Task: Find connections with filter location Novelda with filter topic #Interviewingwith filter profile language German with filter current company Ugam with filter school IMS ENGINEERING COLLEGE, GHAZIABAD with filter industry Wholesale Alcoholic Beverages with filter service category CateringChange with filter keywords title Managing Member
Action: Mouse moved to (590, 70)
Screenshot: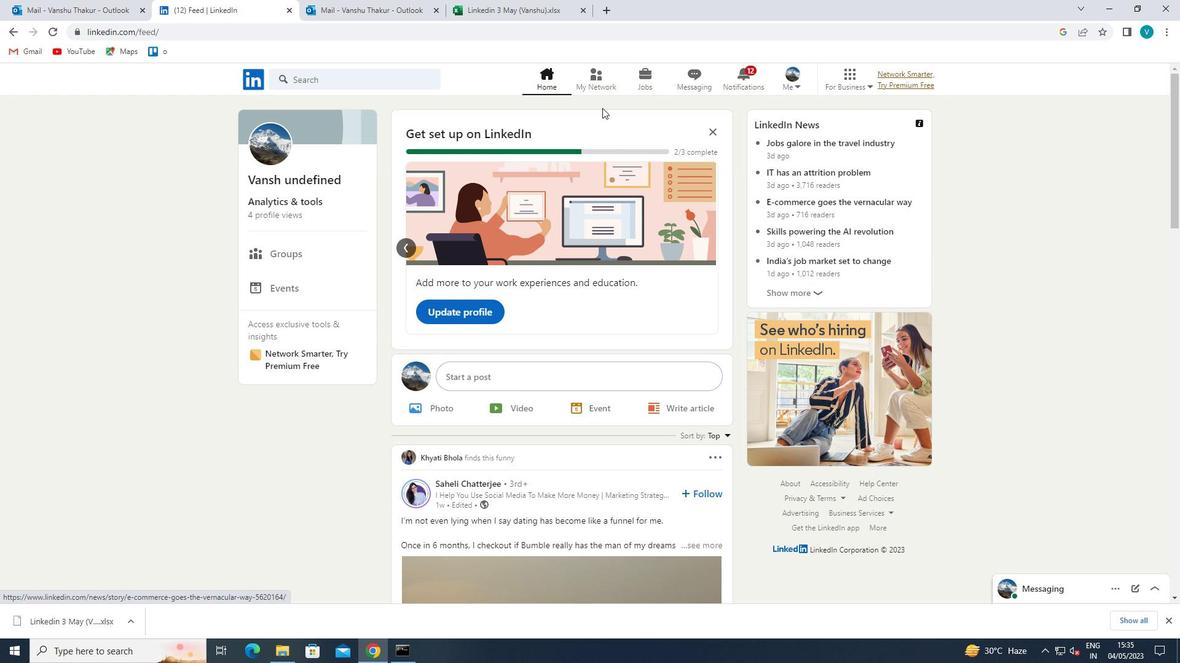 
Action: Mouse pressed left at (590, 70)
Screenshot: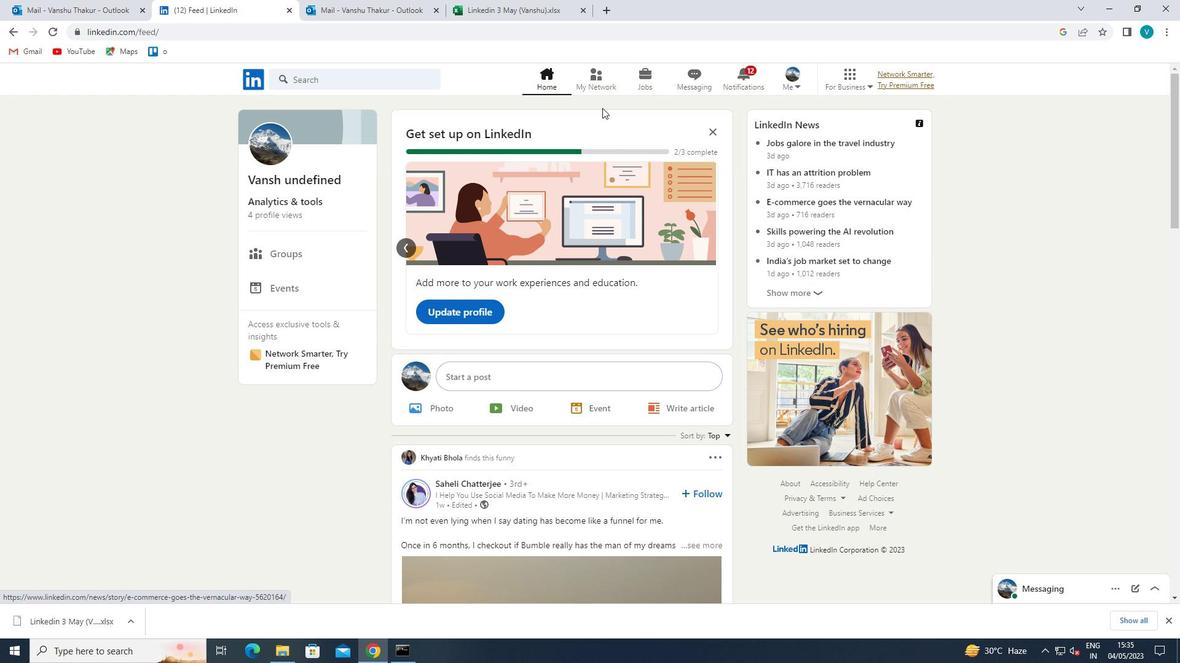 
Action: Mouse moved to (331, 145)
Screenshot: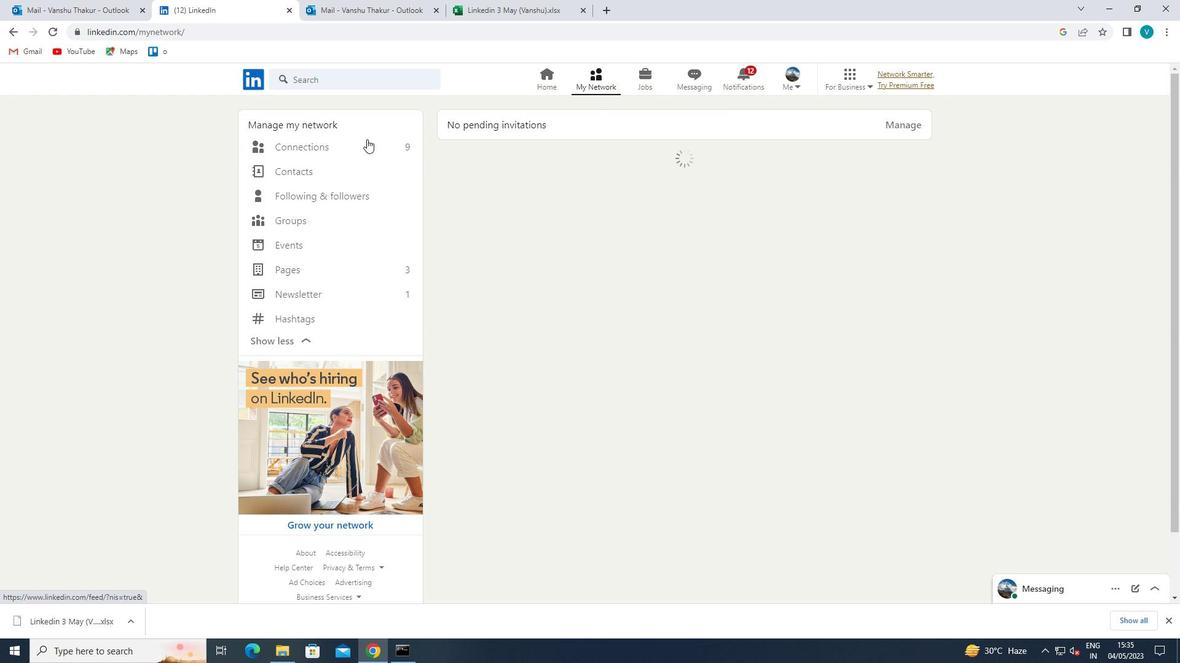 
Action: Mouse pressed left at (331, 145)
Screenshot: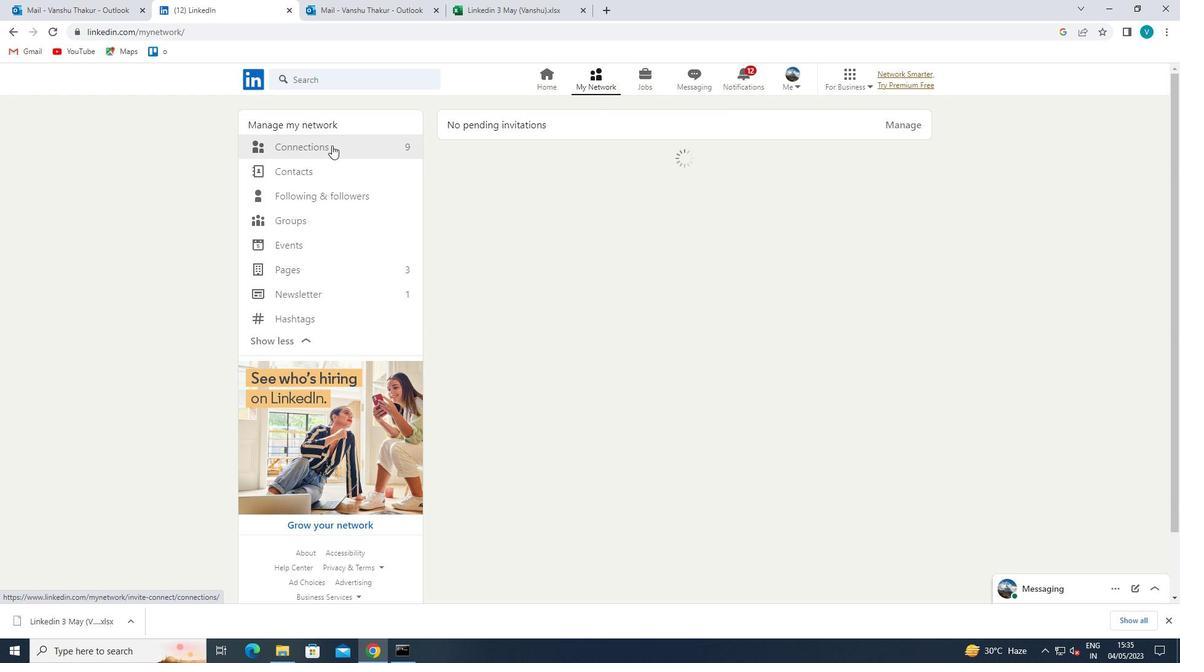 
Action: Mouse moved to (700, 149)
Screenshot: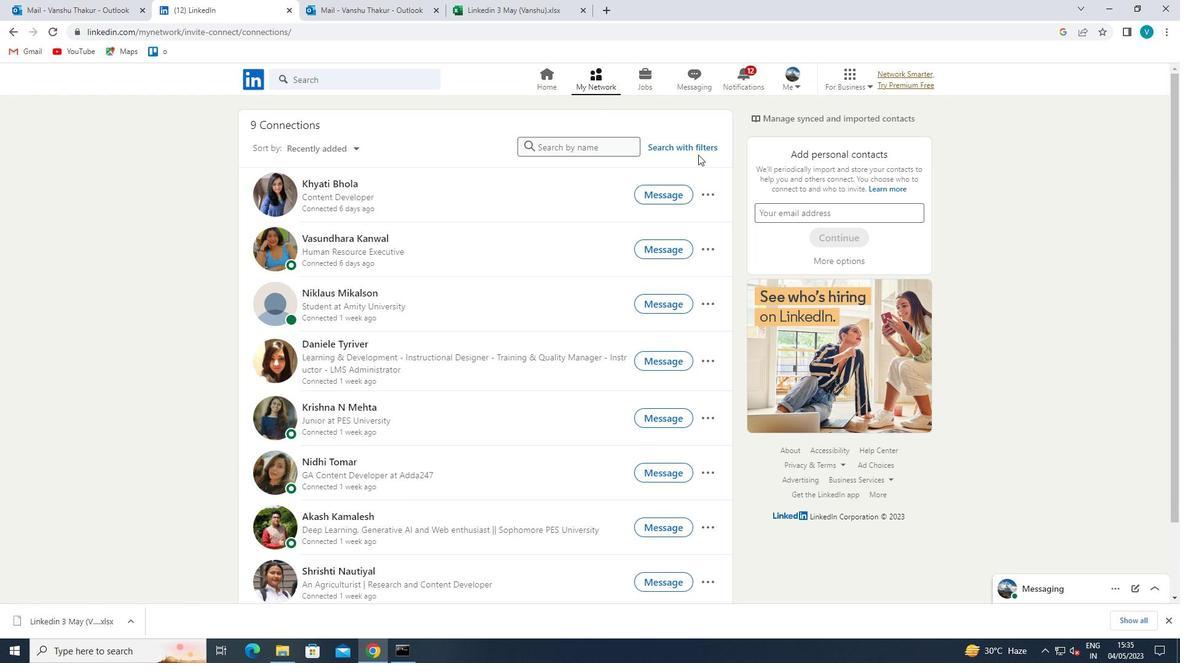 
Action: Mouse pressed left at (700, 149)
Screenshot: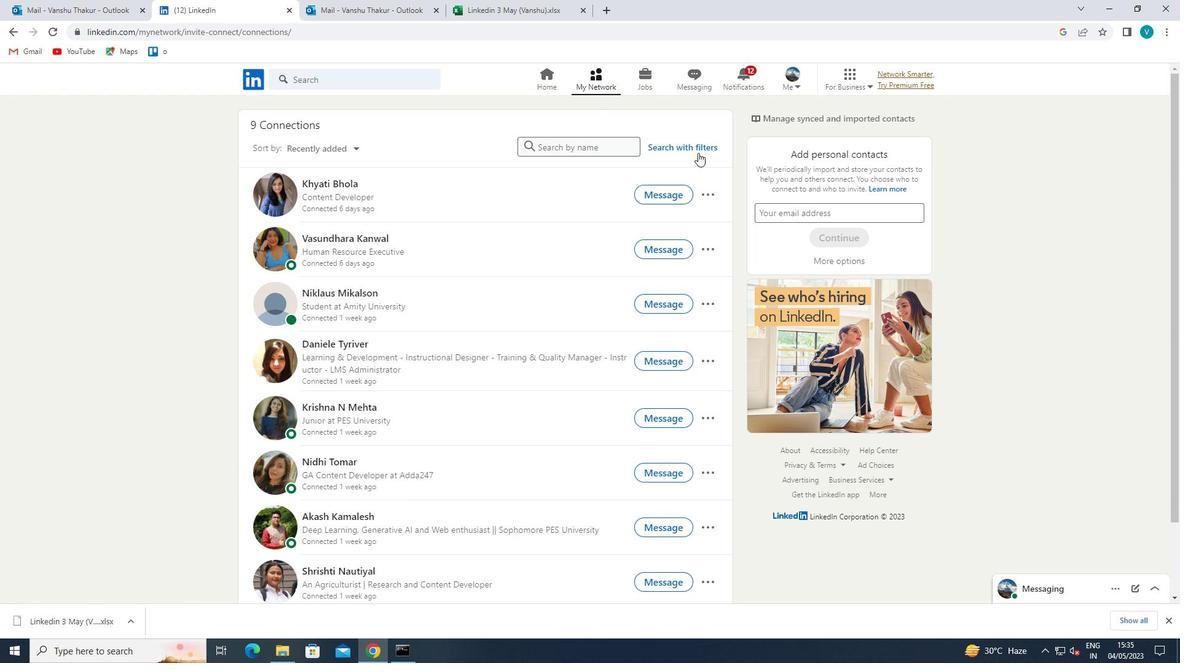 
Action: Mouse moved to (598, 116)
Screenshot: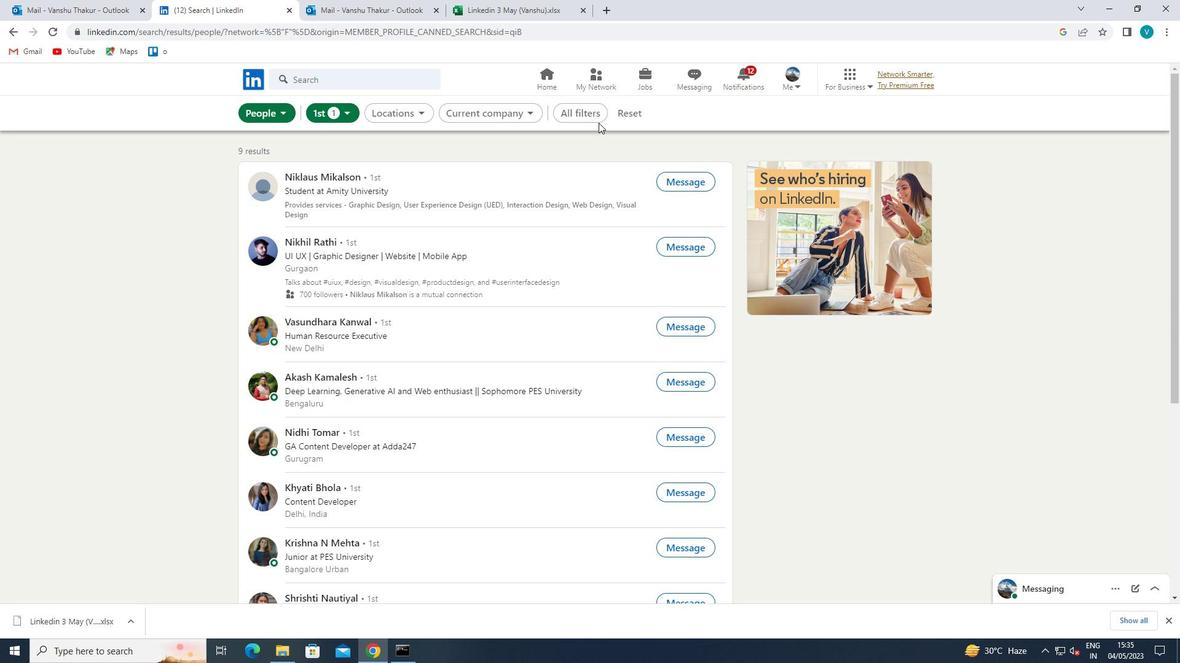 
Action: Mouse pressed left at (598, 116)
Screenshot: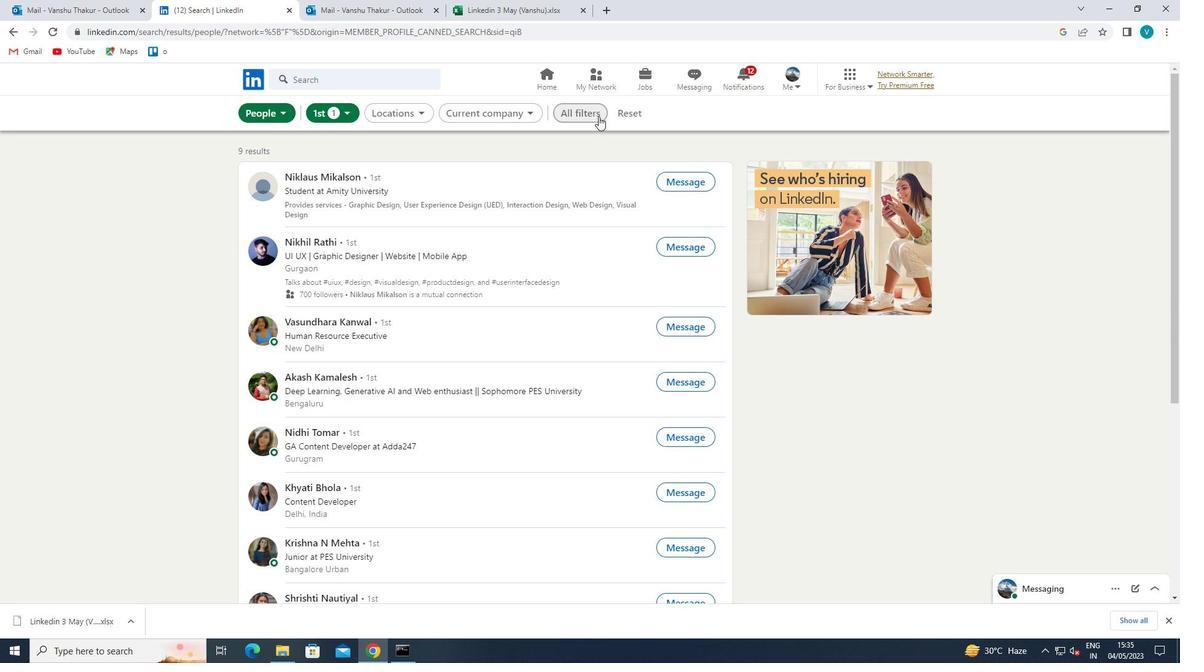 
Action: Mouse moved to (1006, 256)
Screenshot: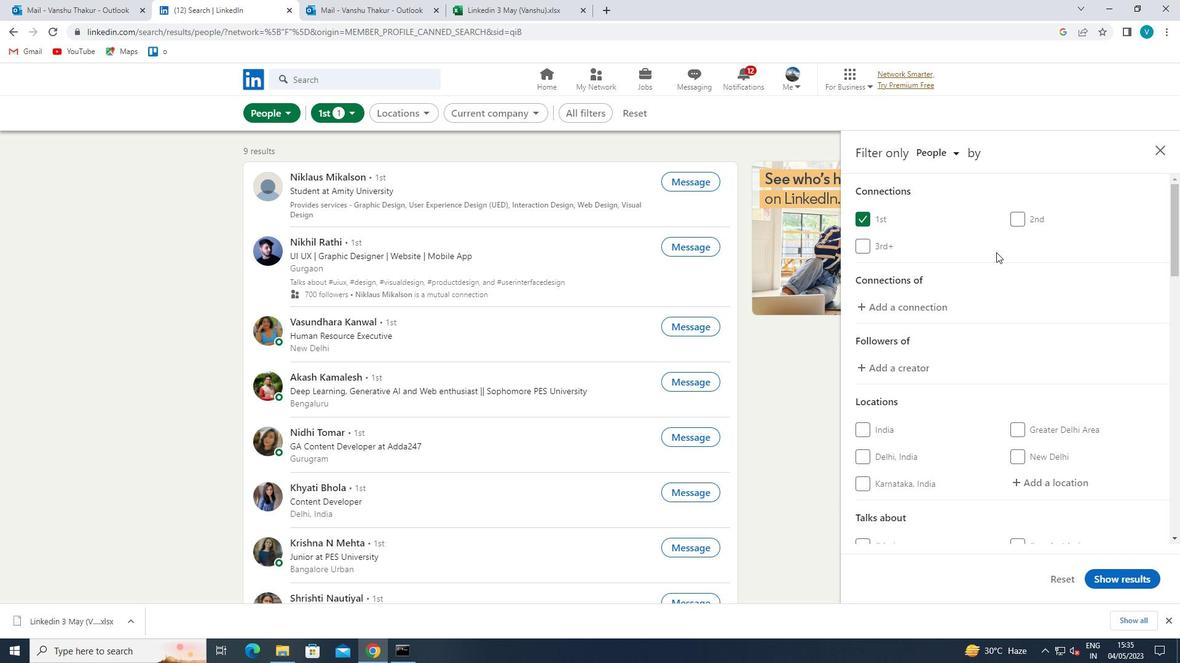 
Action: Mouse scrolled (1006, 255) with delta (0, 0)
Screenshot: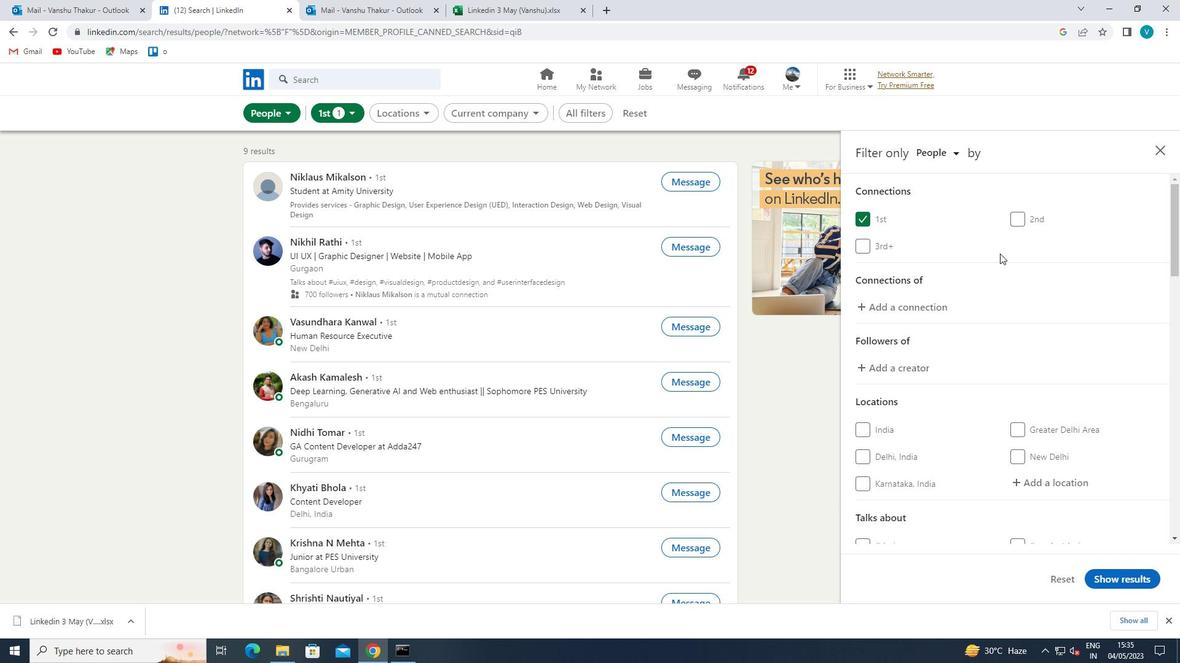 
Action: Mouse moved to (1012, 260)
Screenshot: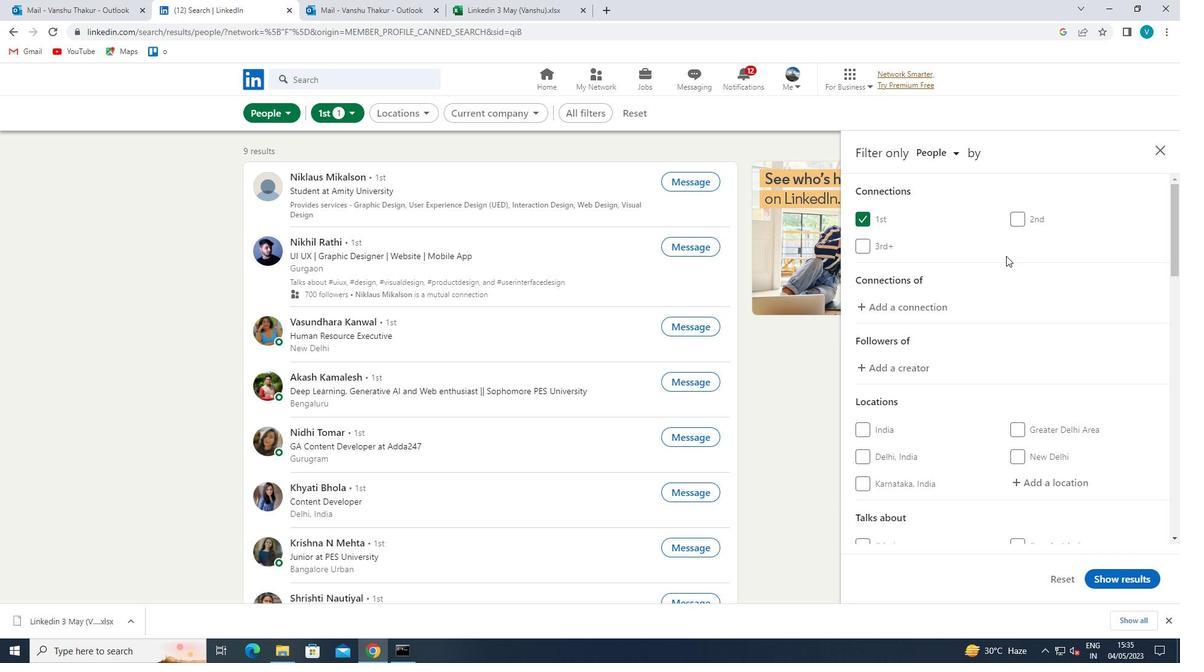 
Action: Mouse scrolled (1012, 259) with delta (0, 0)
Screenshot: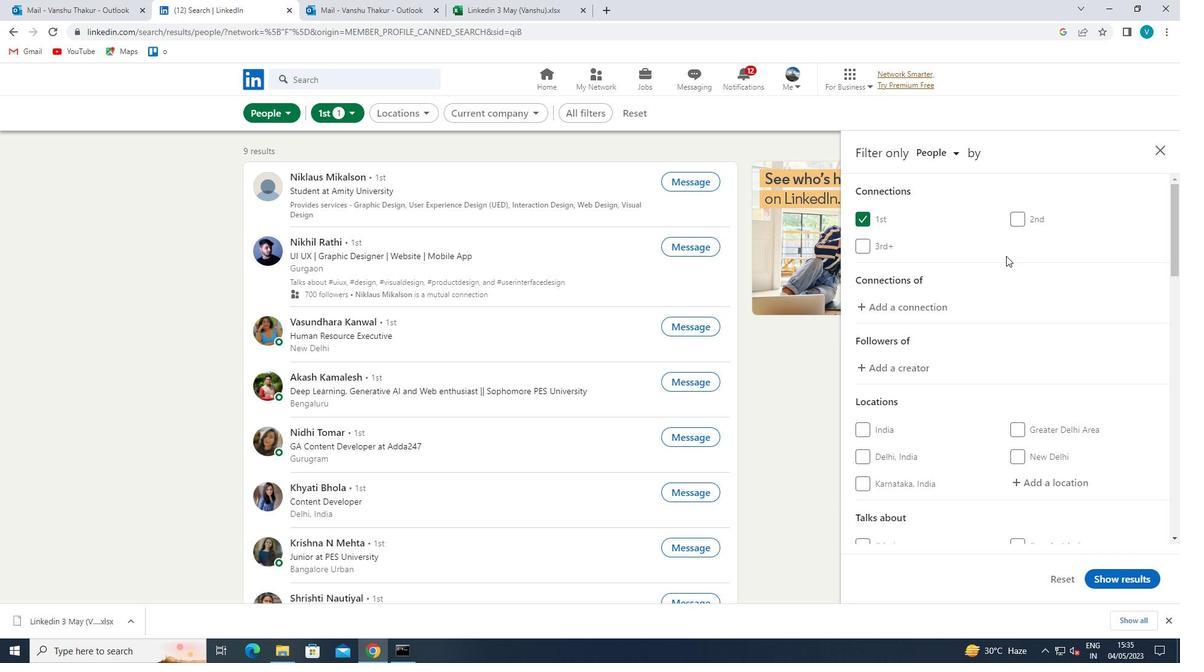 
Action: Mouse moved to (1014, 263)
Screenshot: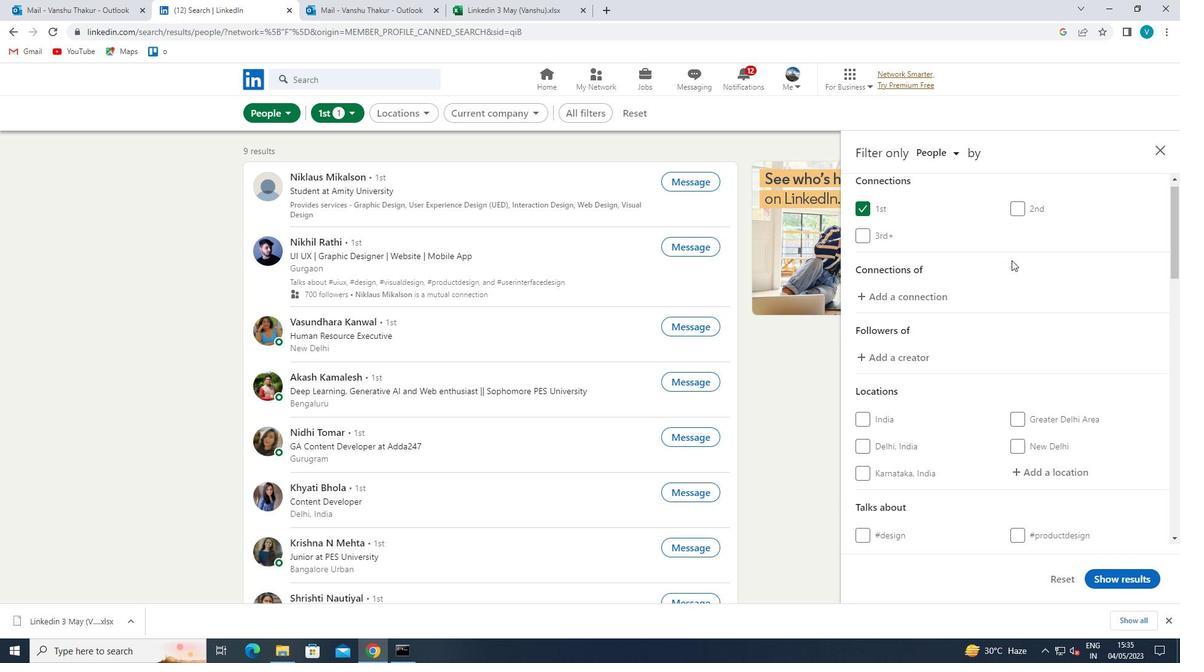 
Action: Mouse scrolled (1014, 263) with delta (0, 0)
Screenshot: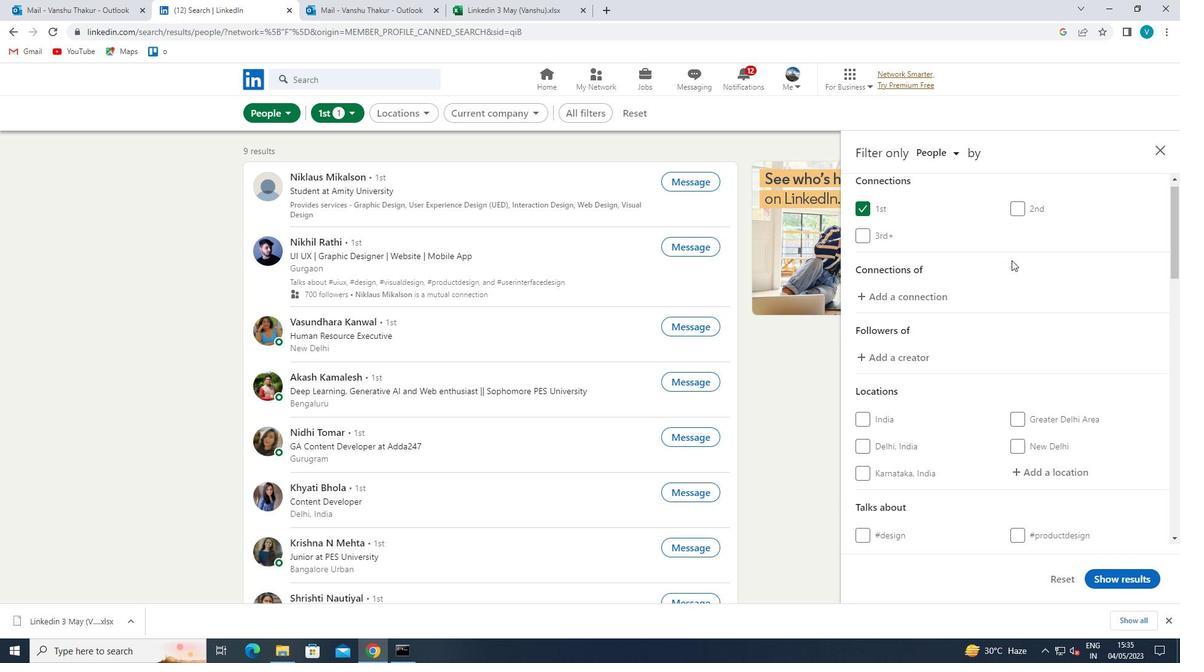 
Action: Mouse moved to (1060, 292)
Screenshot: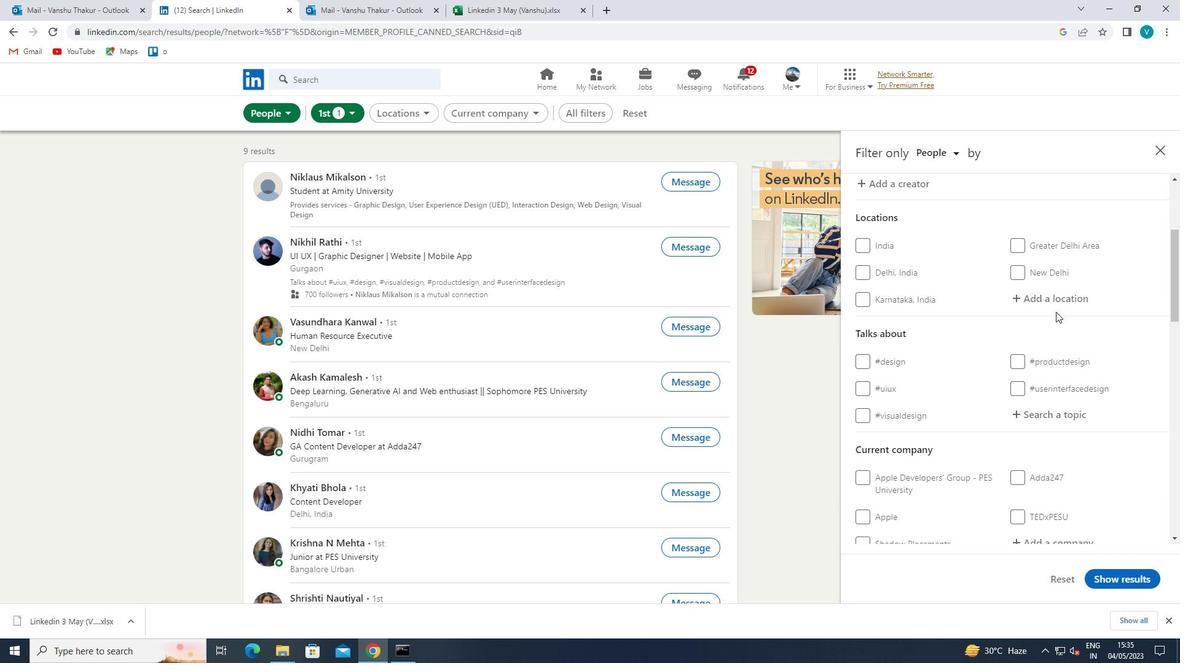 
Action: Mouse pressed left at (1060, 292)
Screenshot: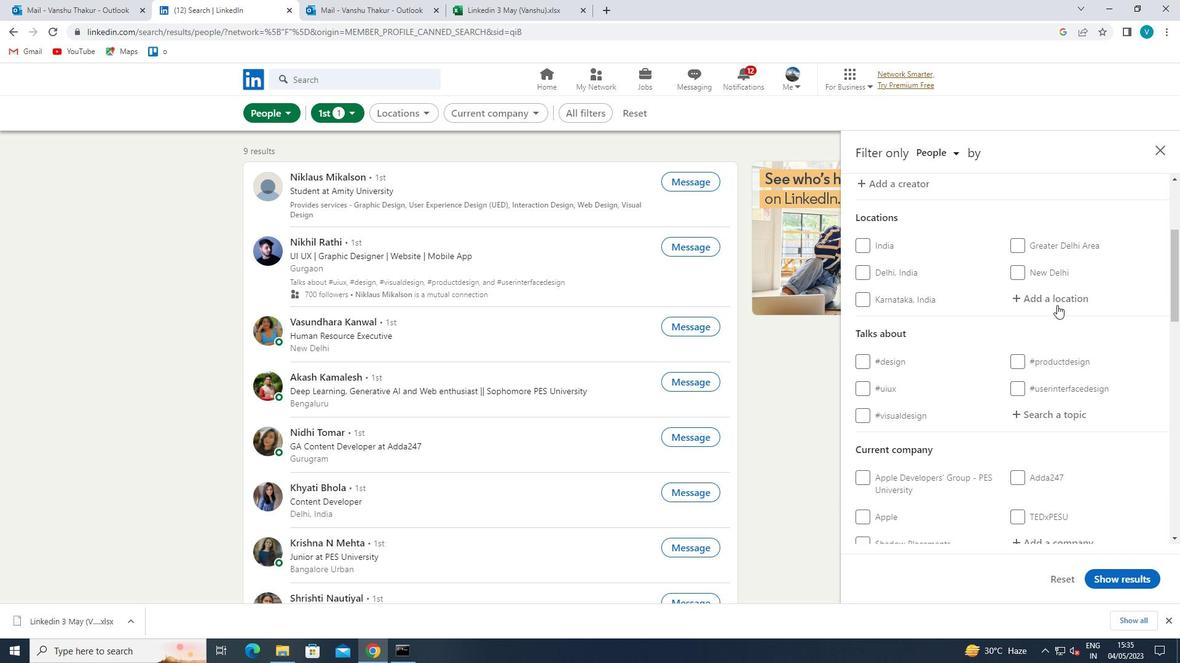 
Action: Mouse moved to (704, 216)
Screenshot: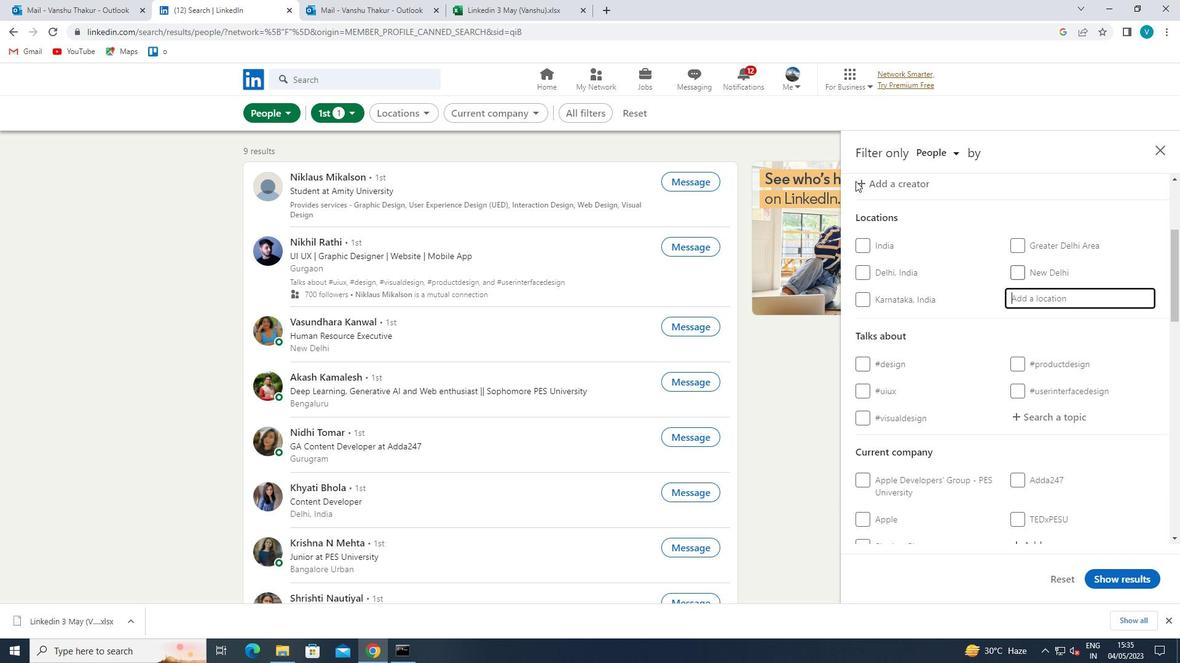 
Action: Key pressed <Key.shift>NOVR<Key.backspace>ELDA
Screenshot: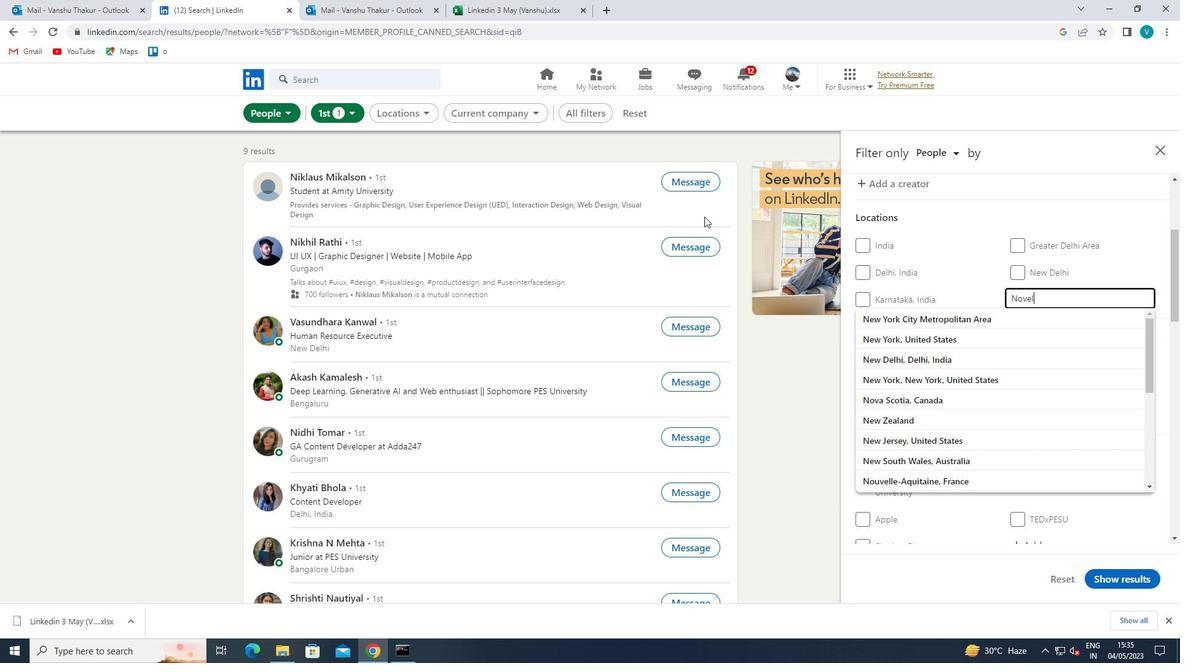 
Action: Mouse moved to (934, 320)
Screenshot: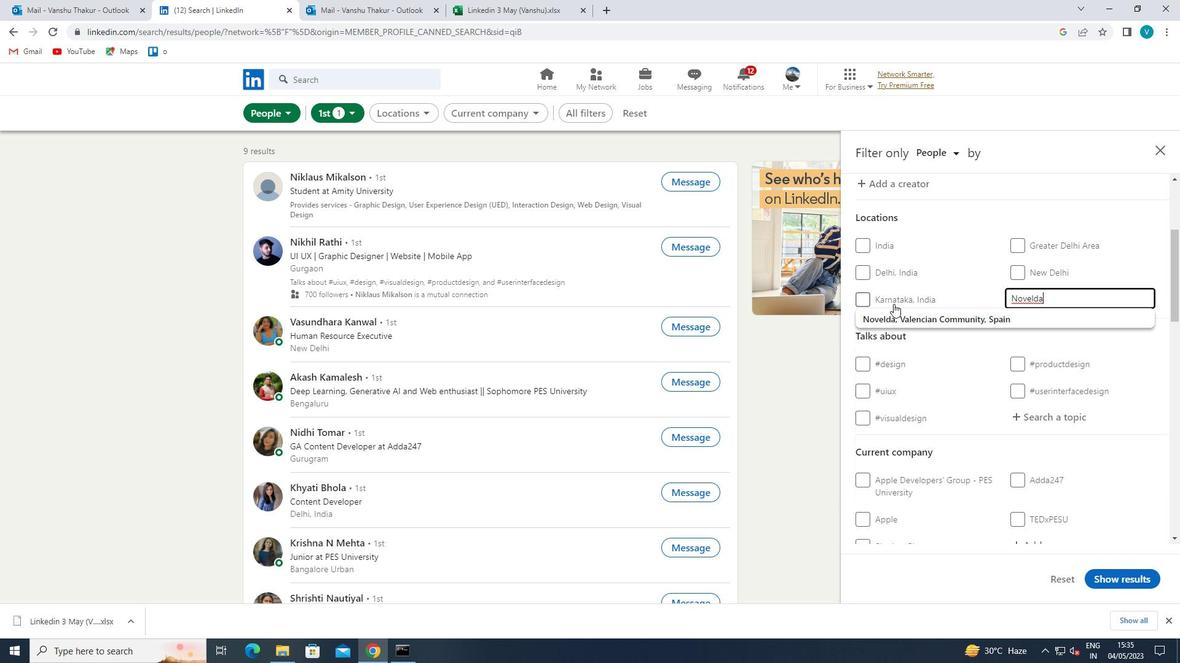 
Action: Mouse pressed left at (934, 320)
Screenshot: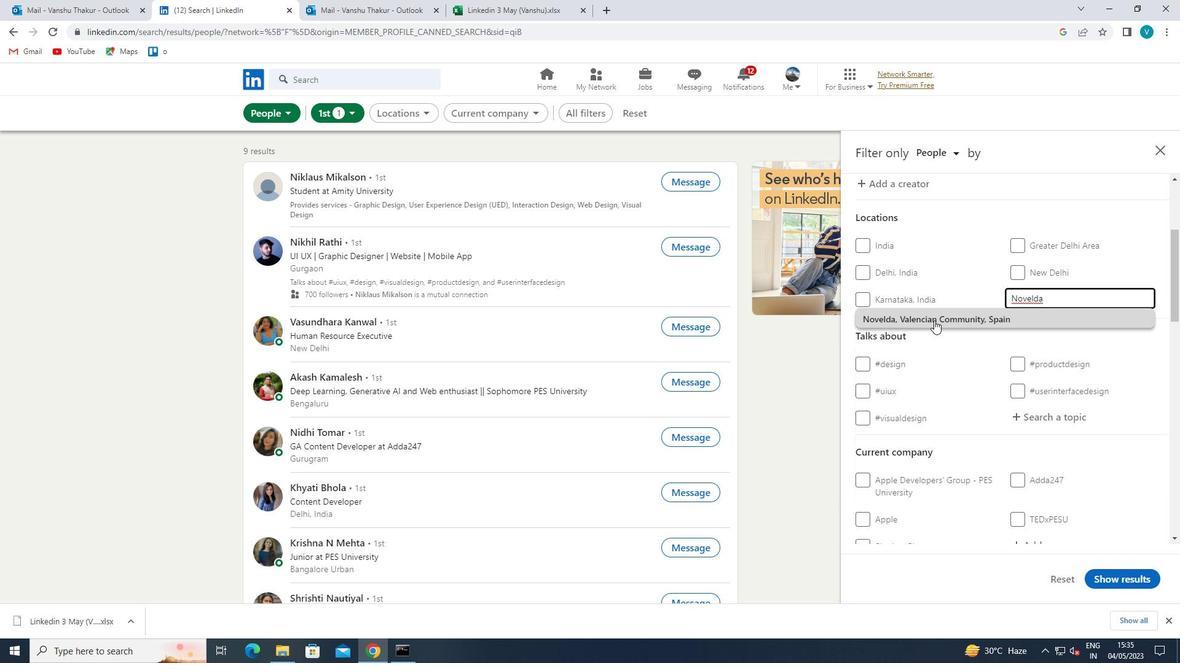 
Action: Mouse moved to (942, 323)
Screenshot: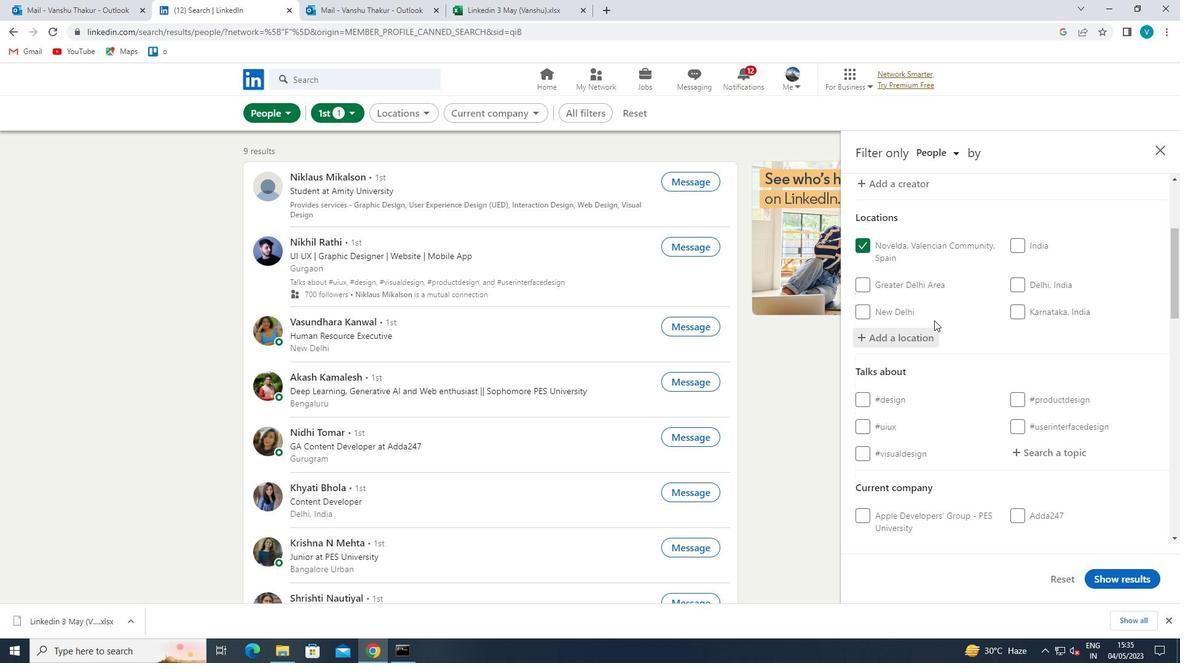 
Action: Mouse scrolled (942, 323) with delta (0, 0)
Screenshot: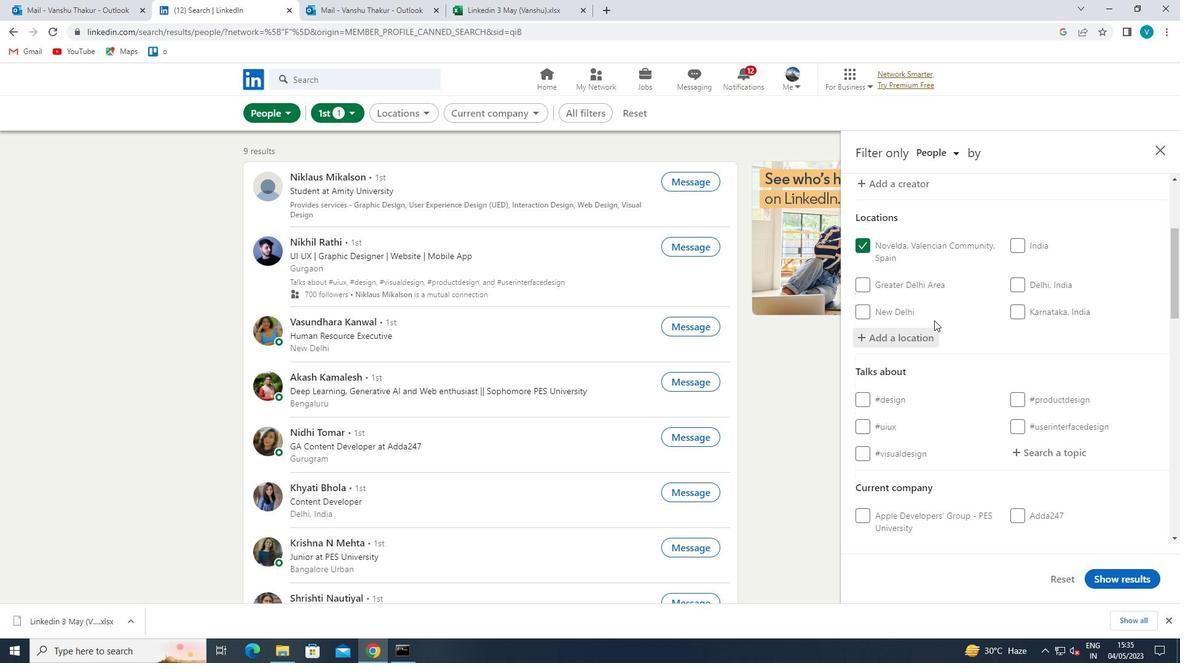 
Action: Mouse moved to (945, 325)
Screenshot: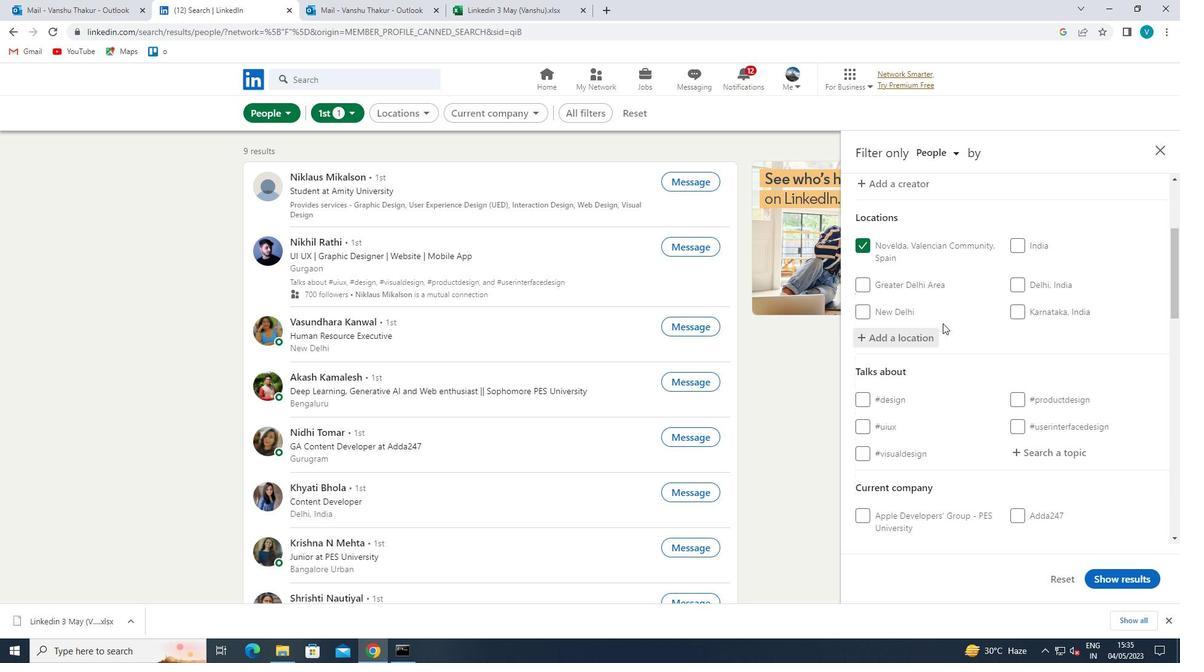 
Action: Mouse scrolled (945, 324) with delta (0, 0)
Screenshot: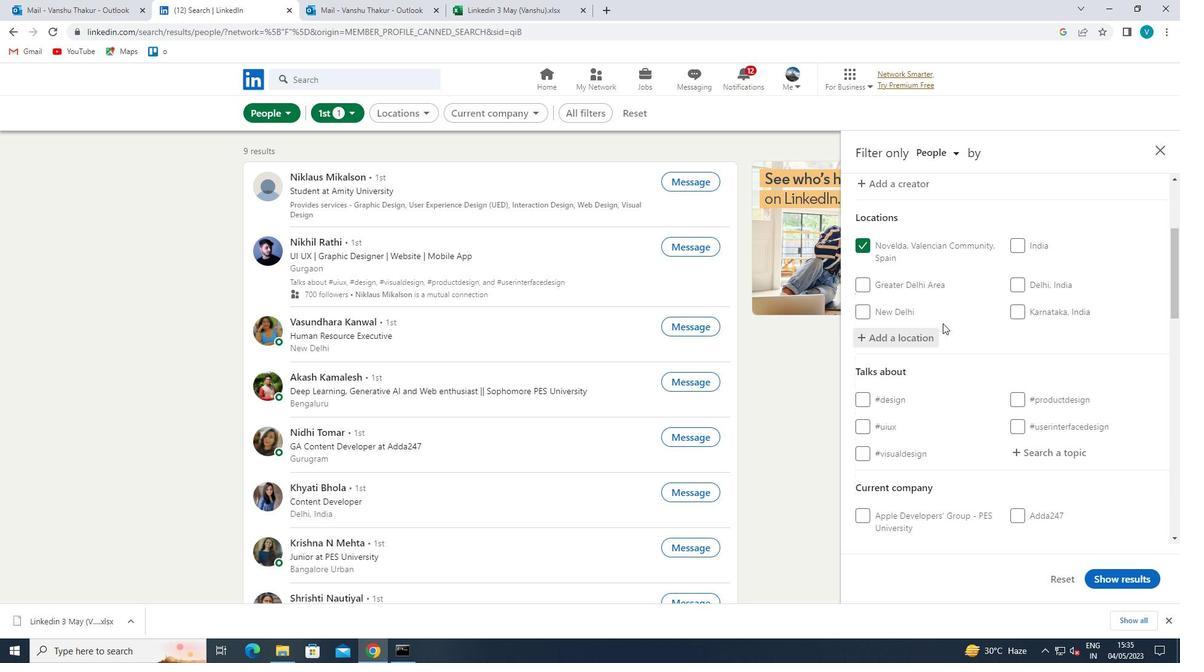 
Action: Mouse moved to (1031, 328)
Screenshot: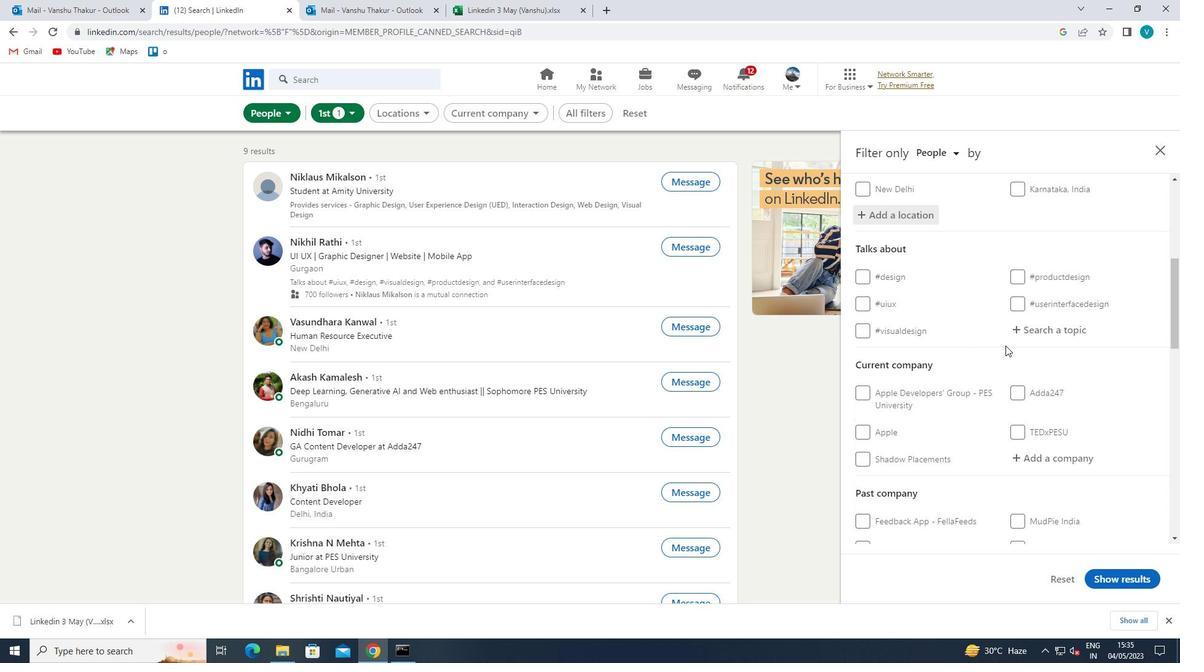 
Action: Mouse pressed left at (1031, 328)
Screenshot: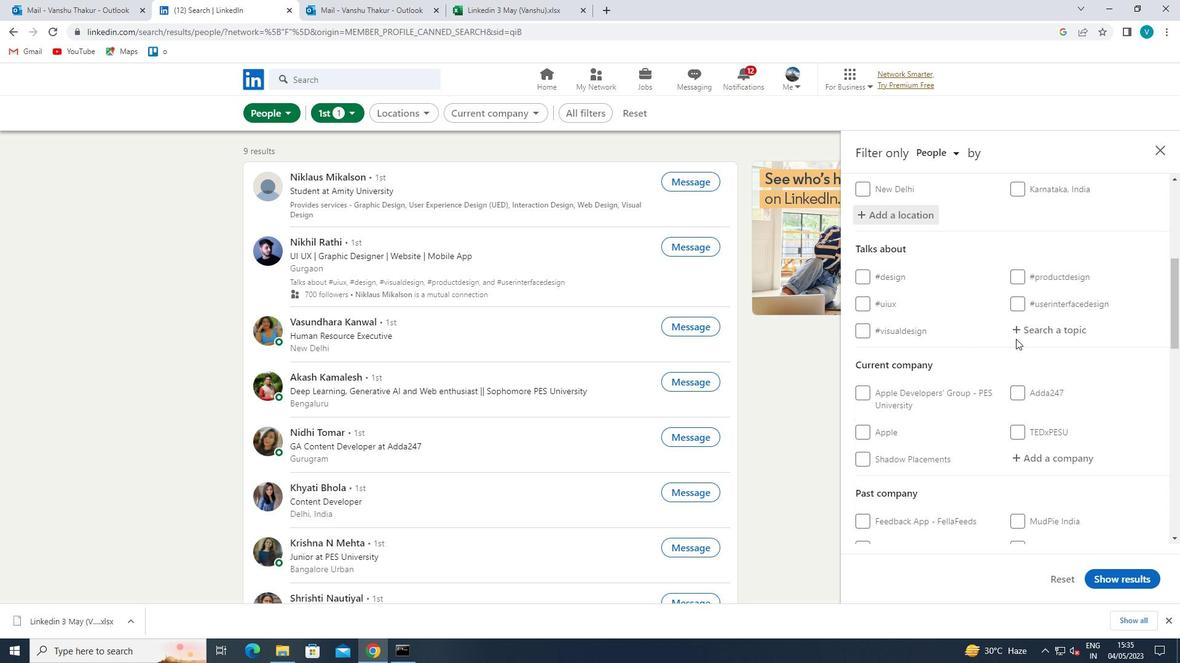 
Action: Mouse moved to (775, 177)
Screenshot: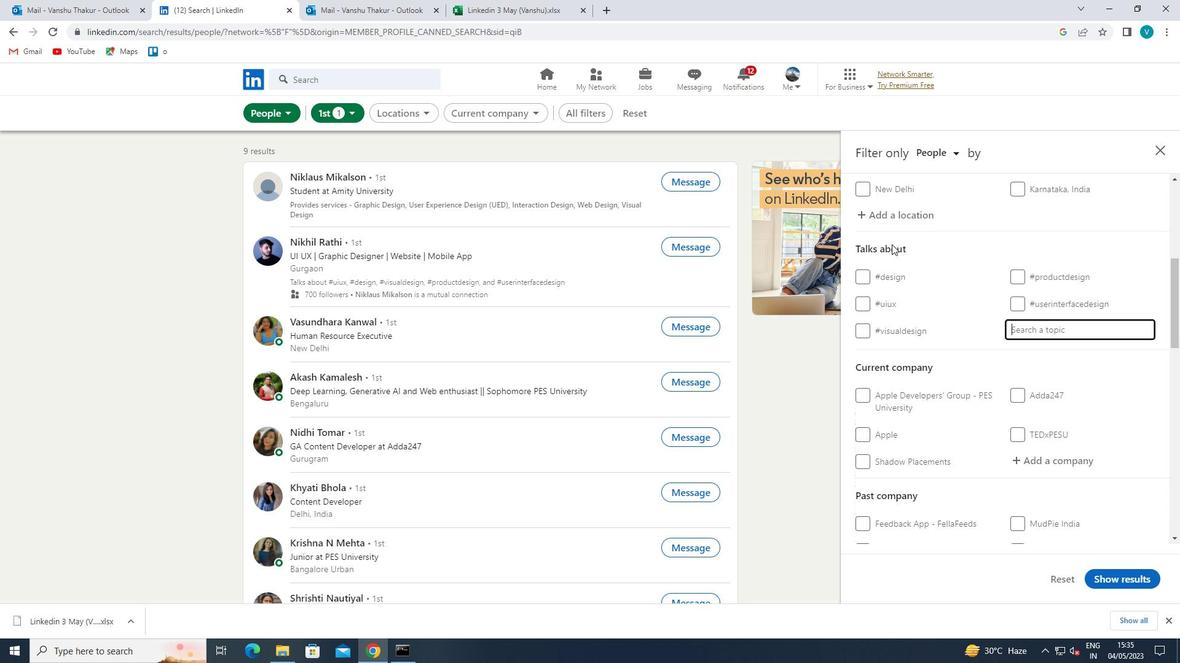 
Action: Key pressed INTERVIEWING
Screenshot: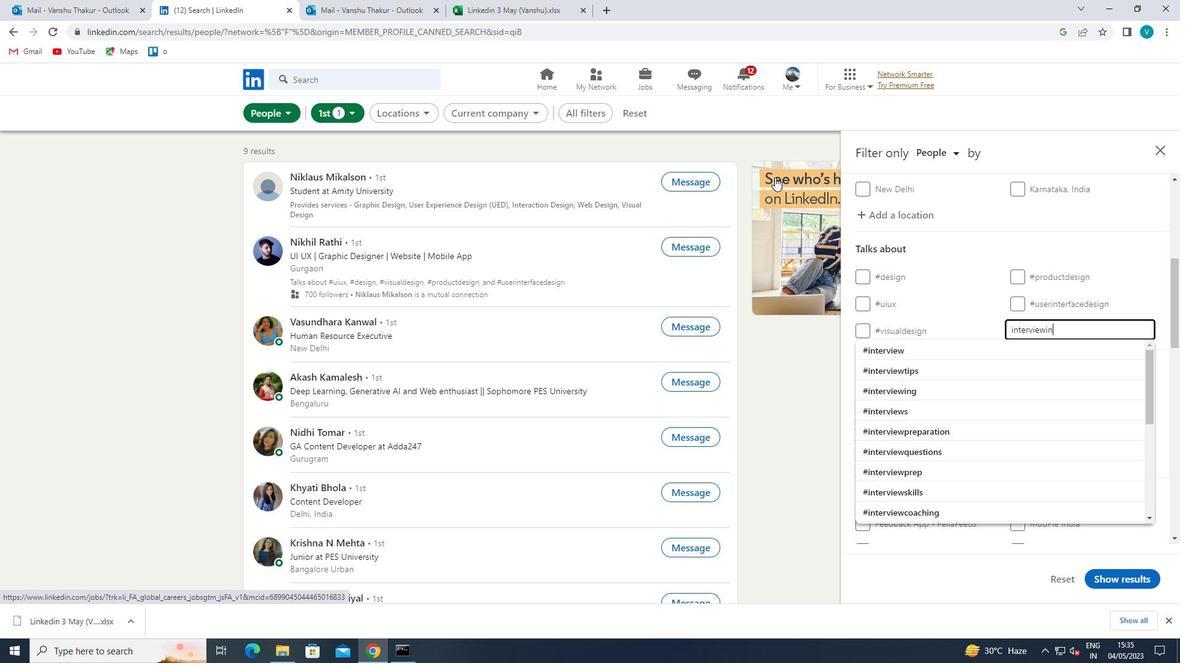 
Action: Mouse moved to (921, 347)
Screenshot: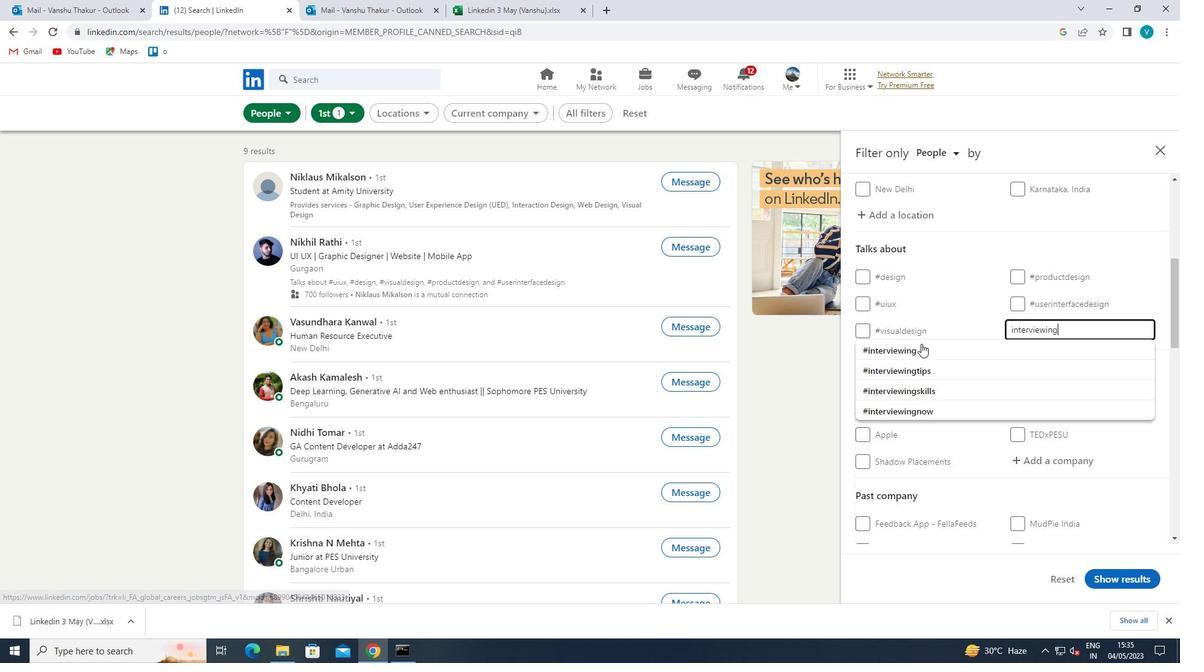 
Action: Mouse pressed left at (921, 347)
Screenshot: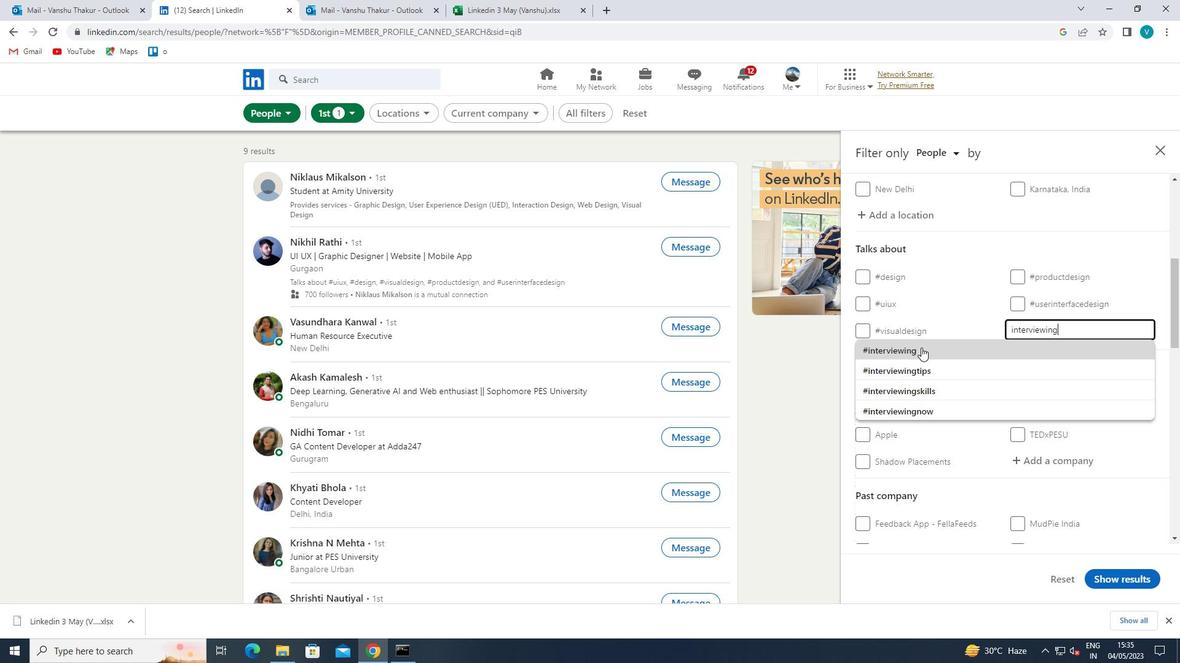
Action: Mouse moved to (1056, 437)
Screenshot: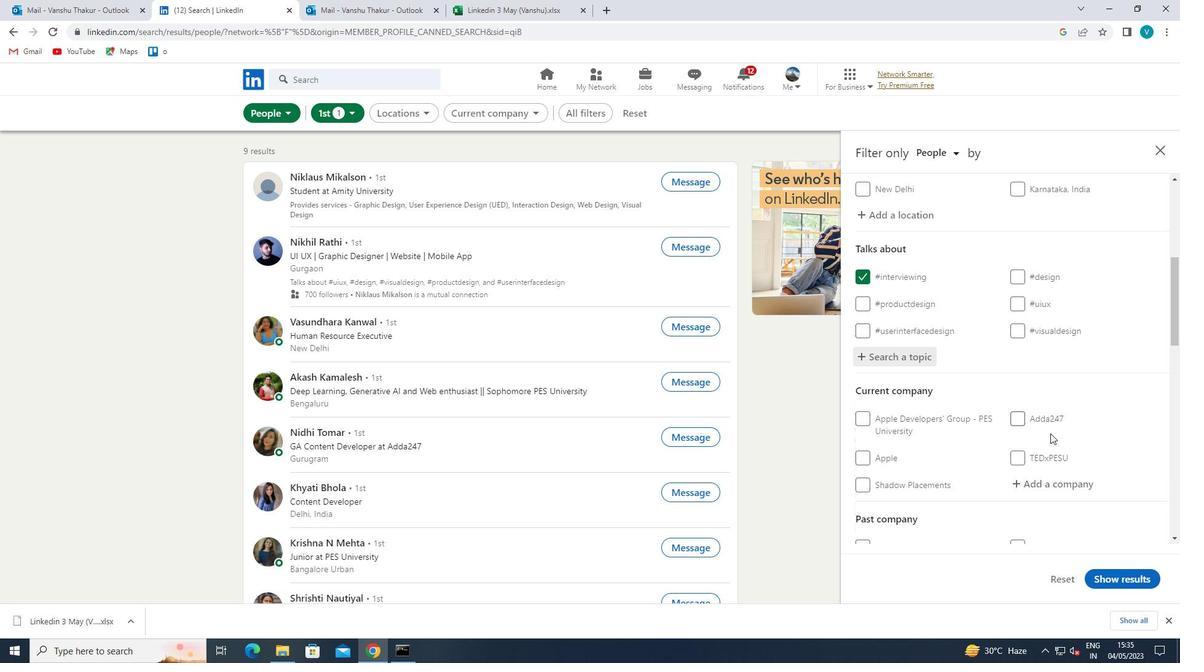 
Action: Mouse scrolled (1056, 436) with delta (0, 0)
Screenshot: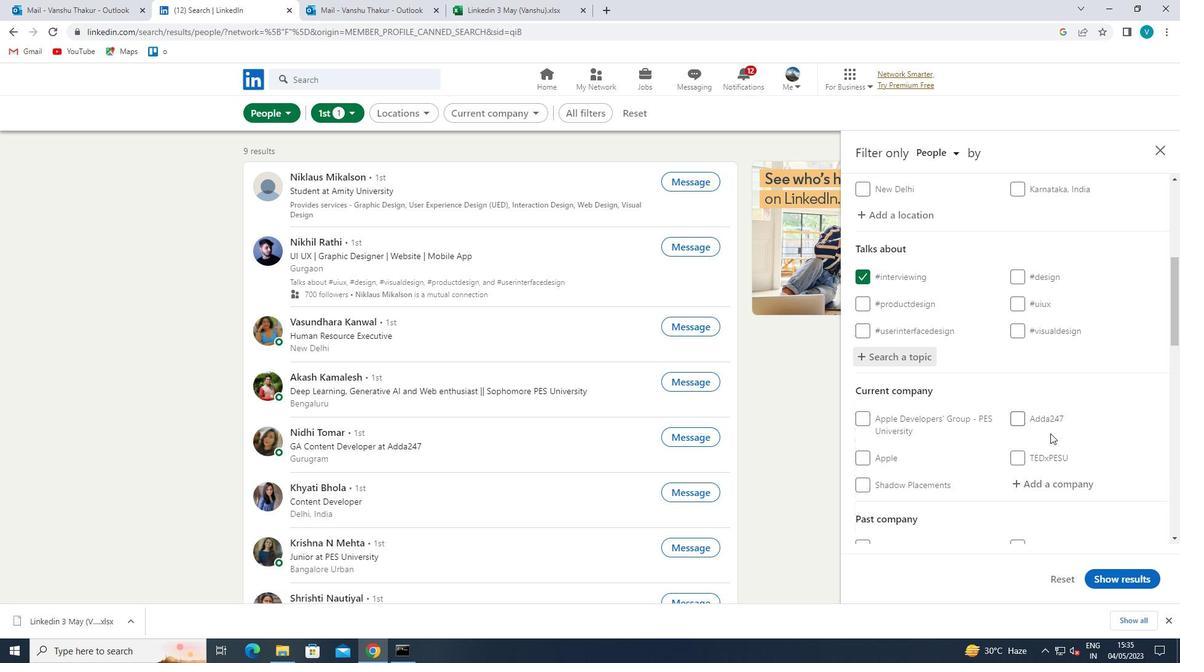 
Action: Mouse scrolled (1056, 436) with delta (0, 0)
Screenshot: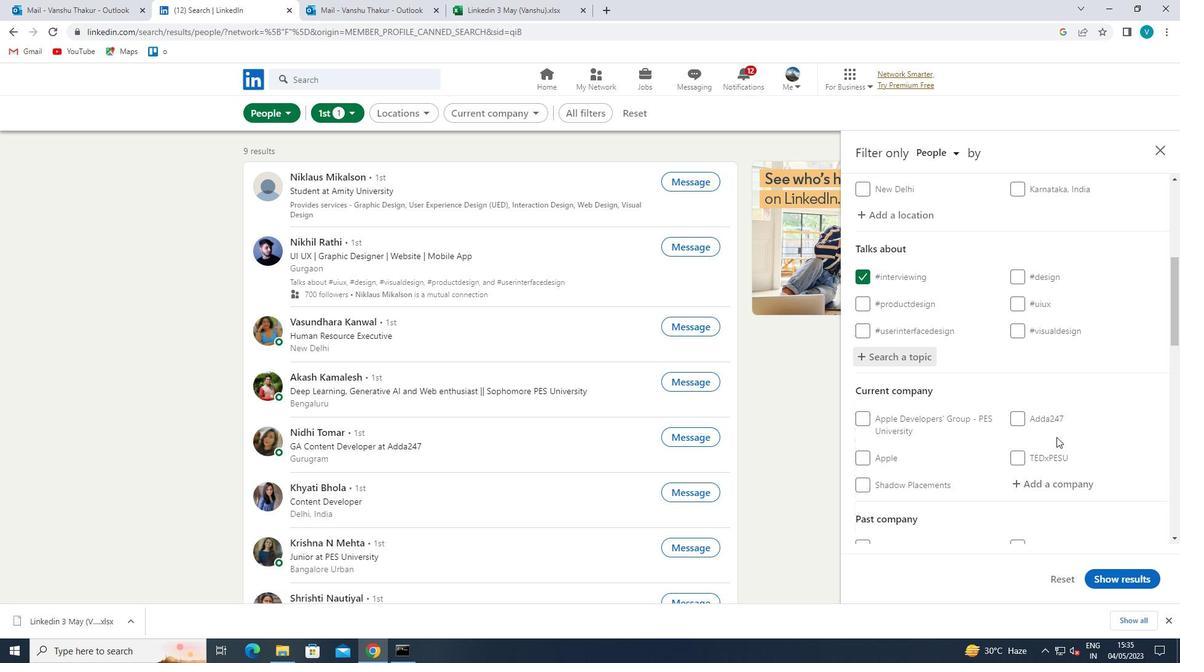
Action: Mouse moved to (1057, 437)
Screenshot: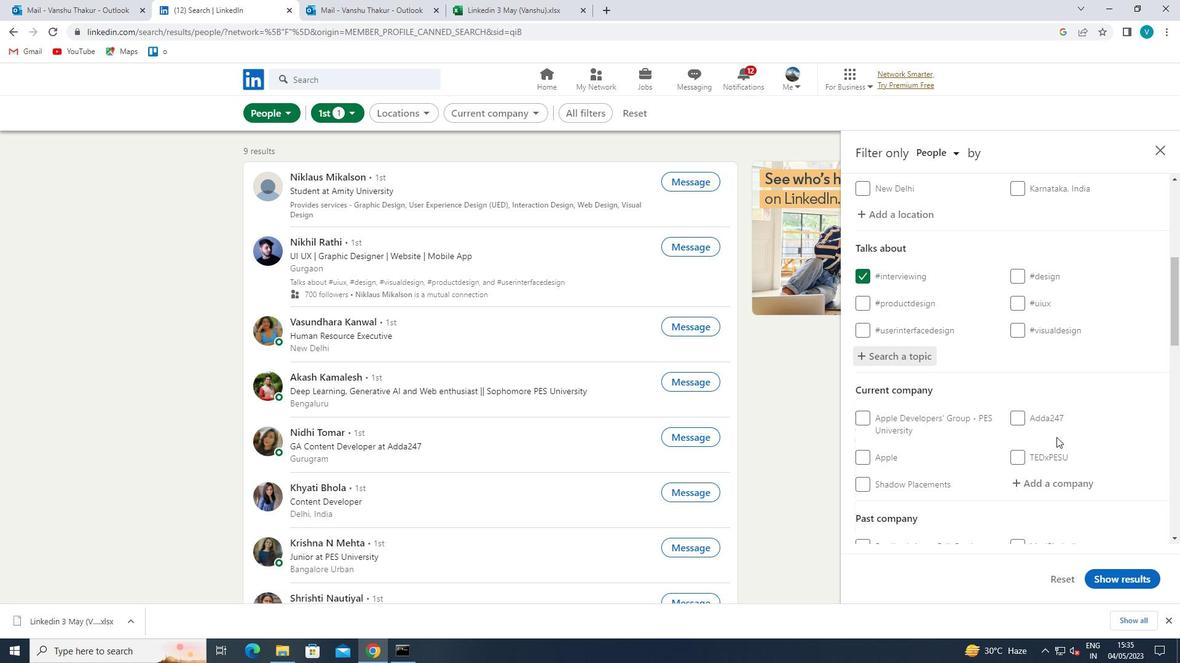 
Action: Mouse scrolled (1057, 436) with delta (0, 0)
Screenshot: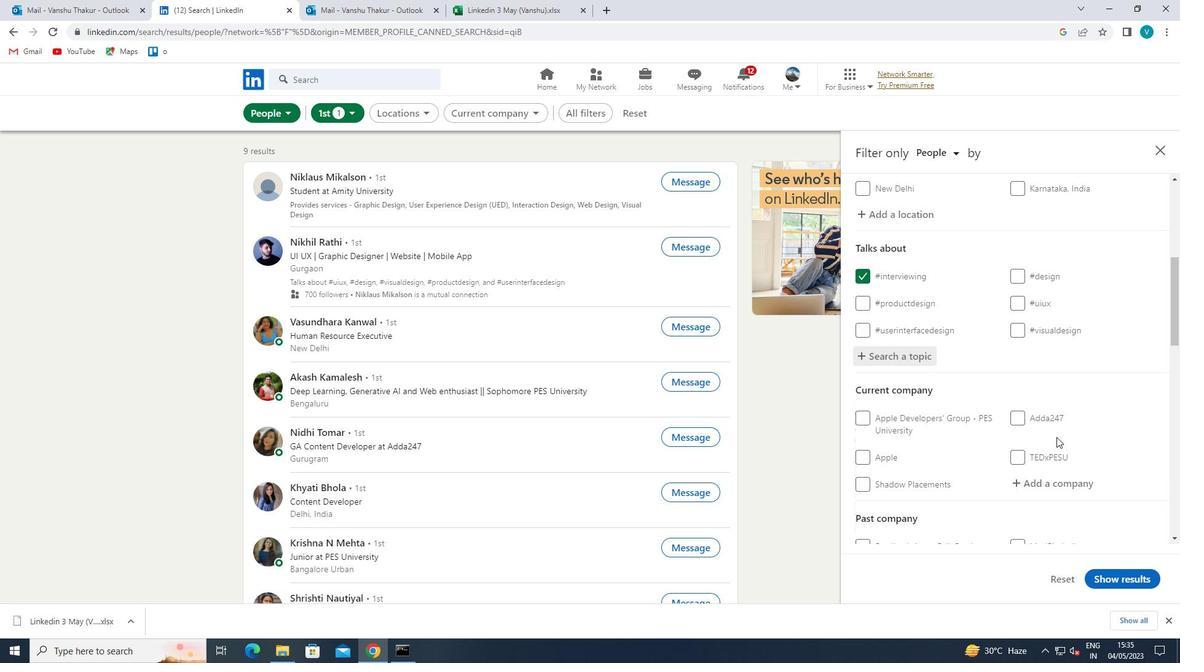 
Action: Mouse moved to (1047, 395)
Screenshot: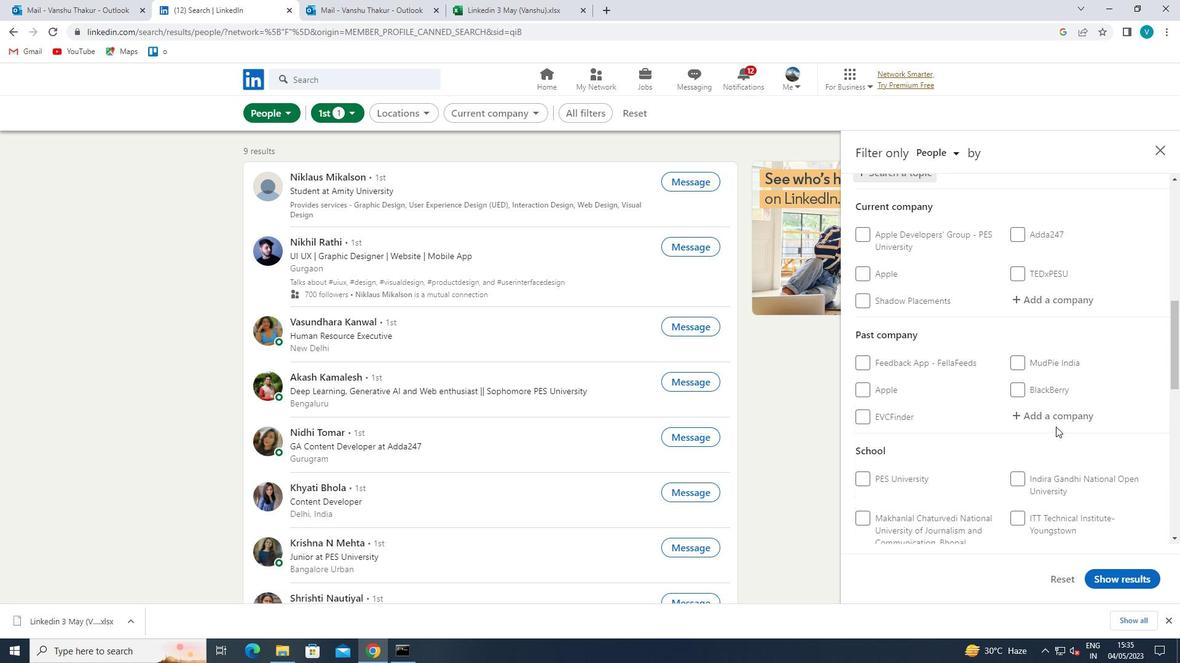 
Action: Mouse scrolled (1047, 396) with delta (0, 0)
Screenshot: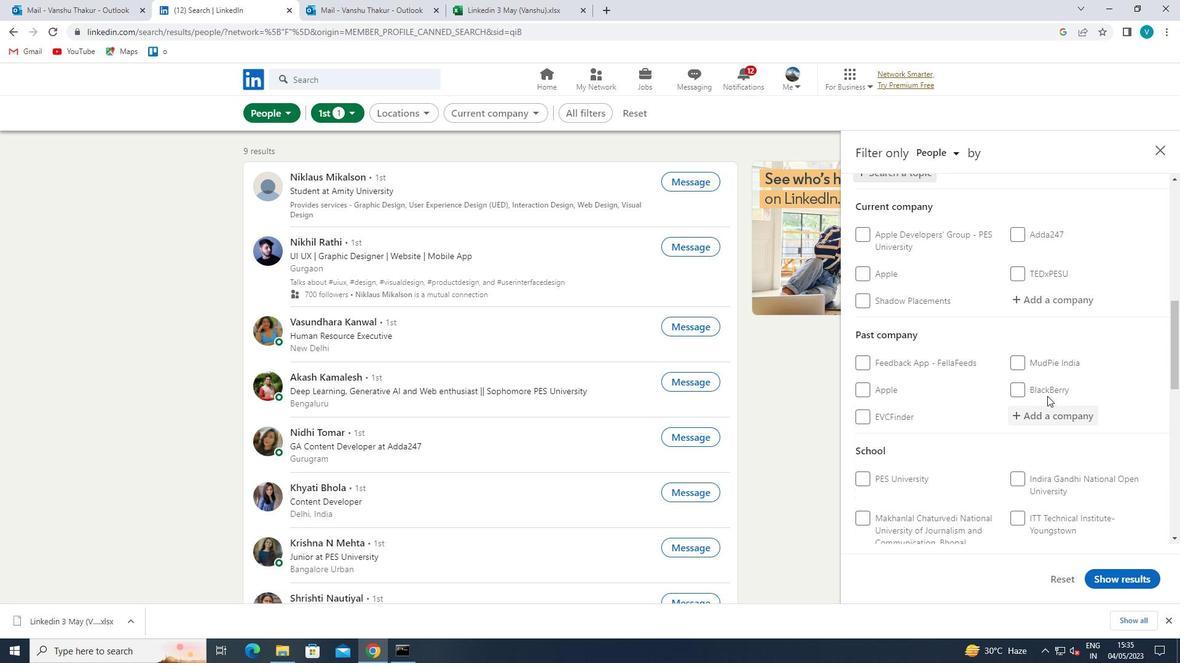 
Action: Mouse moved to (1050, 356)
Screenshot: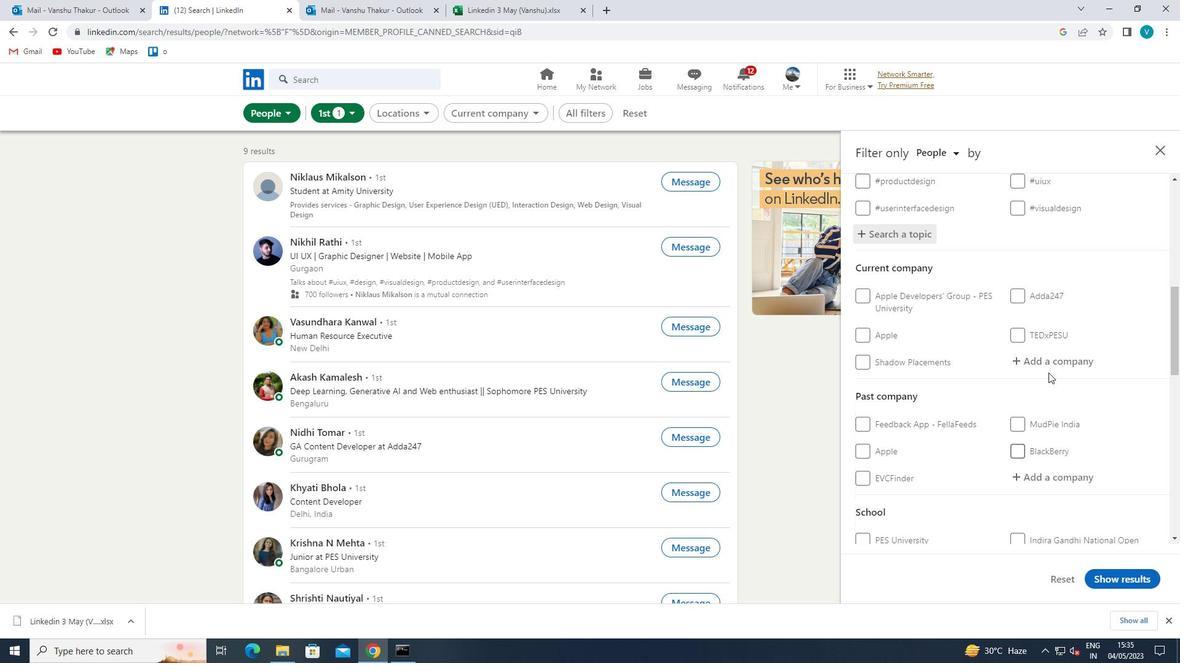 
Action: Mouse pressed left at (1050, 356)
Screenshot: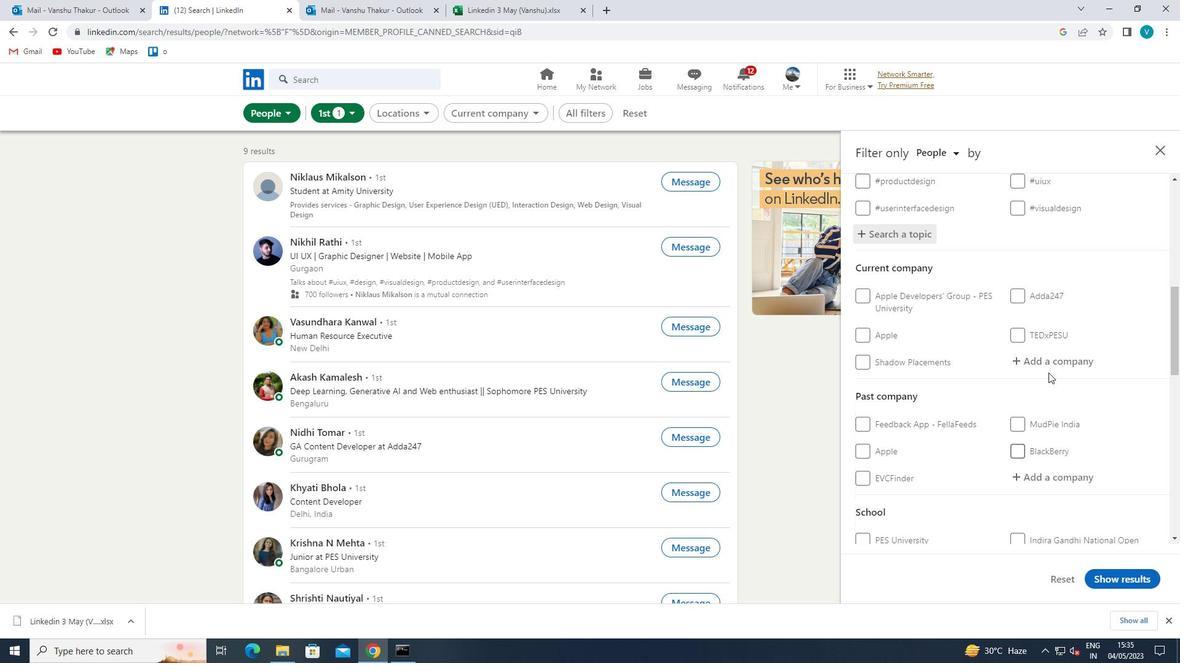 
Action: Mouse moved to (920, 276)
Screenshot: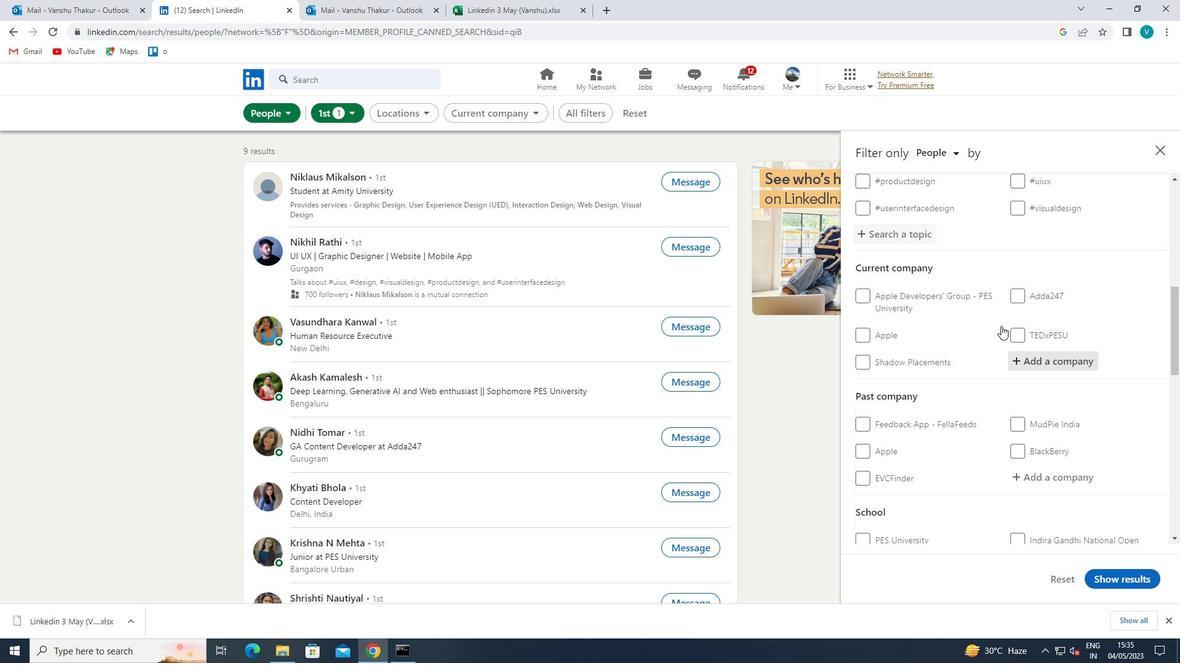 
Action: Key pressed <Key.shift>UGAM
Screenshot: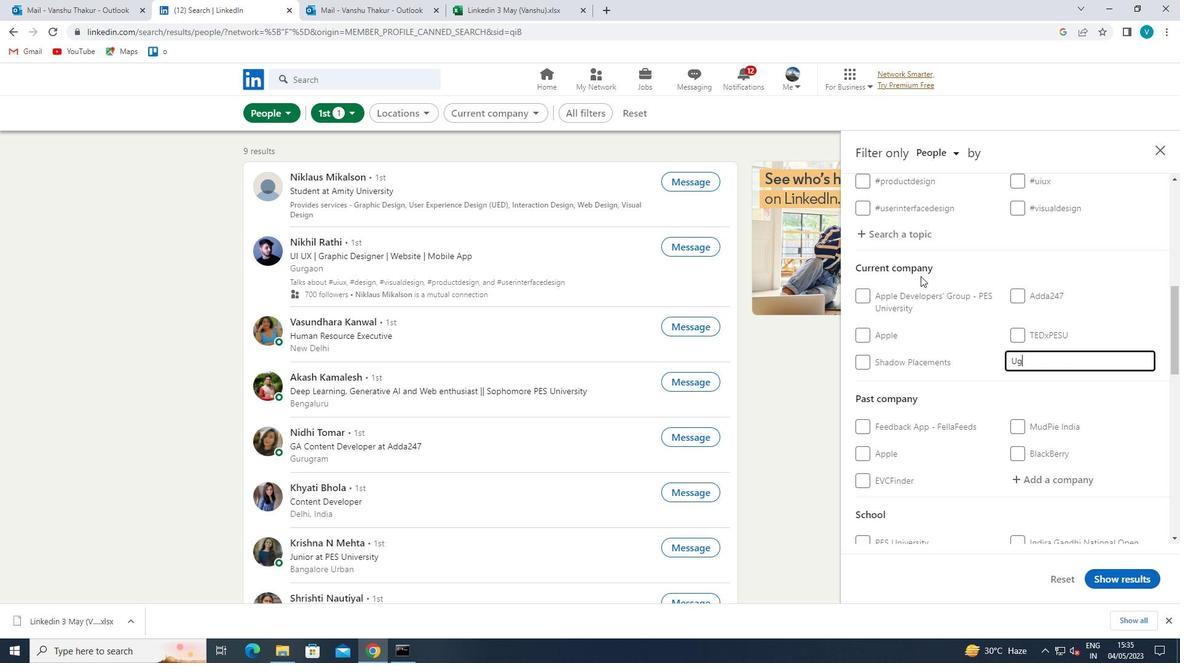 
Action: Mouse moved to (939, 390)
Screenshot: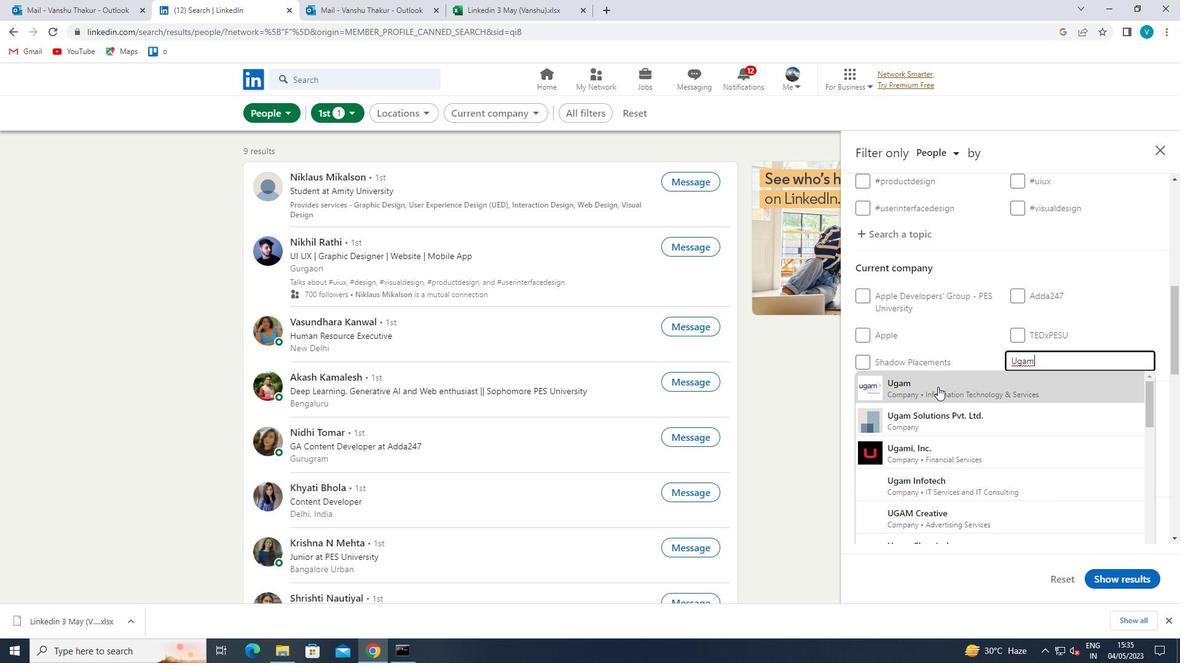 
Action: Mouse pressed left at (939, 390)
Screenshot: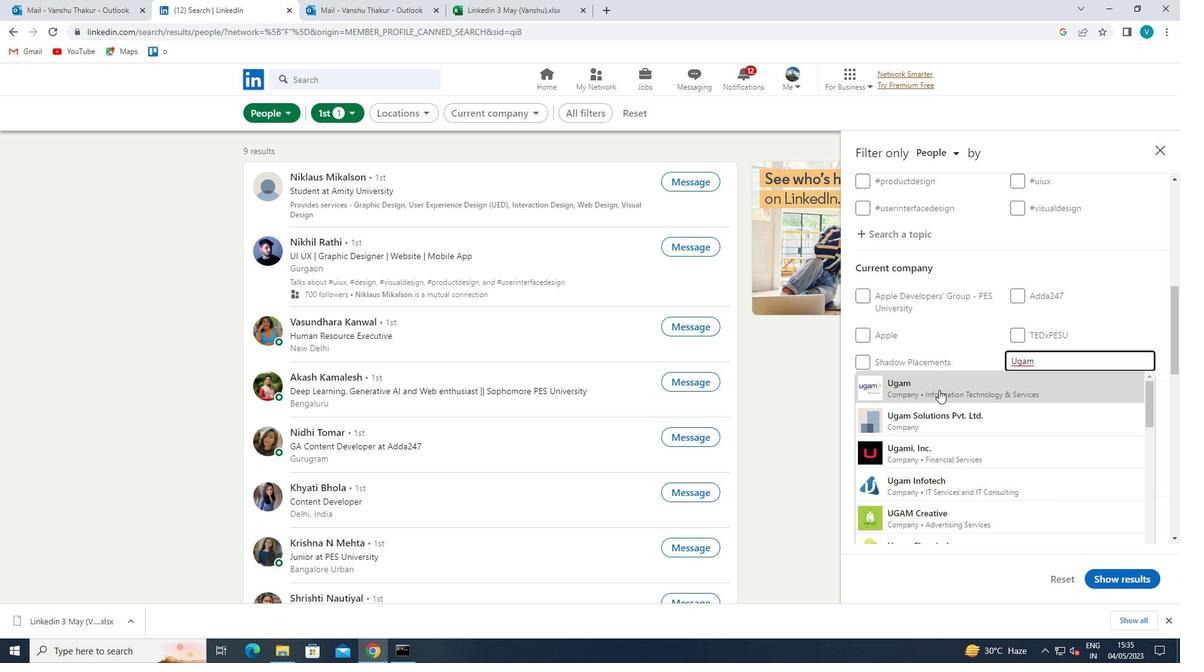 
Action: Mouse moved to (984, 386)
Screenshot: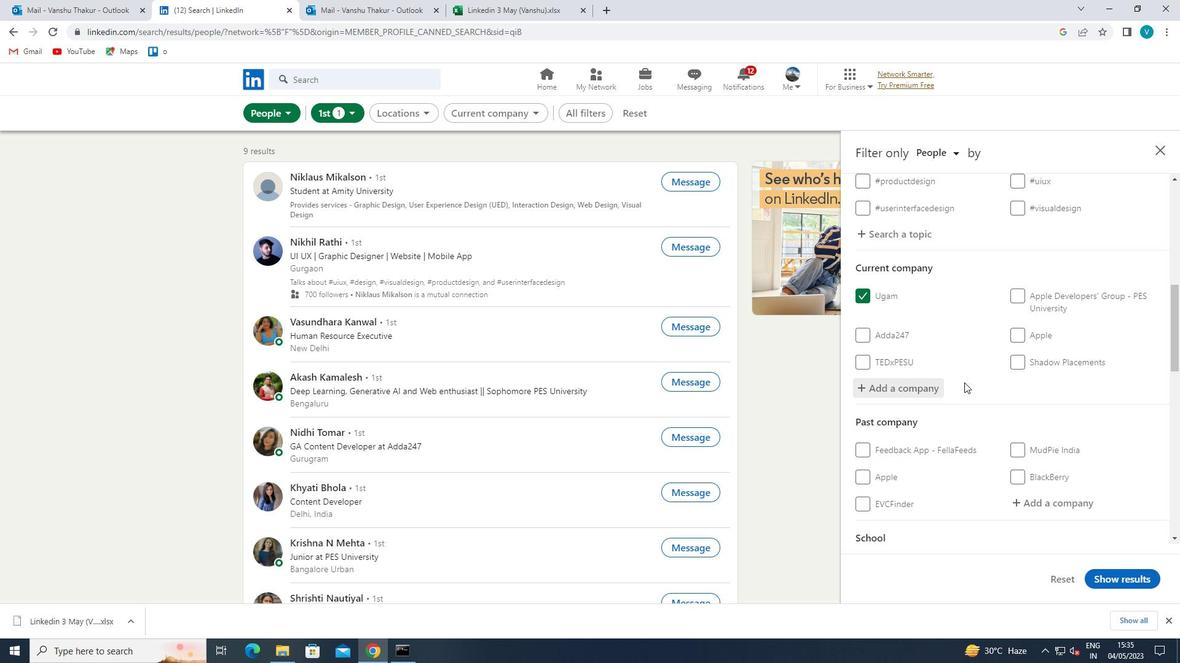 
Action: Mouse scrolled (984, 385) with delta (0, 0)
Screenshot: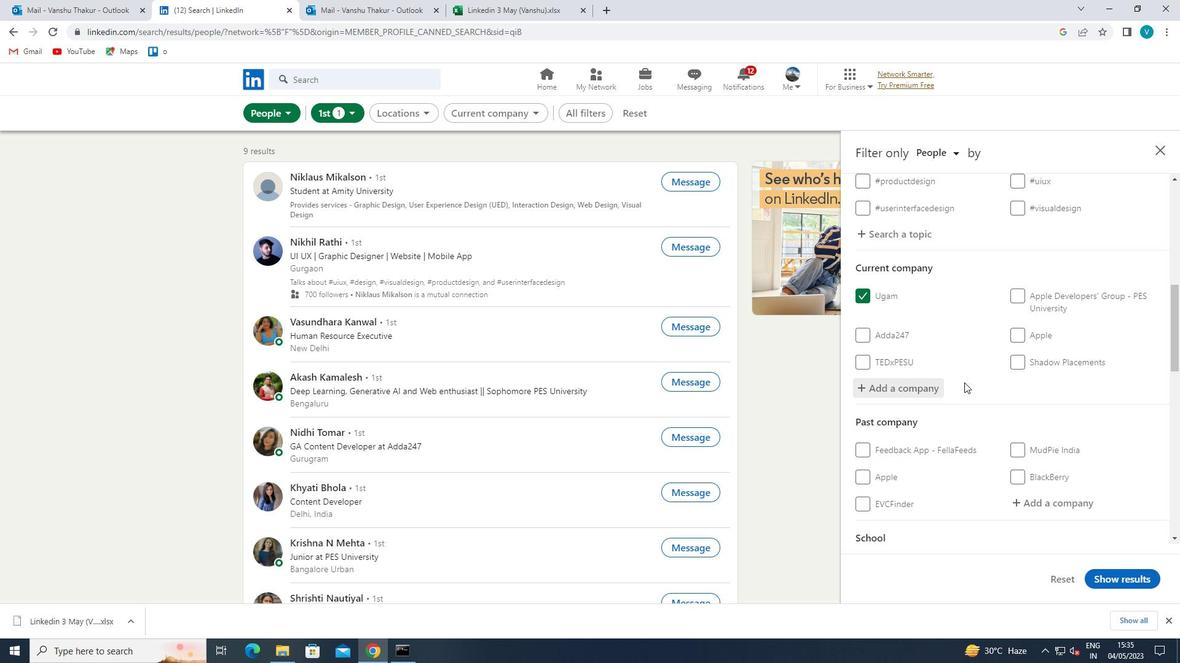 
Action: Mouse moved to (994, 382)
Screenshot: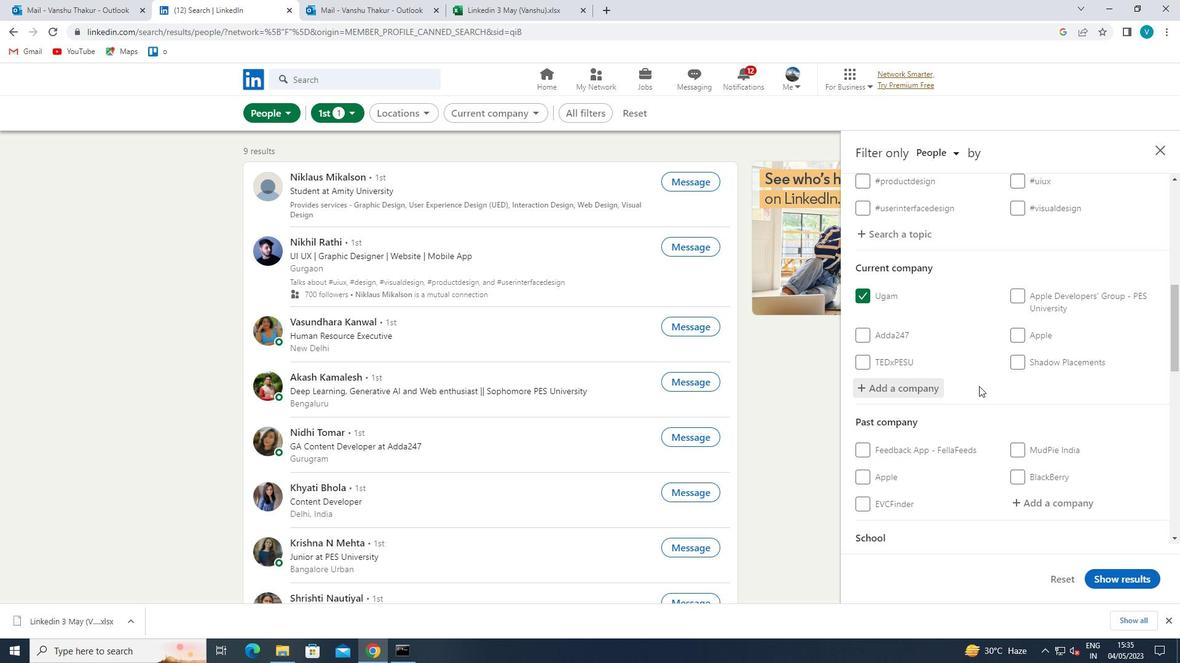 
Action: Mouse scrolled (994, 381) with delta (0, 0)
Screenshot: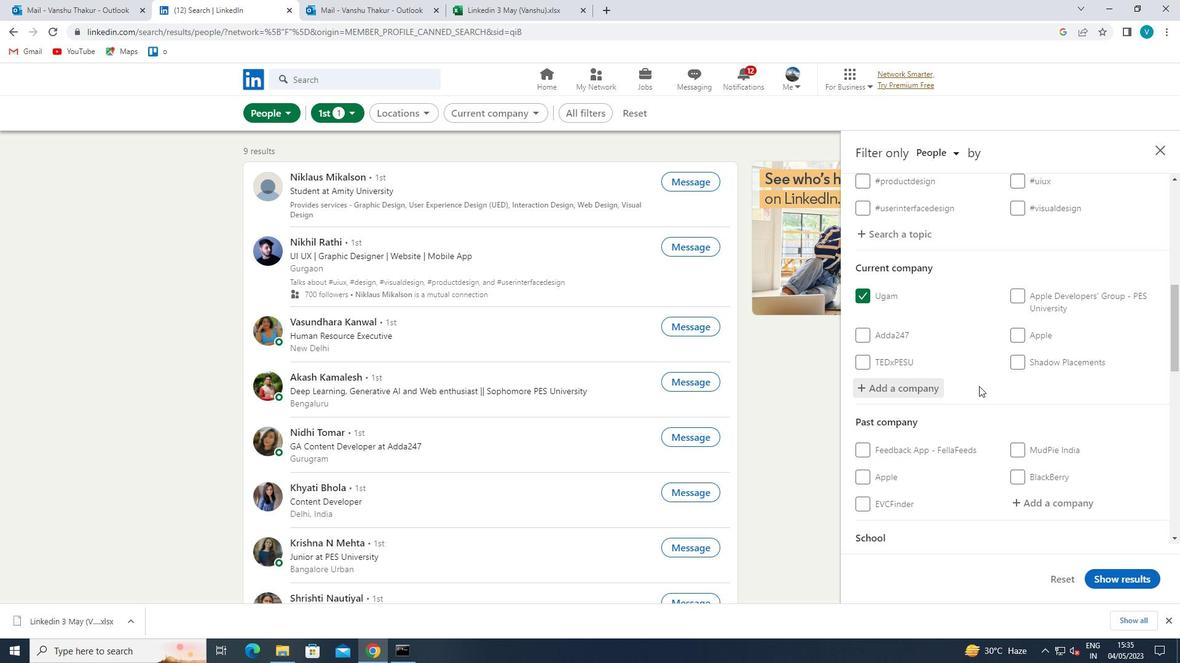 
Action: Mouse moved to (1003, 378)
Screenshot: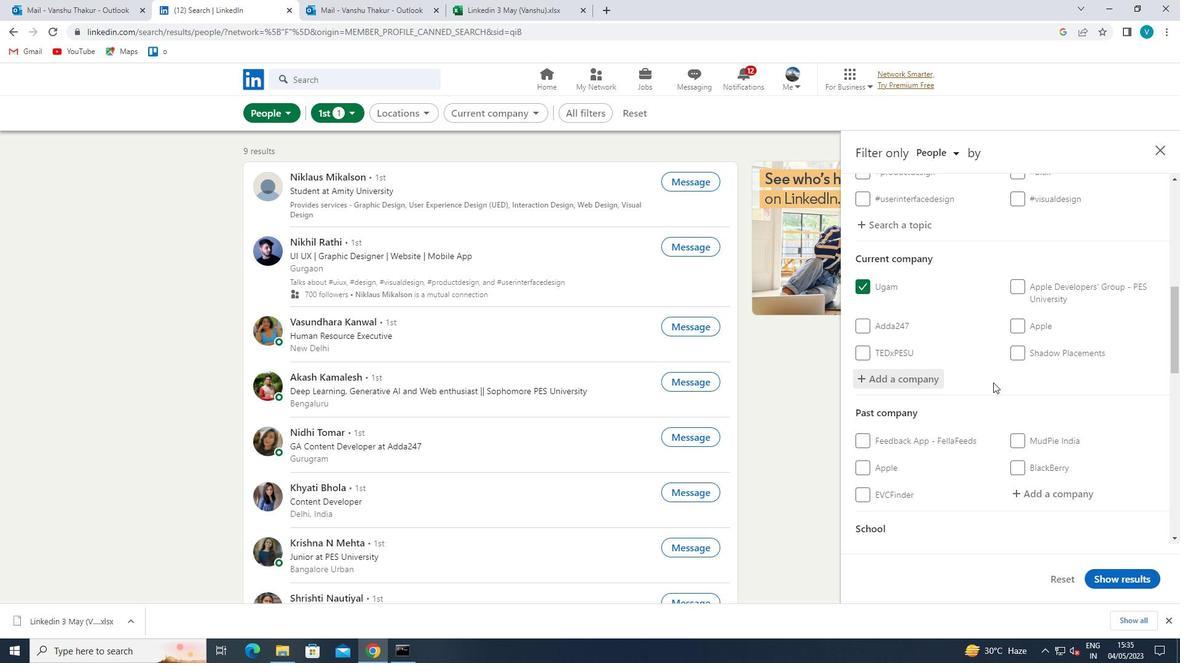 
Action: Mouse scrolled (1003, 377) with delta (0, 0)
Screenshot: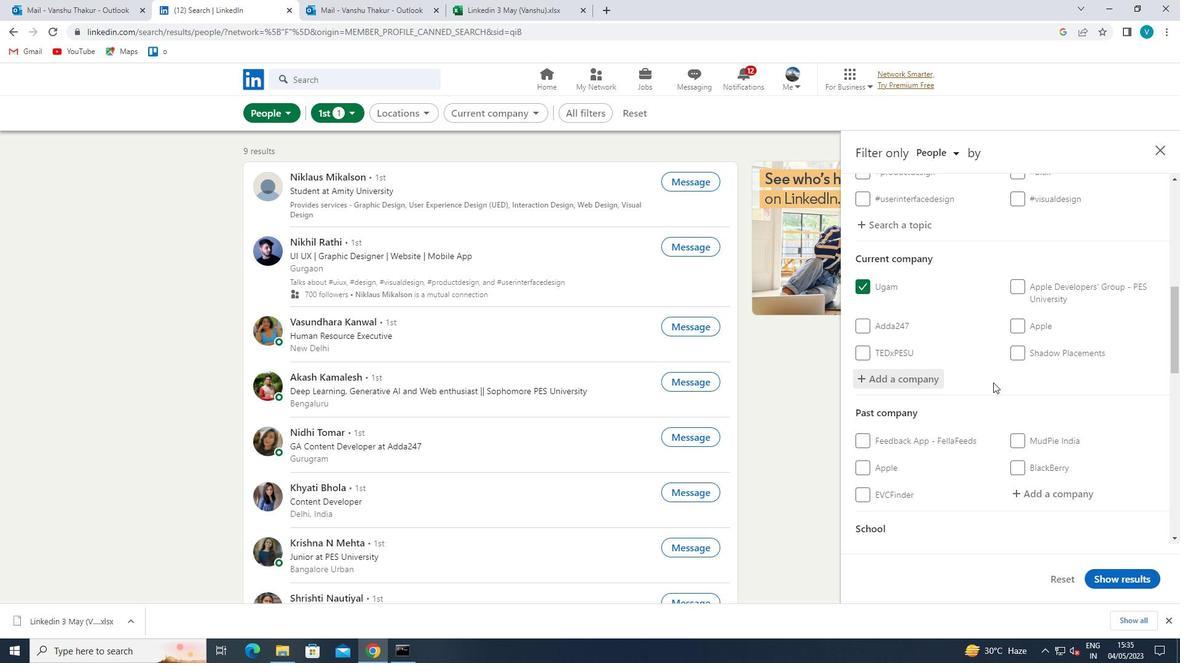 
Action: Mouse moved to (1007, 377)
Screenshot: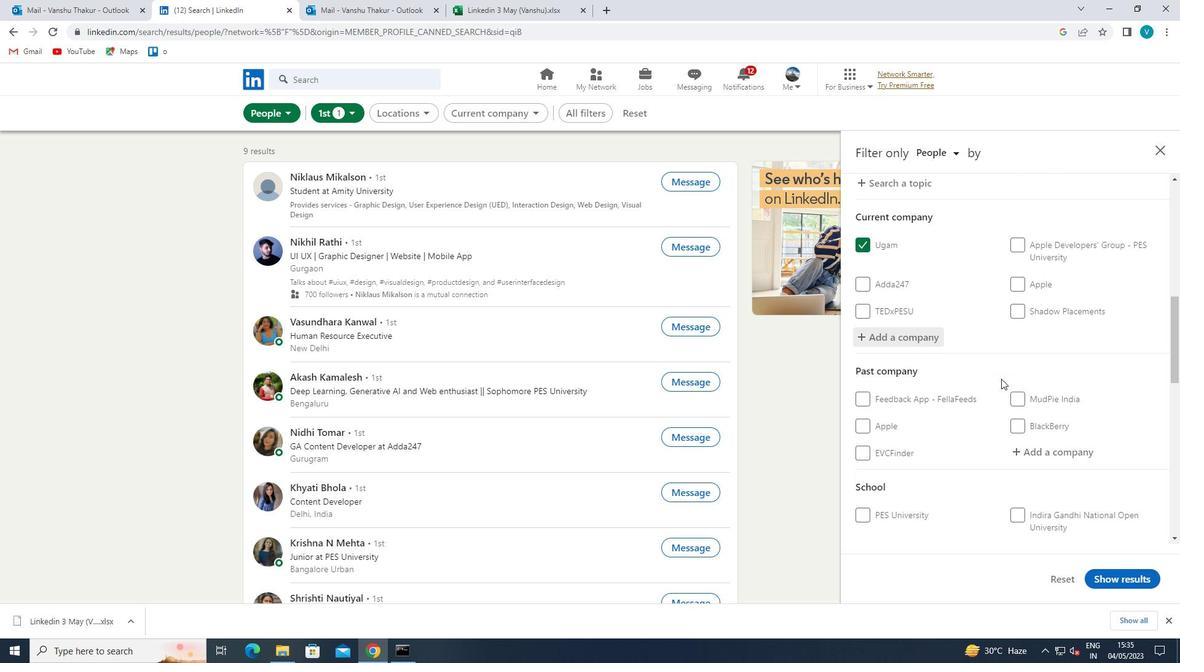 
Action: Mouse scrolled (1007, 376) with delta (0, 0)
Screenshot: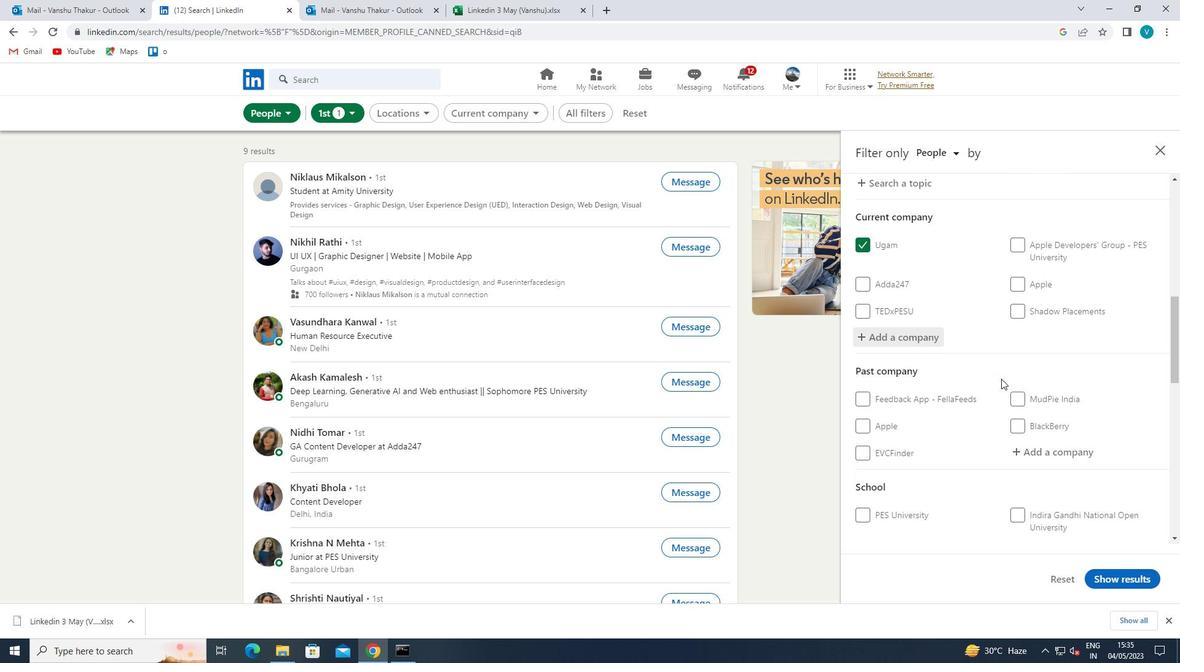 
Action: Mouse moved to (1033, 402)
Screenshot: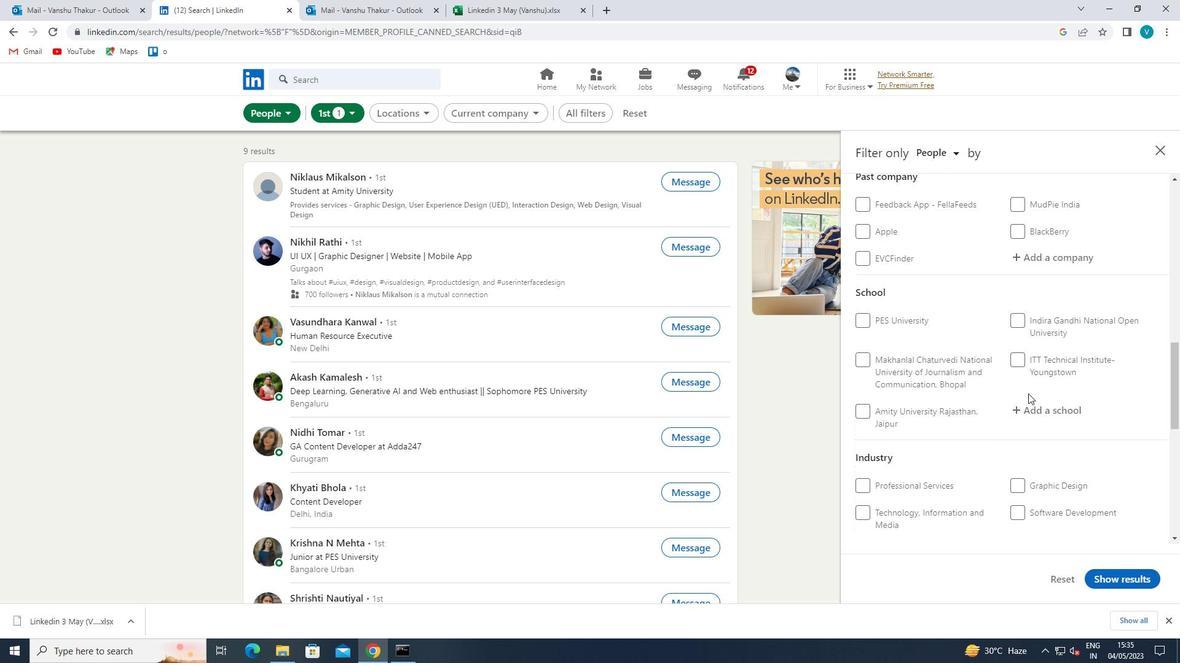 
Action: Mouse pressed left at (1033, 402)
Screenshot: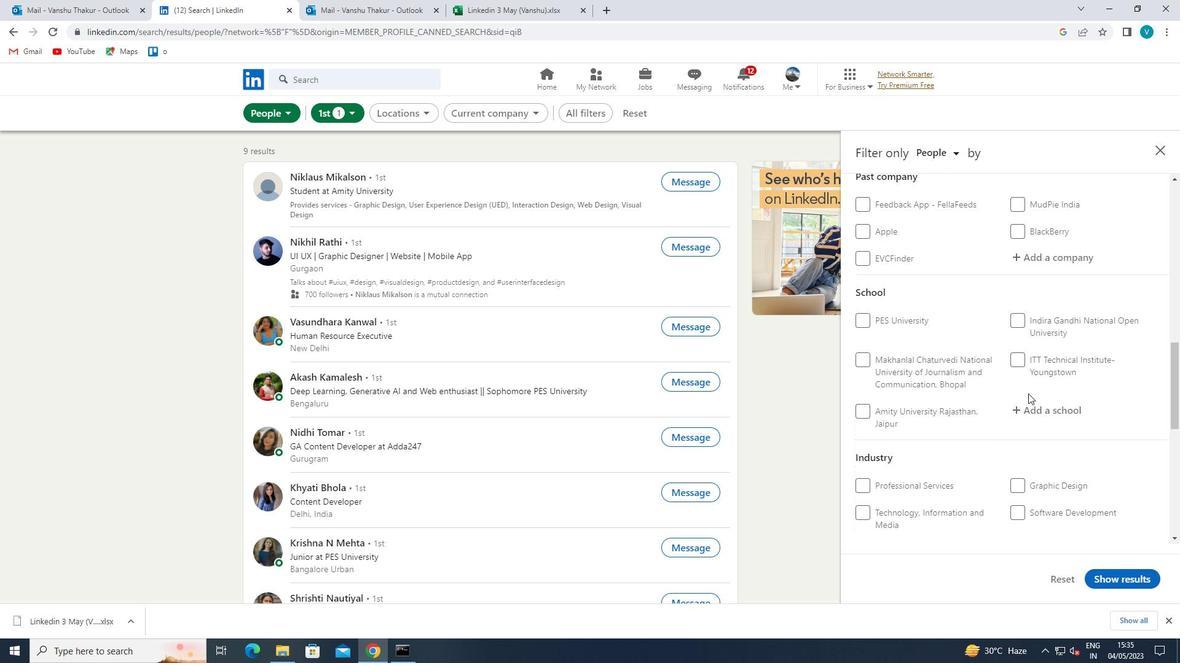 
Action: Mouse moved to (1007, 421)
Screenshot: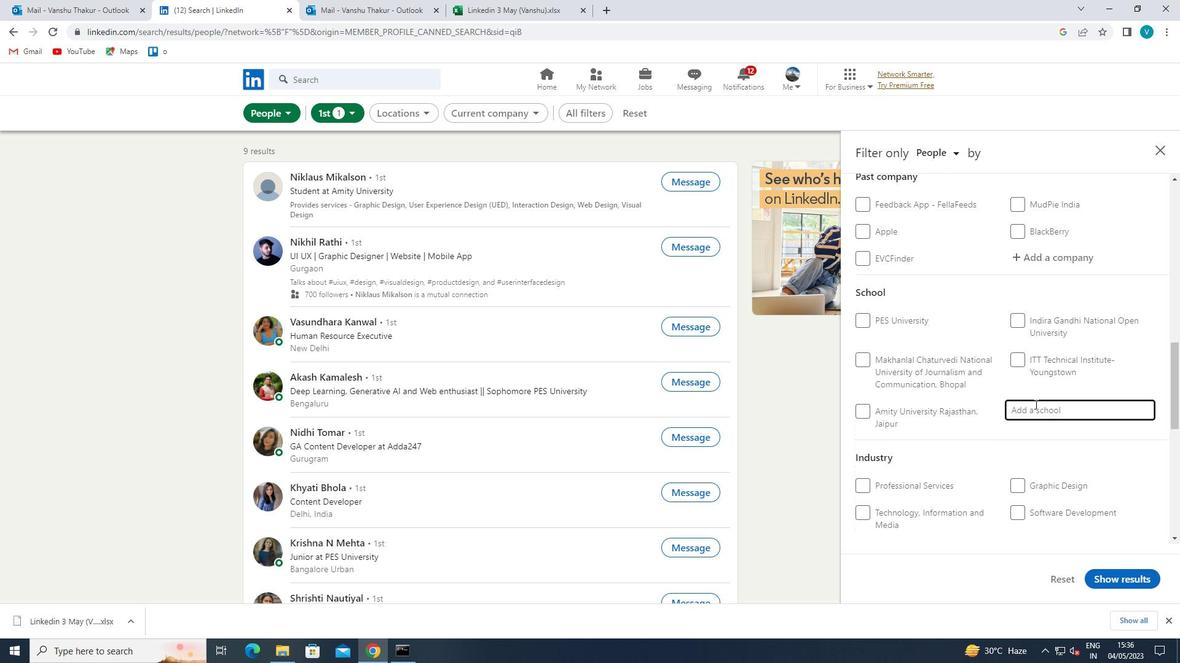 
Action: Key pressed <Key.shift>IMS<Key.space><Key.shift>E
Screenshot: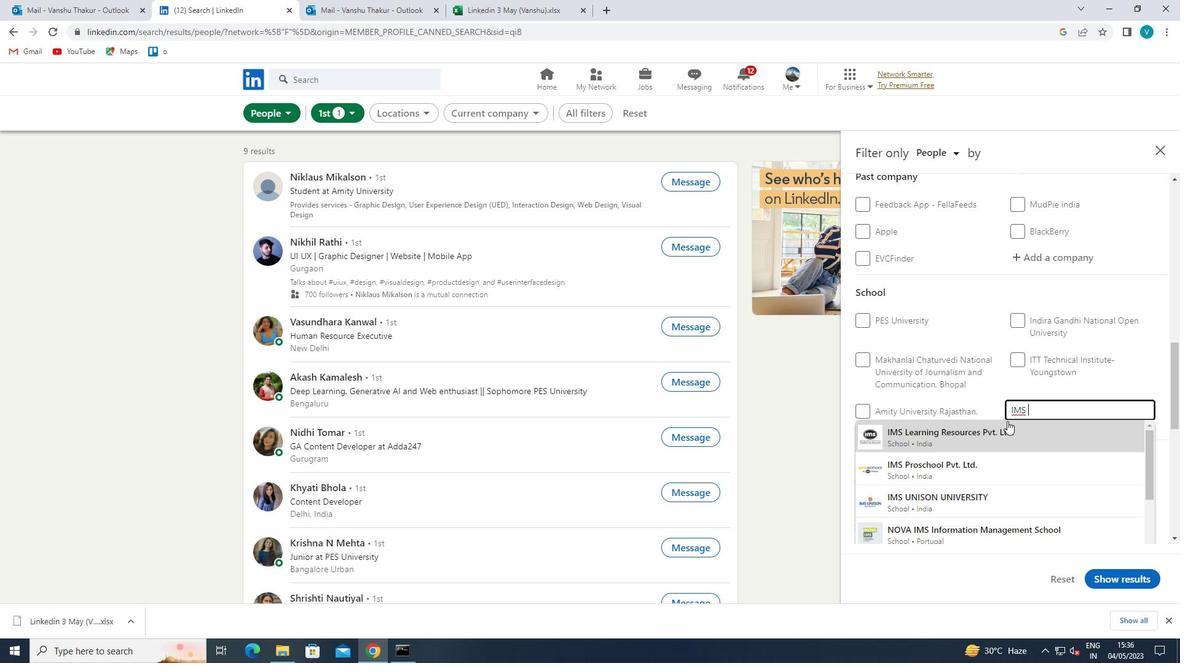 
Action: Mouse moved to (1007, 421)
Screenshot: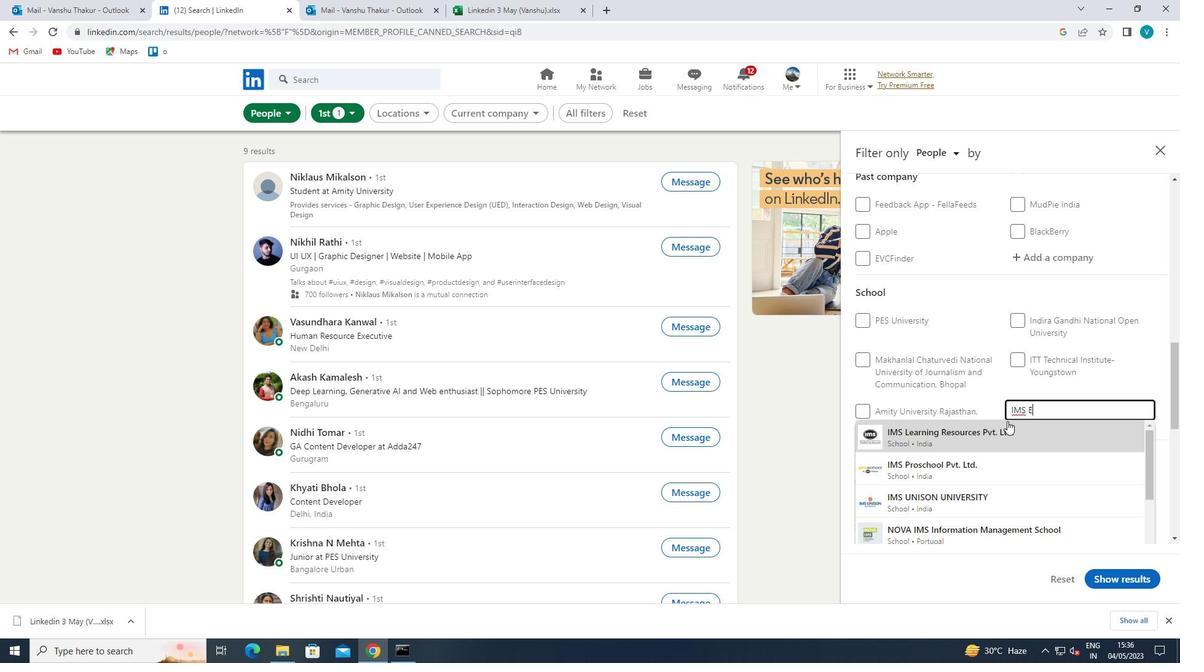 
Action: Key pressed NGI
Screenshot: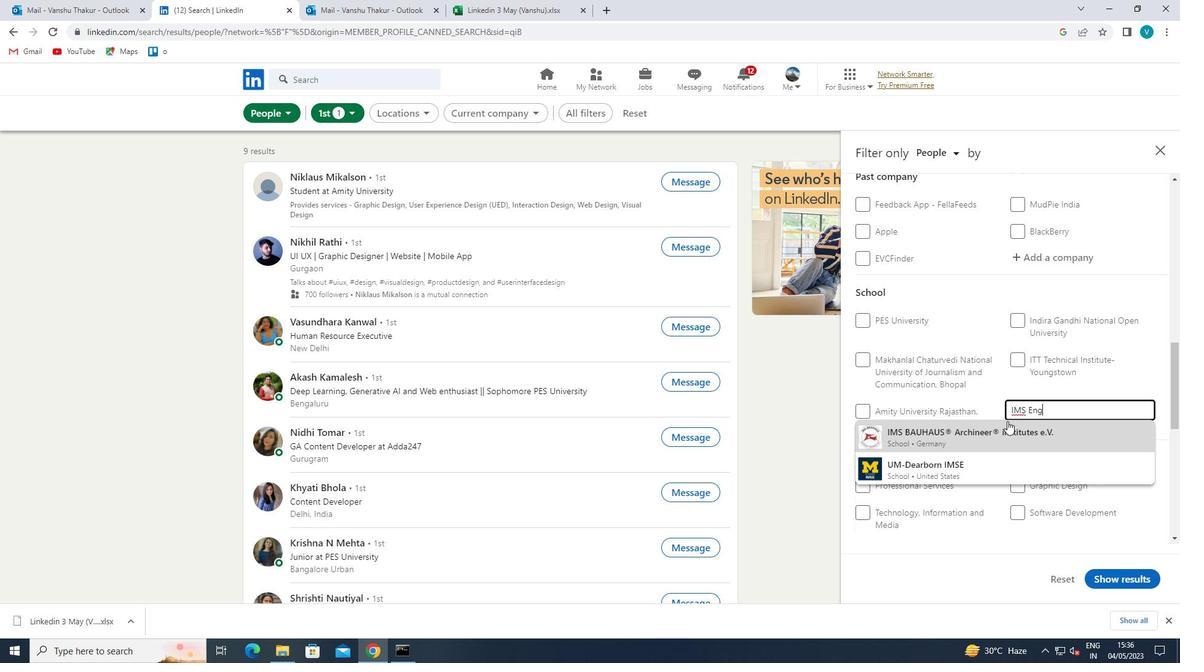 
Action: Mouse moved to (1006, 422)
Screenshot: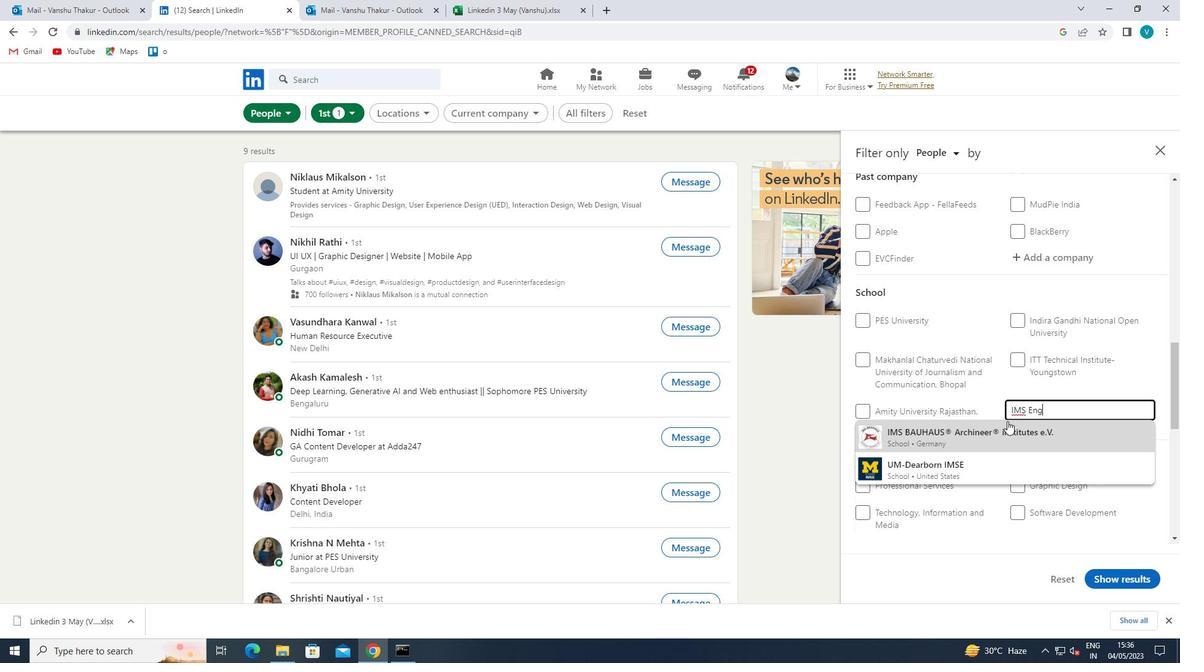 
Action: Key pressed N
Screenshot: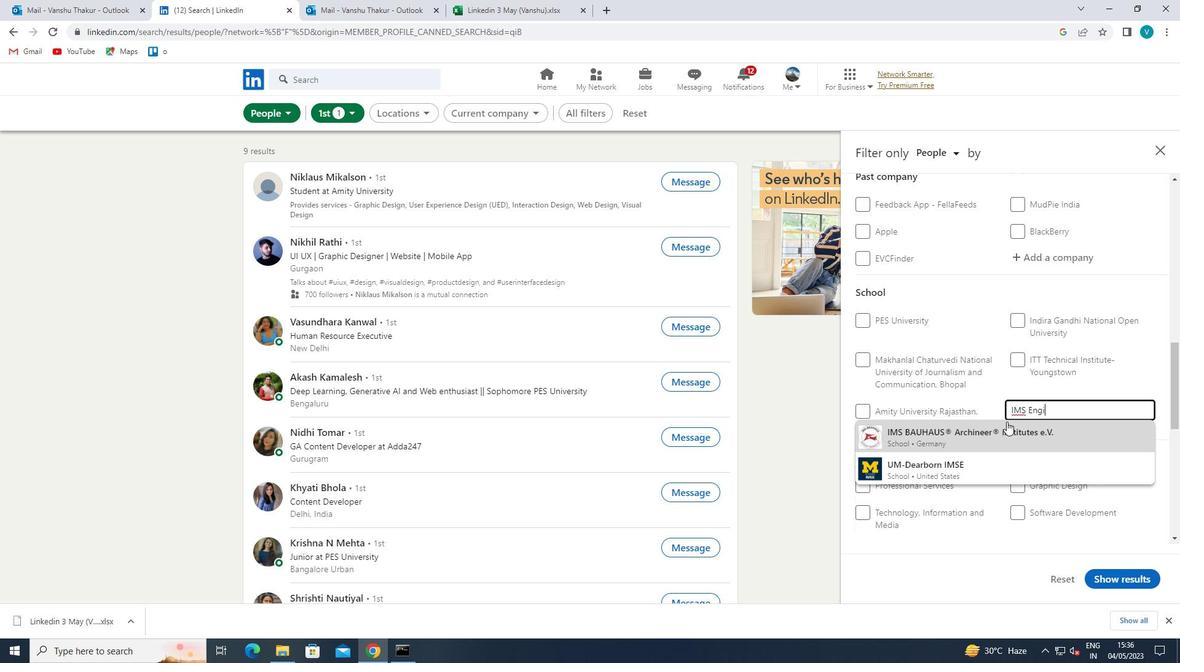 
Action: Mouse moved to (1004, 422)
Screenshot: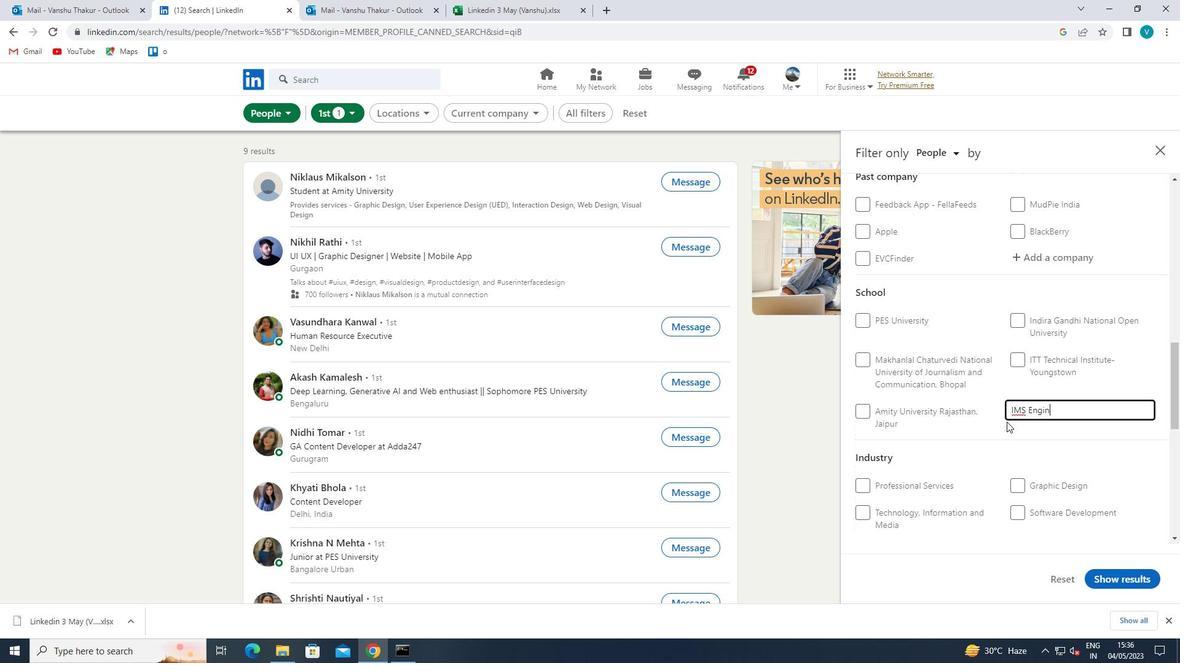 
Action: Key pressed ER
Screenshot: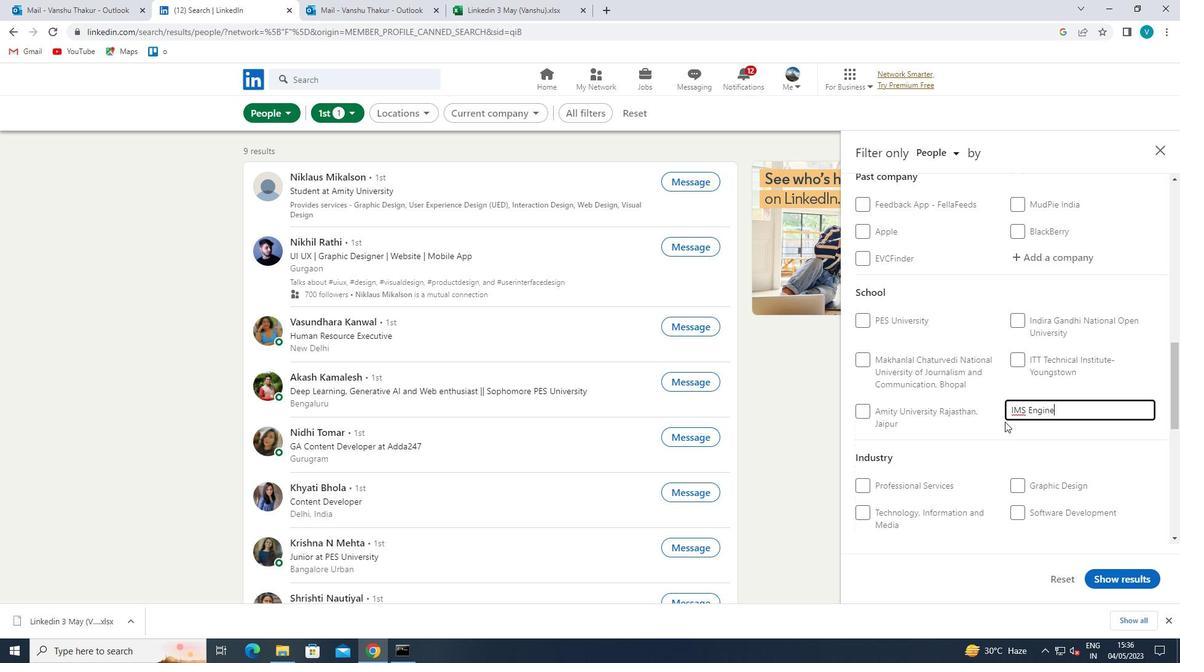 
Action: Mouse moved to (1004, 422)
Screenshot: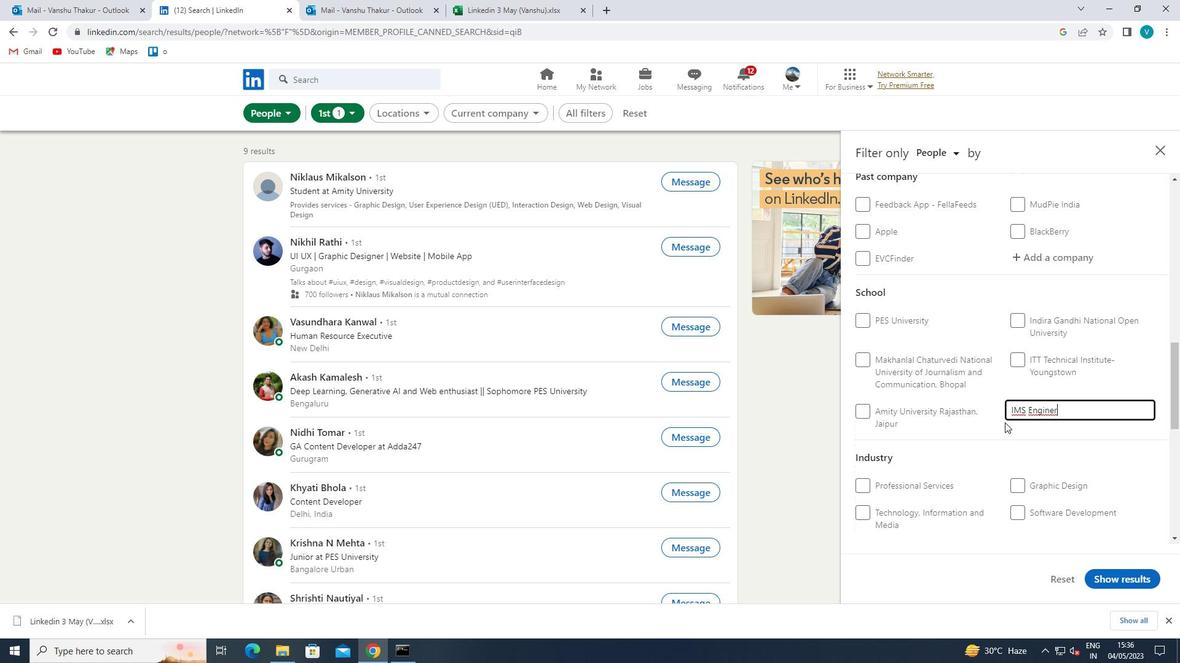 
Action: Key pressed <Key.backspace><Key.backspace><Key.backspace><Key.backspace><Key.backspace><Key.backspace><Key.shift><Key.shift><Key.shift><Key.shift><Key.shift><Key.shift><Key.shift><Key.shift><Key.shift><Key.shift><Key.shift><Key.shift><Key.shift><Key.shift><Key.shift>NGINEERING<Key.space><Key.shift>COLLEGE,<Key.shift><Key.shift><Key.shift><Key.shift>GHAZIABAD
Screenshot: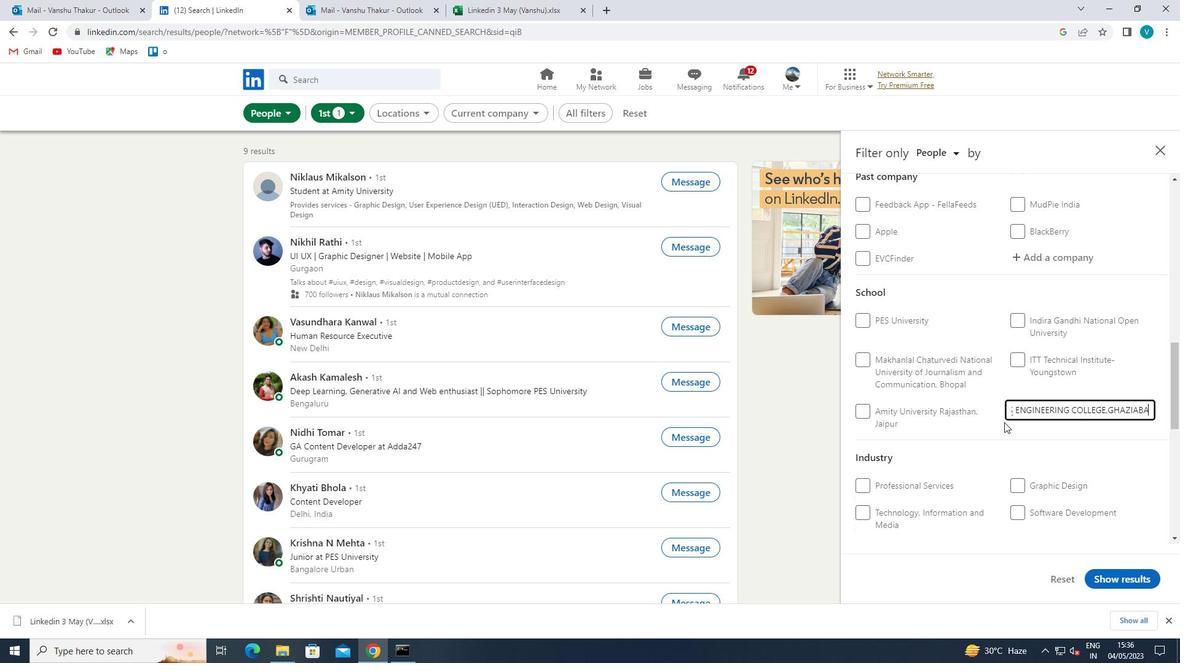 
Action: Mouse moved to (1012, 449)
Screenshot: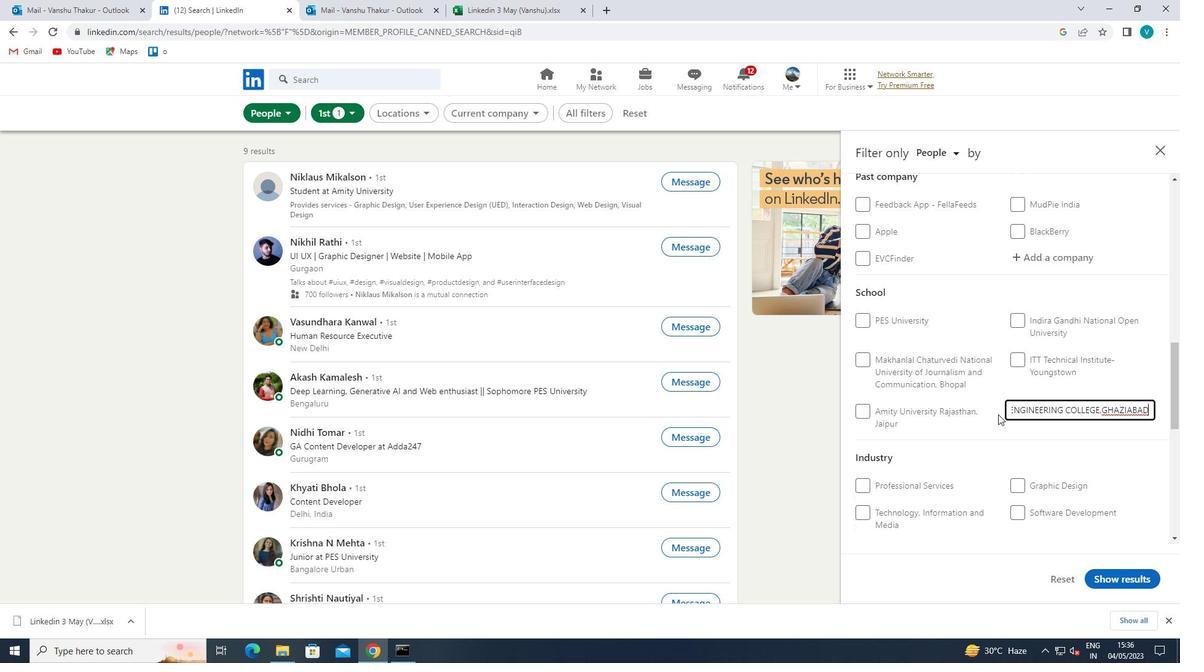 
Action: Mouse pressed left at (1012, 449)
Screenshot: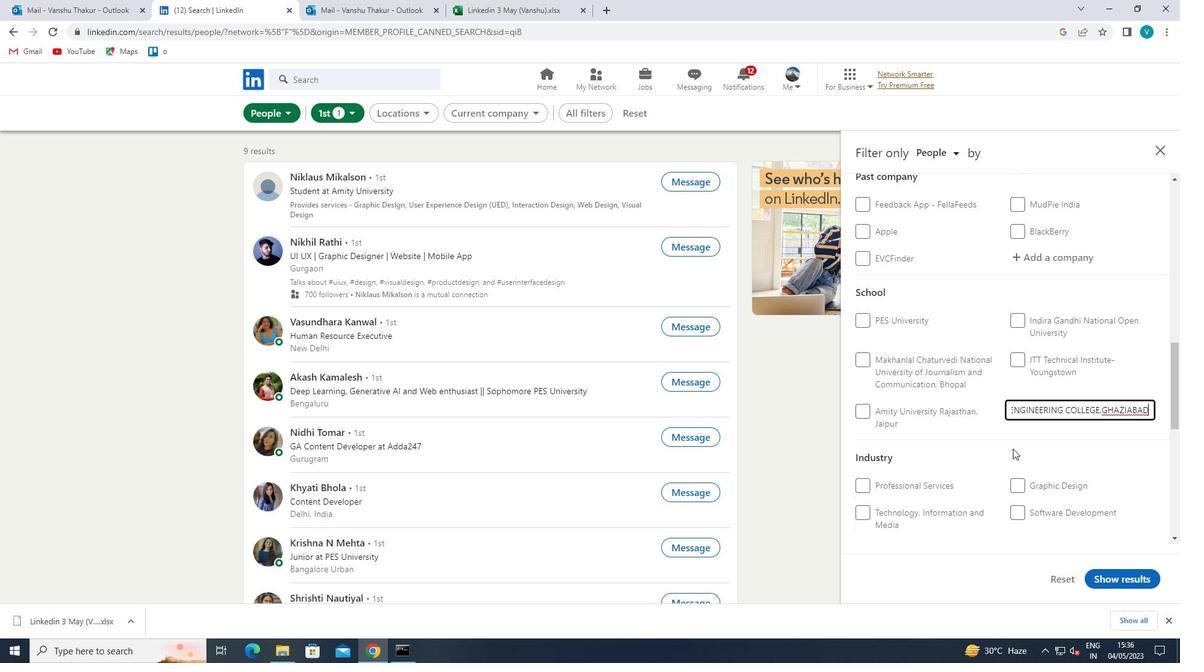 
Action: Mouse moved to (1012, 449)
Screenshot: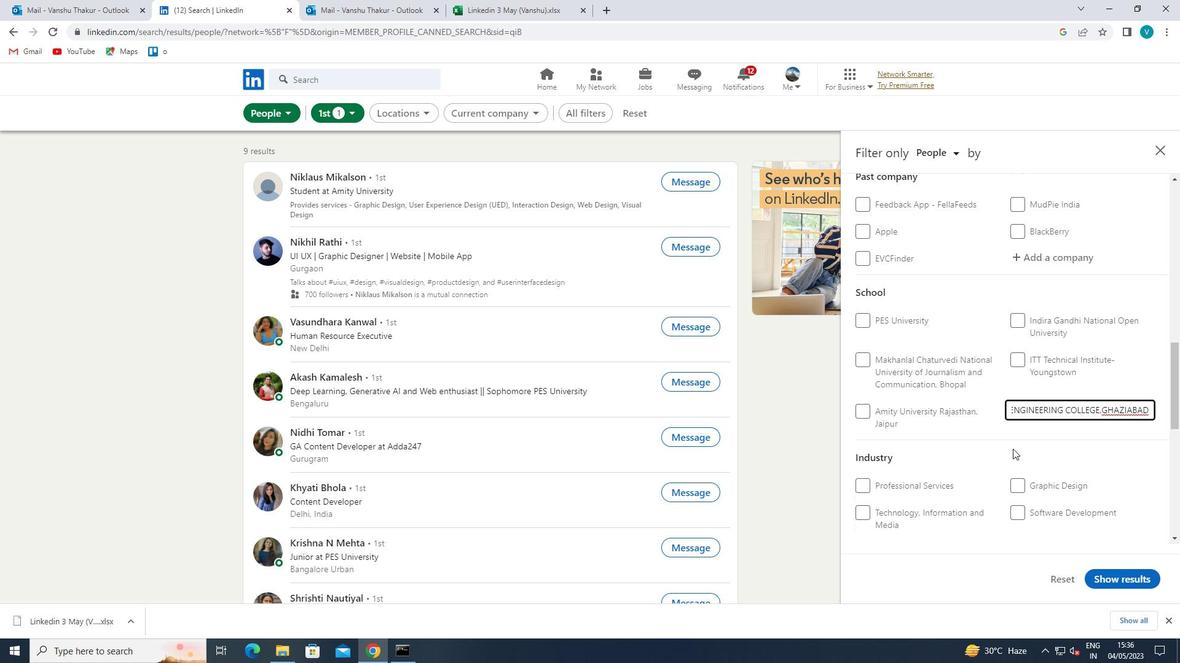 
Action: Mouse scrolled (1012, 449) with delta (0, 0)
Screenshot: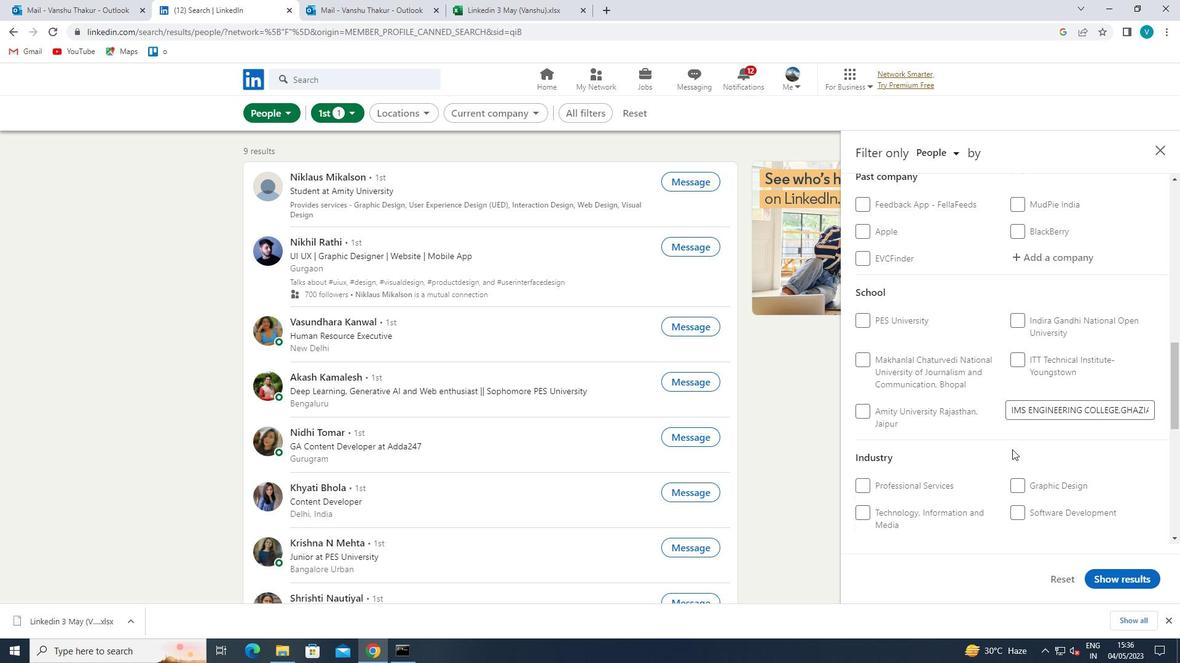 
Action: Mouse scrolled (1012, 449) with delta (0, 0)
Screenshot: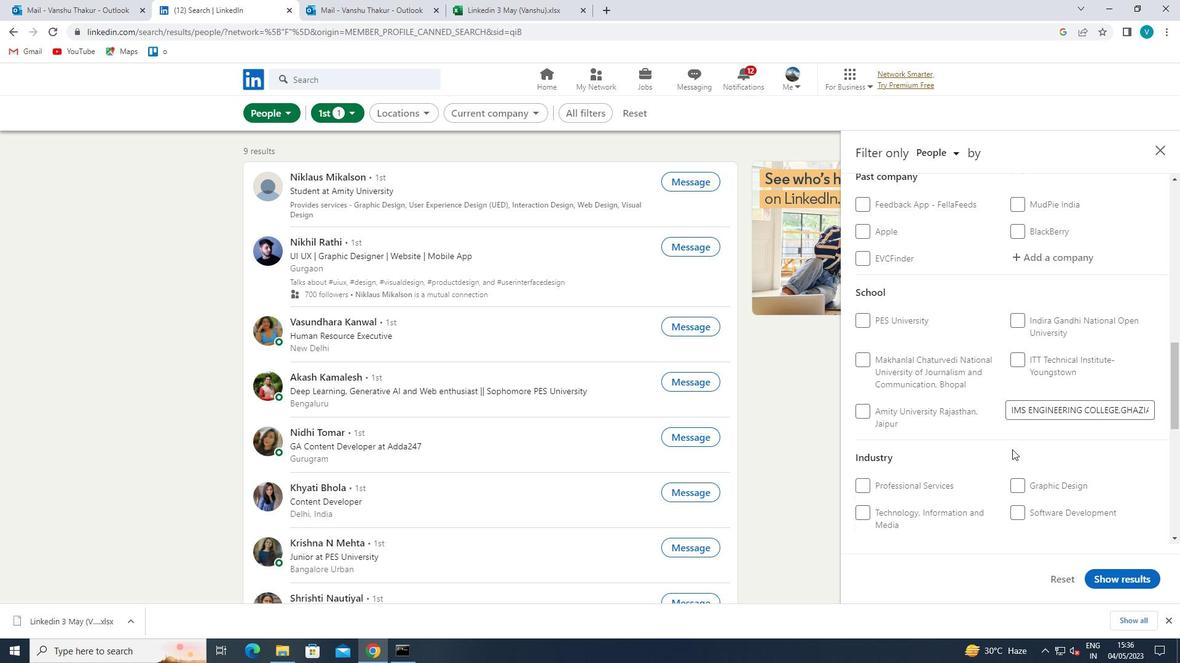 
Action: Mouse moved to (1030, 426)
Screenshot: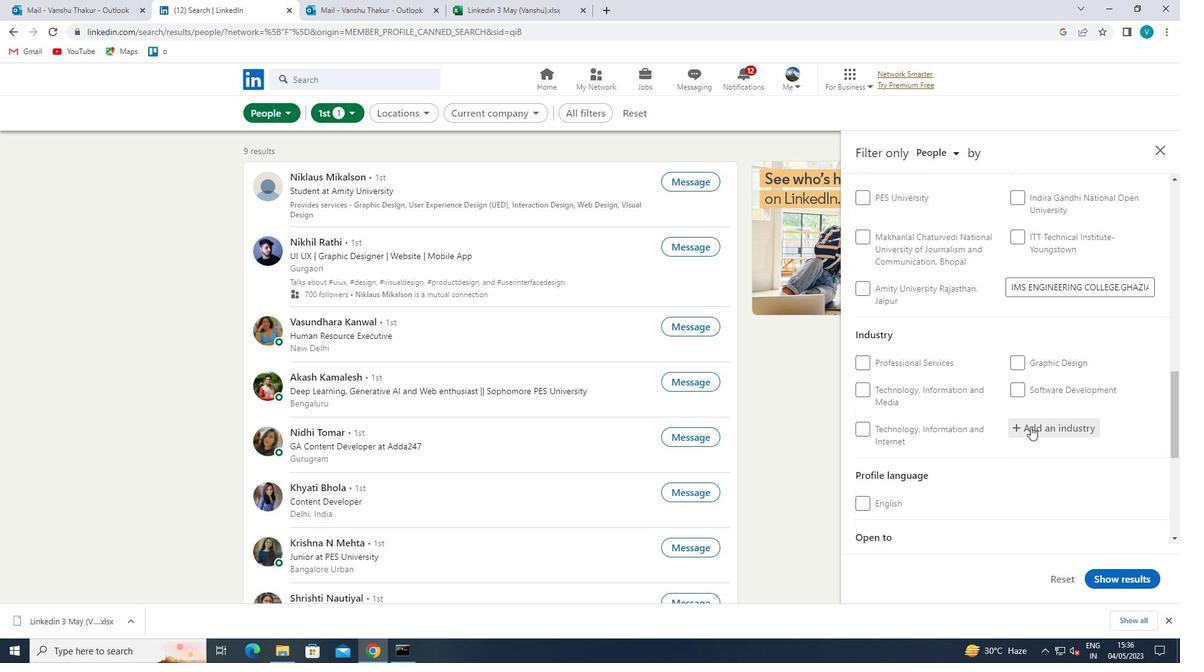 
Action: Mouse pressed left at (1030, 426)
Screenshot: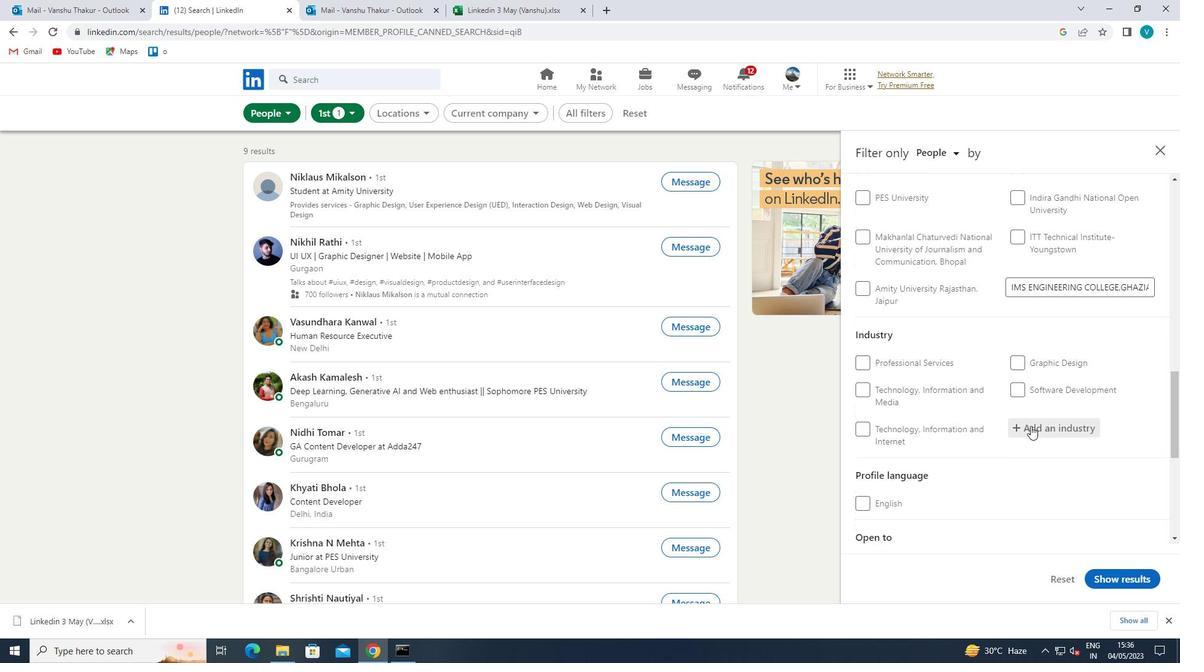 
Action: Key pressed <Key.shift>WHOLE
Screenshot: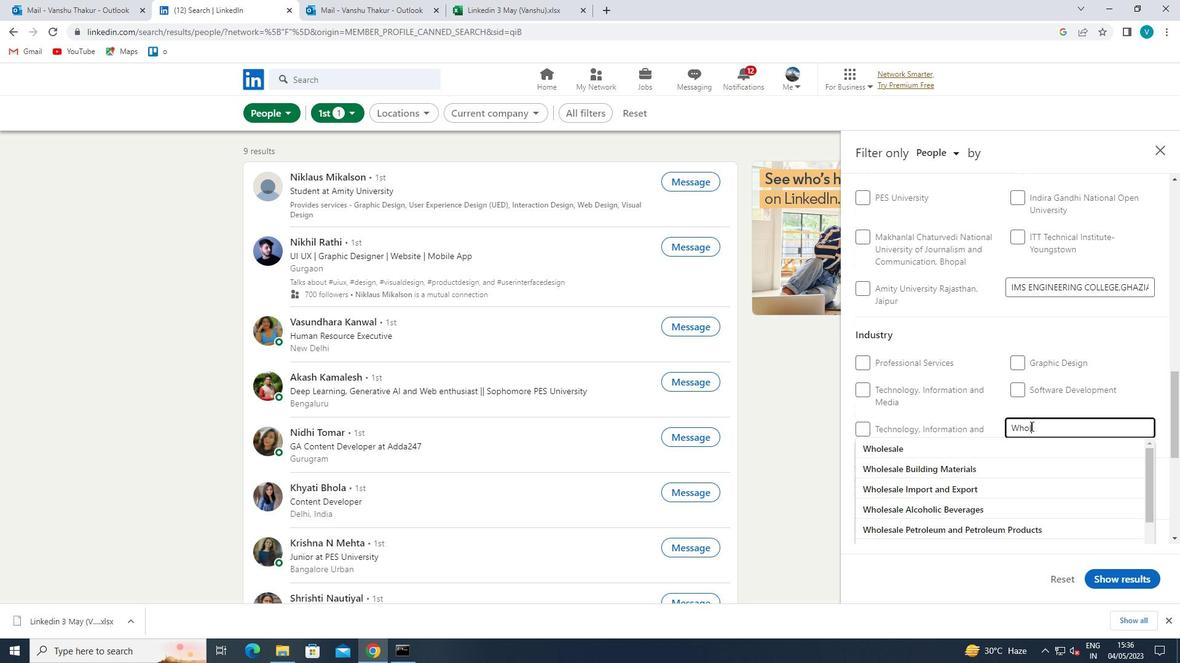 
Action: Mouse moved to (997, 509)
Screenshot: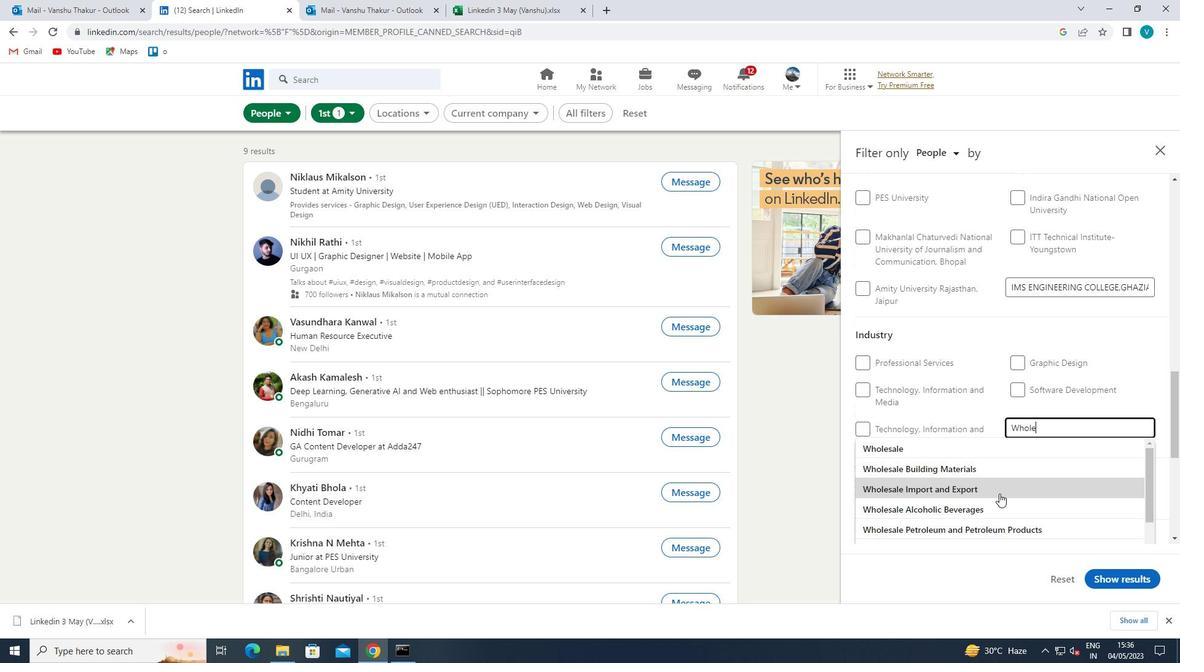 
Action: Mouse pressed left at (997, 509)
Screenshot: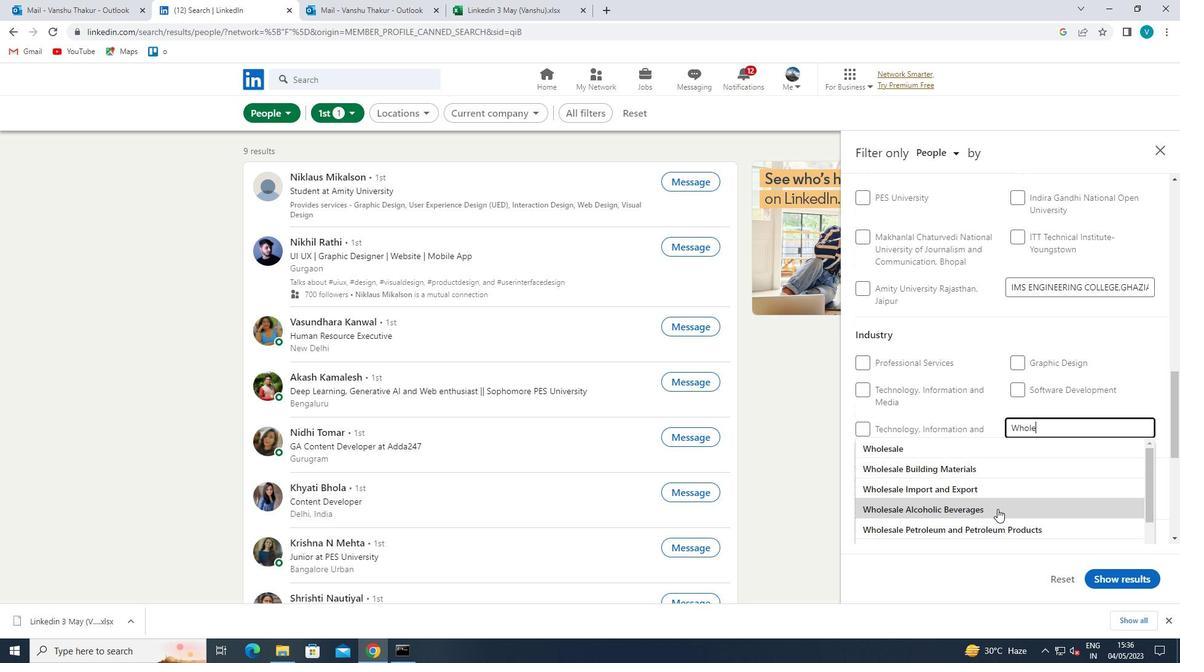 
Action: Mouse moved to (987, 436)
Screenshot: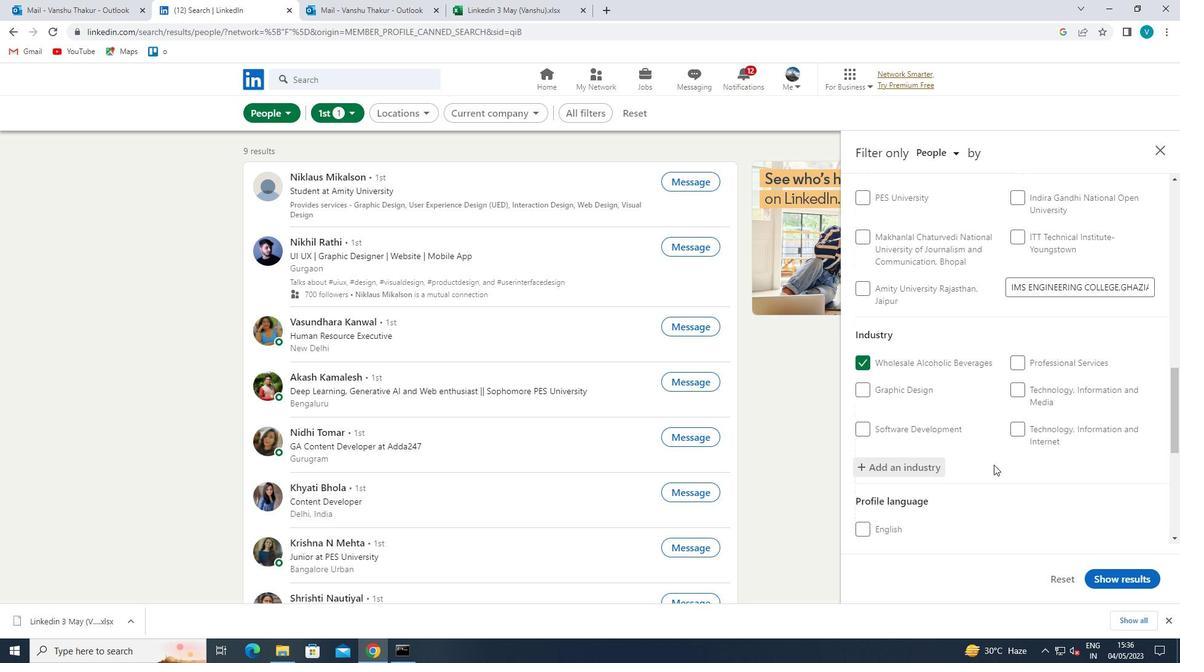 
Action: Mouse scrolled (987, 436) with delta (0, 0)
Screenshot: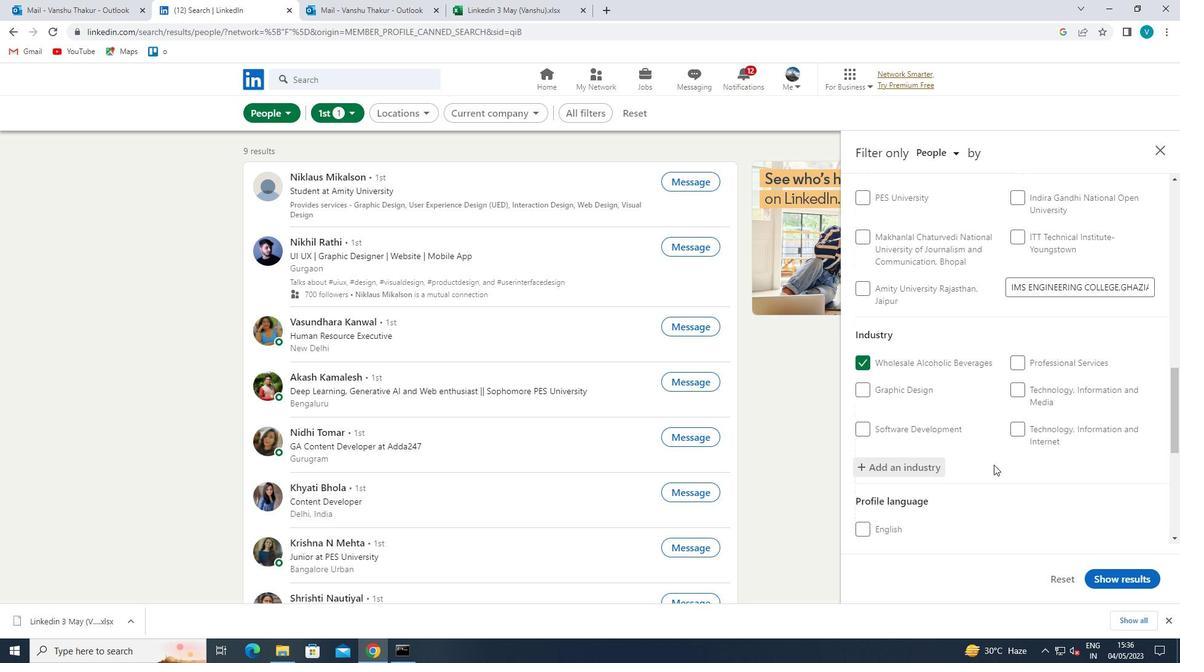 
Action: Mouse moved to (985, 430)
Screenshot: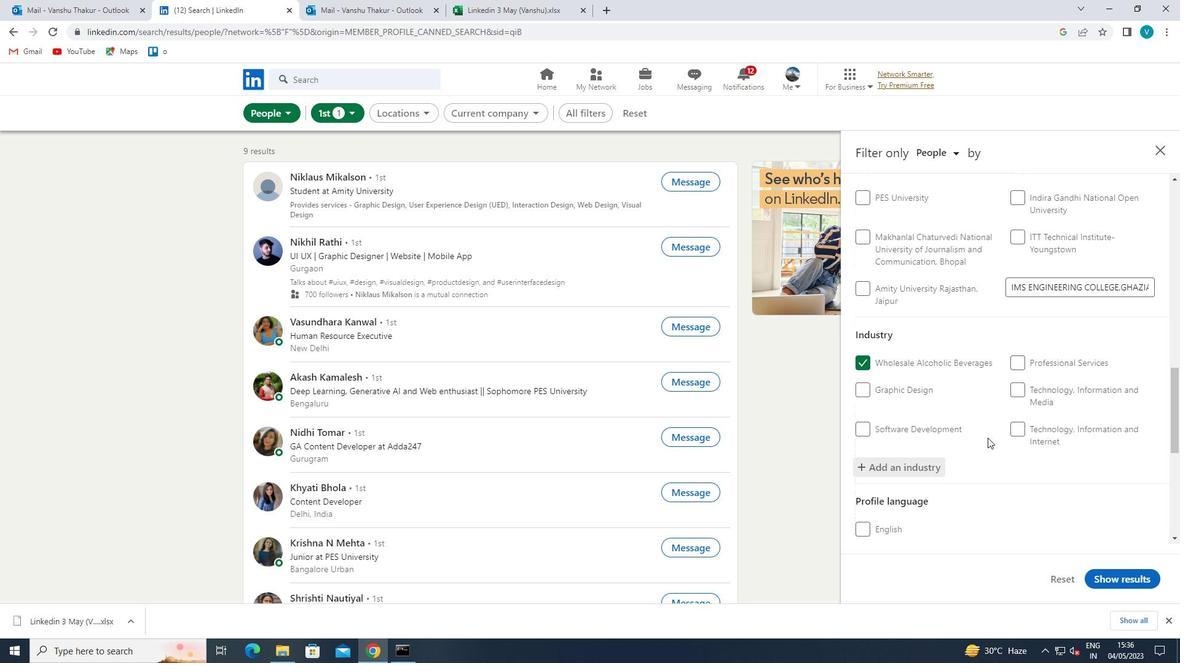 
Action: Mouse scrolled (985, 429) with delta (0, 0)
Screenshot: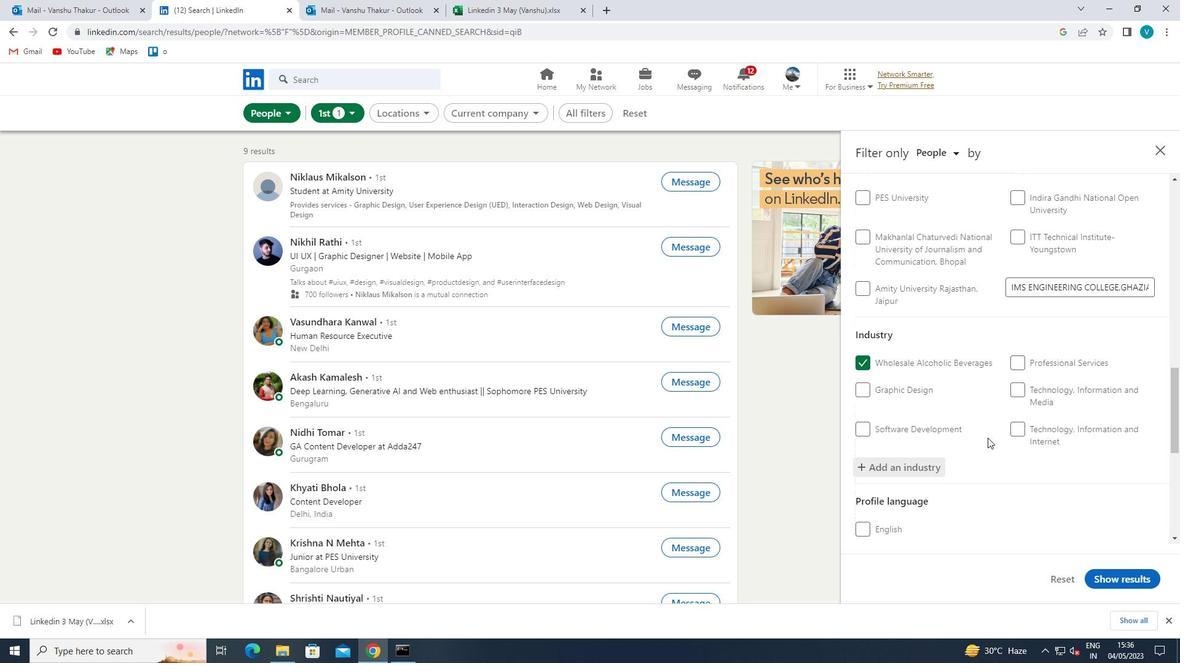
Action: Mouse moved to (985, 427)
Screenshot: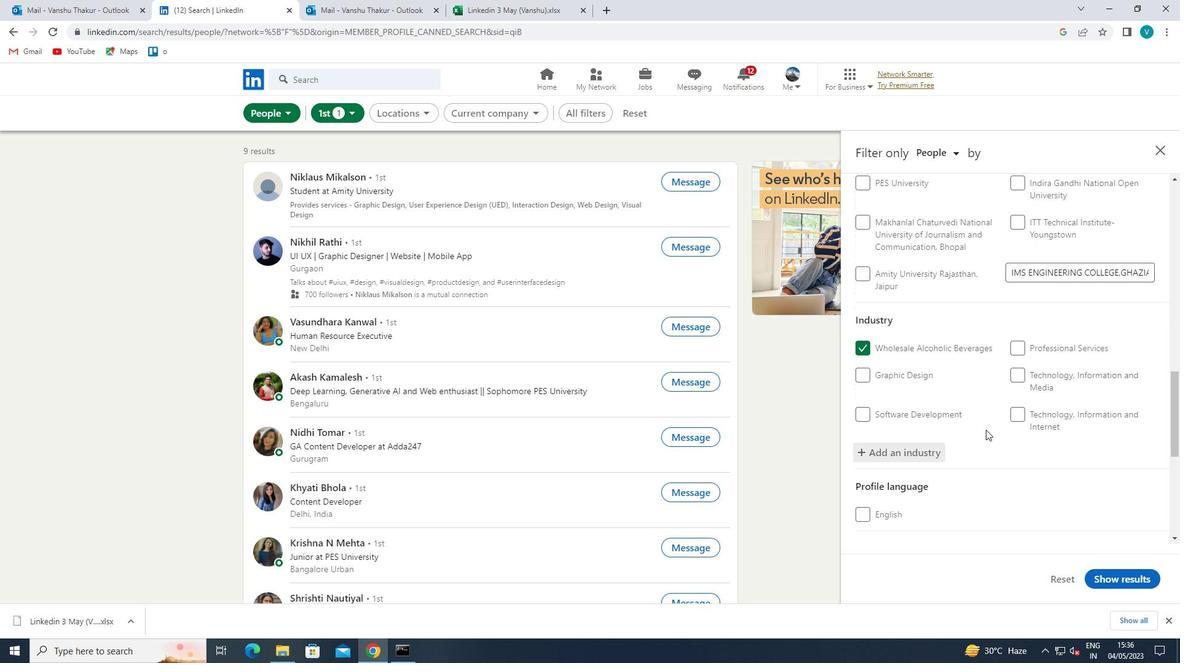 
Action: Mouse scrolled (985, 427) with delta (0, 0)
Screenshot: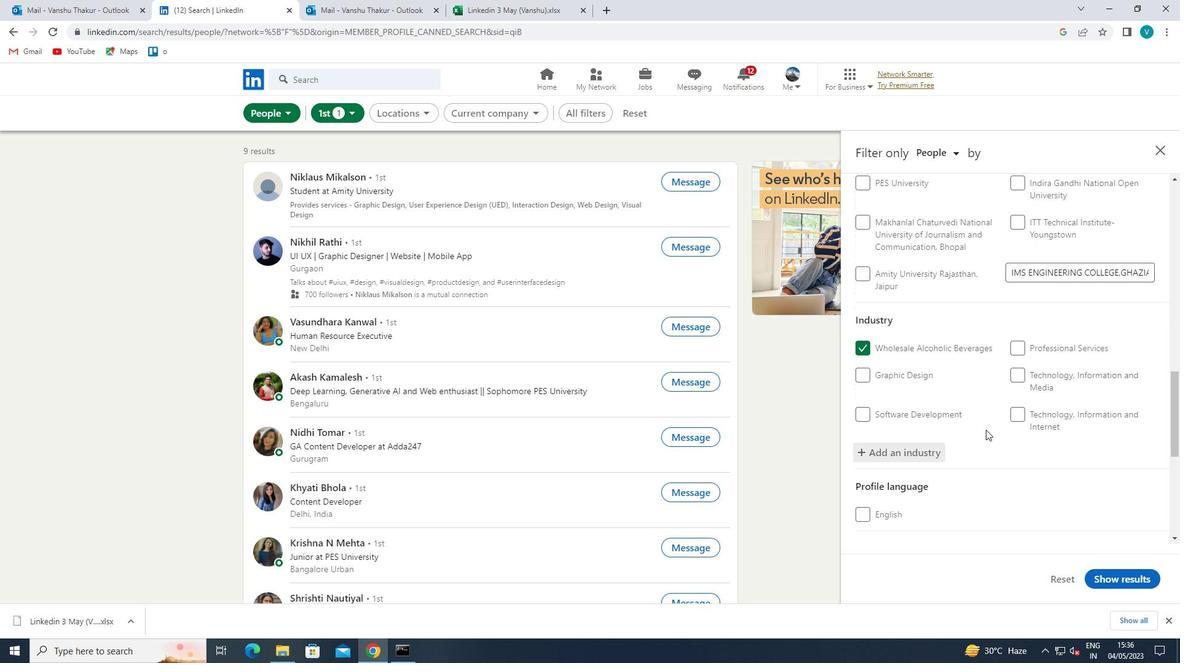 
Action: Mouse moved to (983, 425)
Screenshot: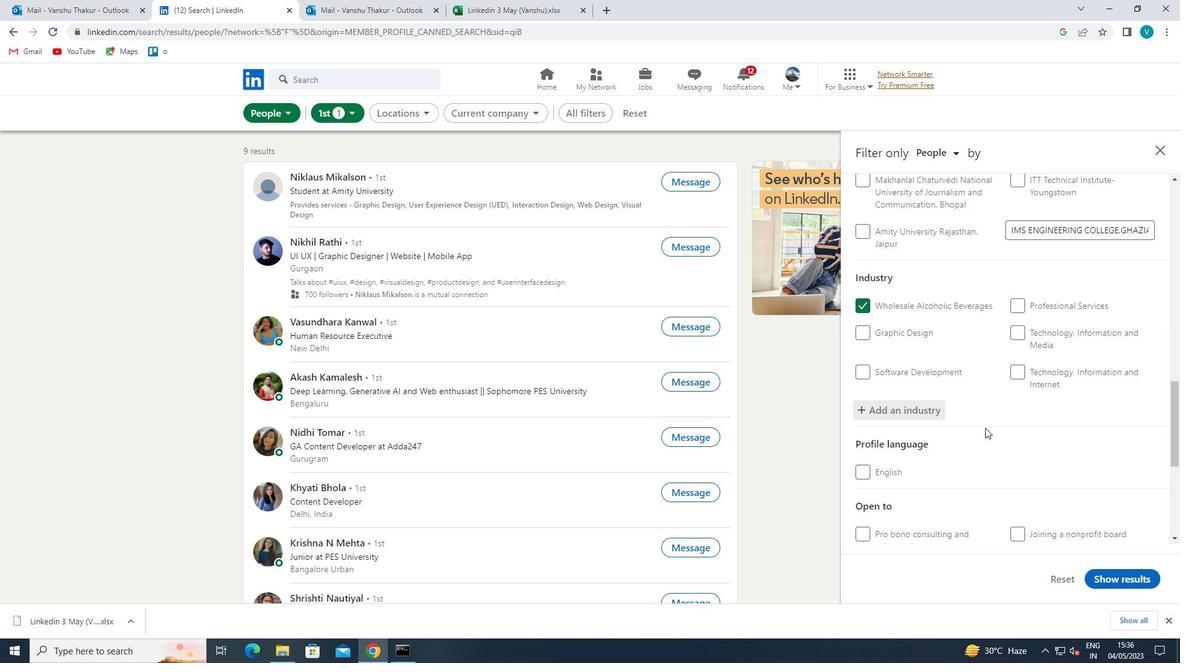 
Action: Mouse scrolled (983, 425) with delta (0, 0)
Screenshot: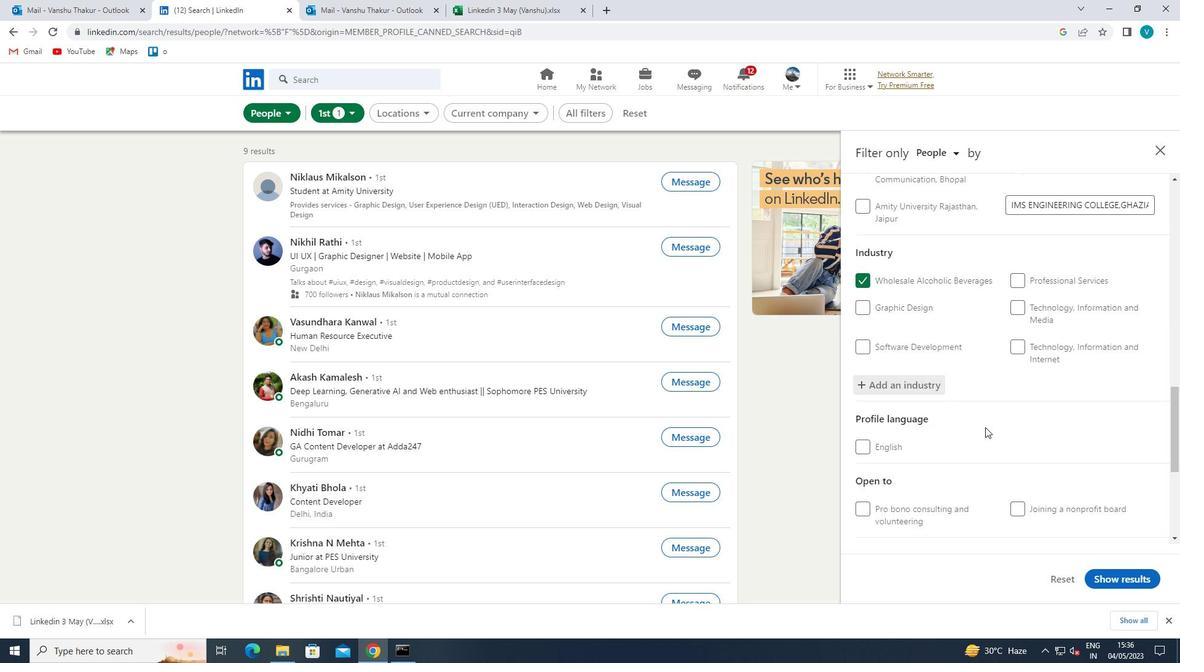 
Action: Mouse moved to (983, 424)
Screenshot: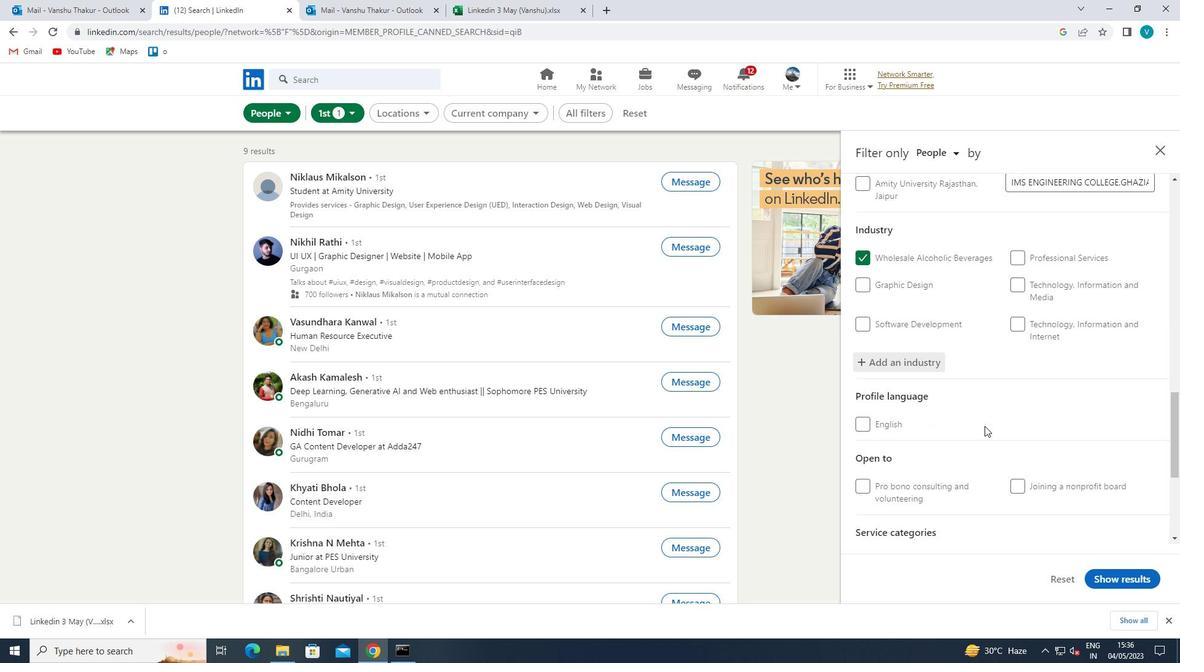
Action: Mouse scrolled (983, 424) with delta (0, 0)
Screenshot: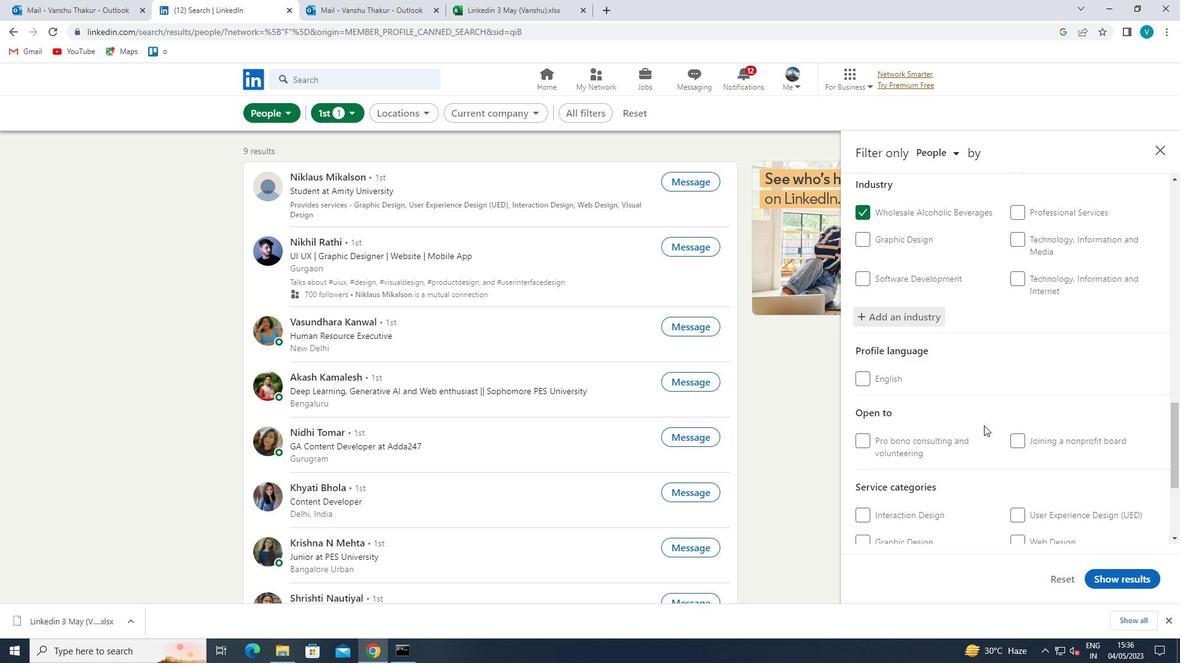 
Action: Mouse moved to (1047, 412)
Screenshot: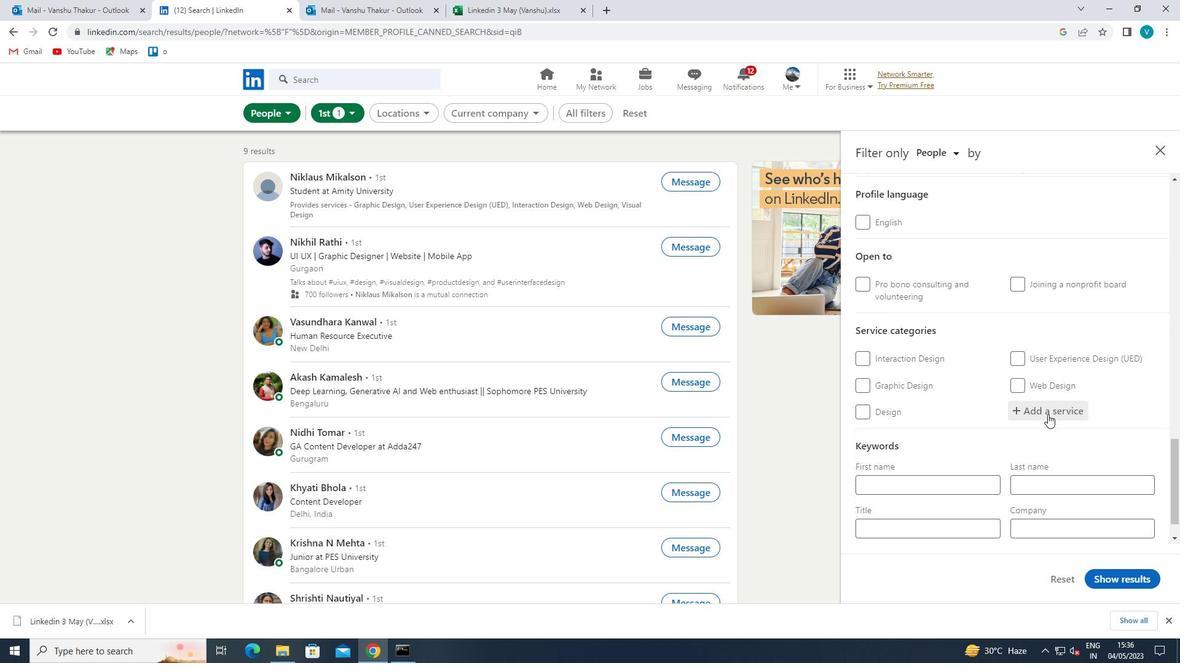 
Action: Mouse pressed left at (1047, 412)
Screenshot: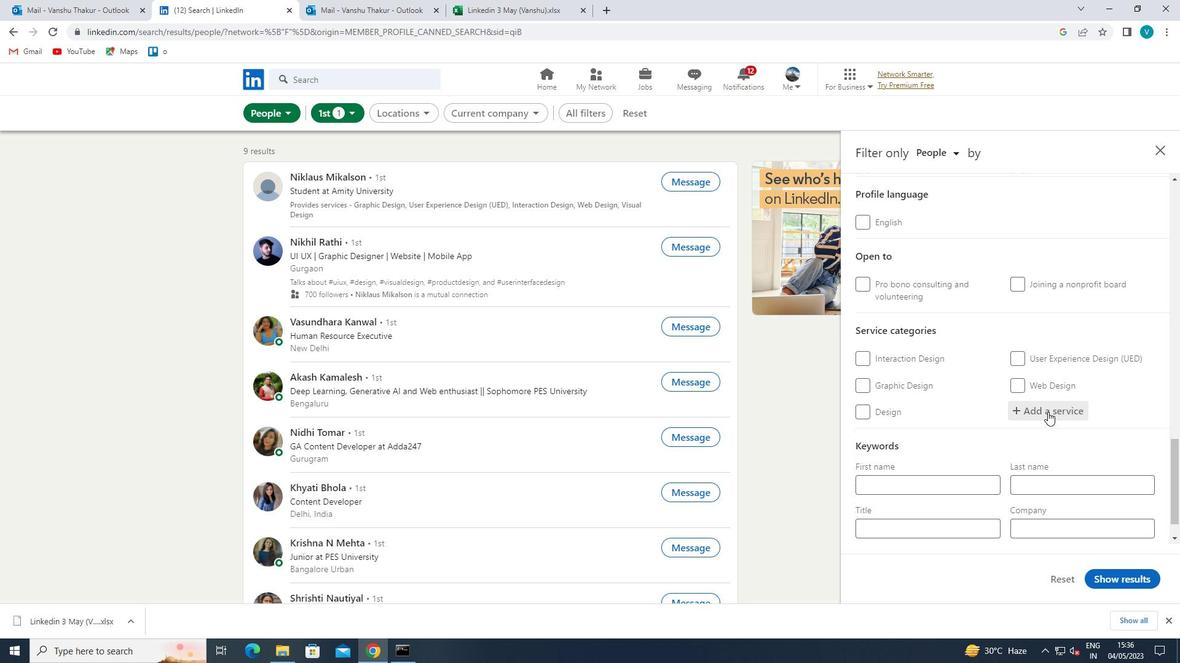 
Action: Mouse moved to (583, 153)
Screenshot: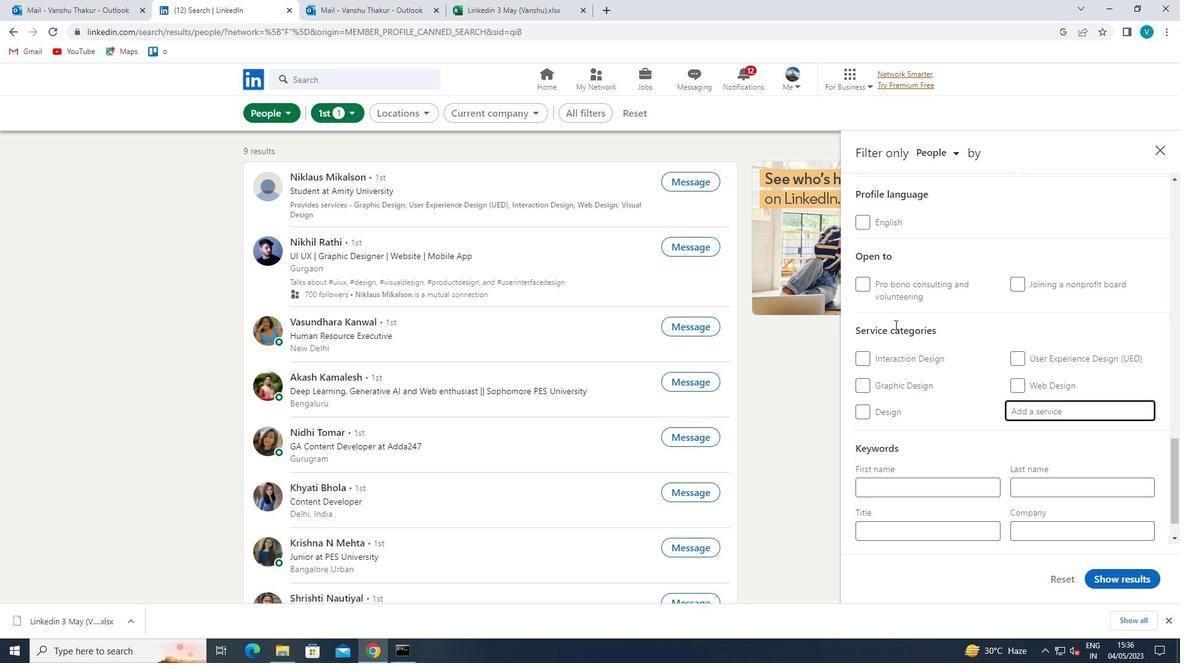 
Action: Key pressed <Key.shift>CATERING
Screenshot: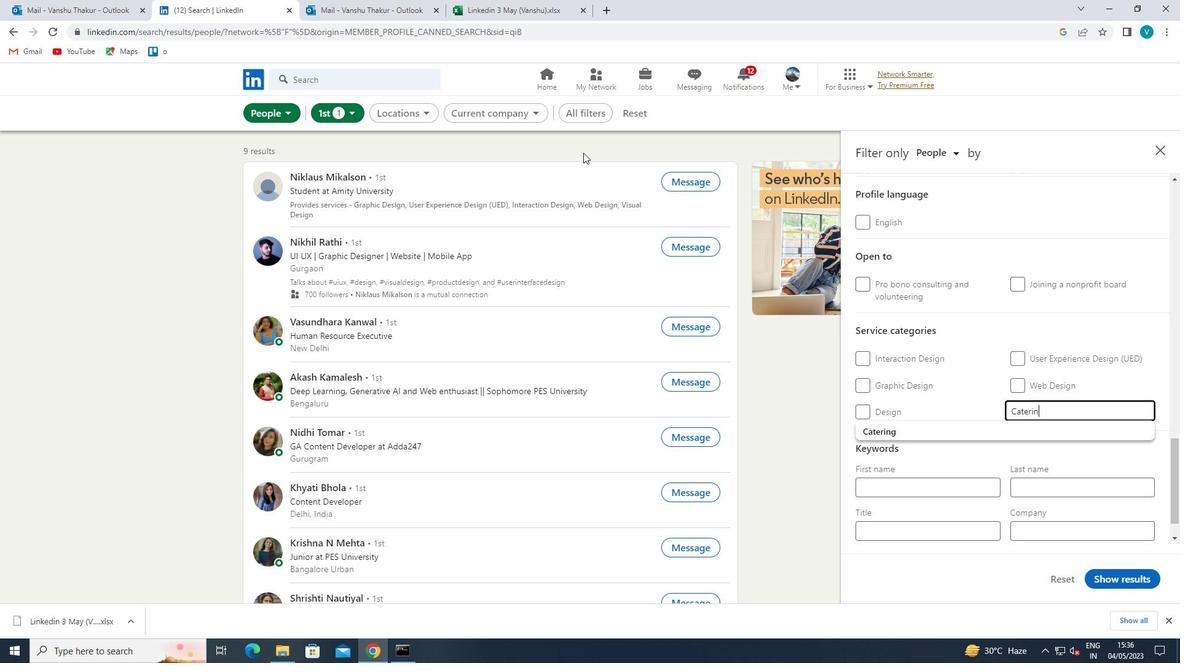 
Action: Mouse moved to (913, 436)
Screenshot: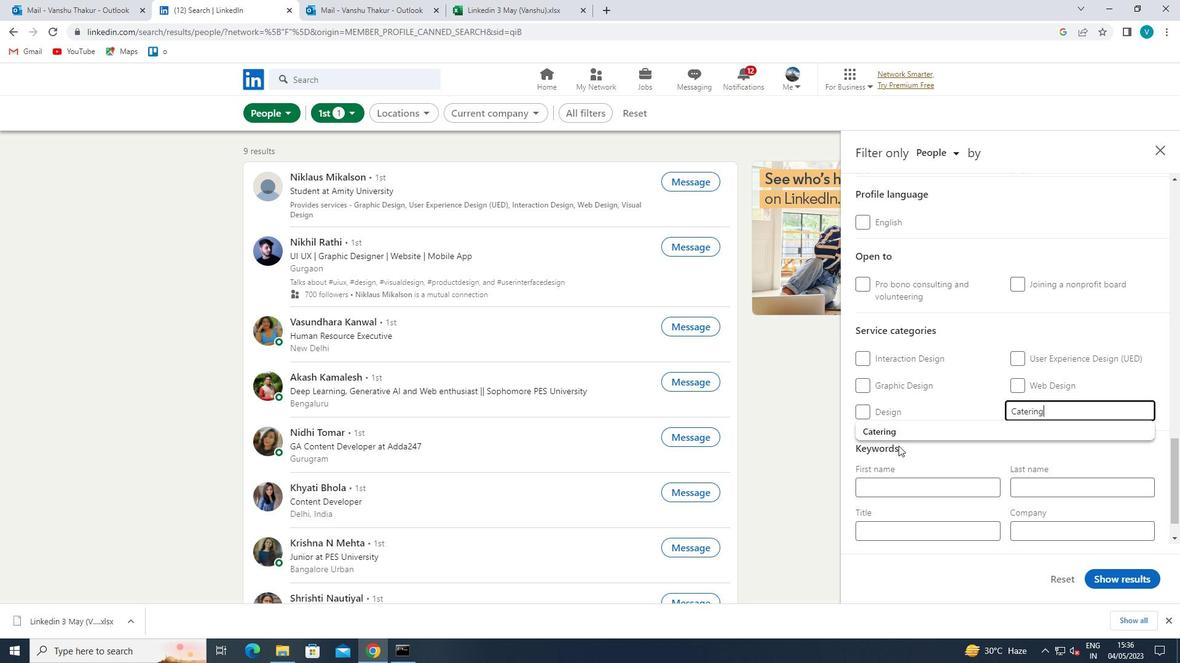 
Action: Mouse pressed left at (913, 436)
Screenshot: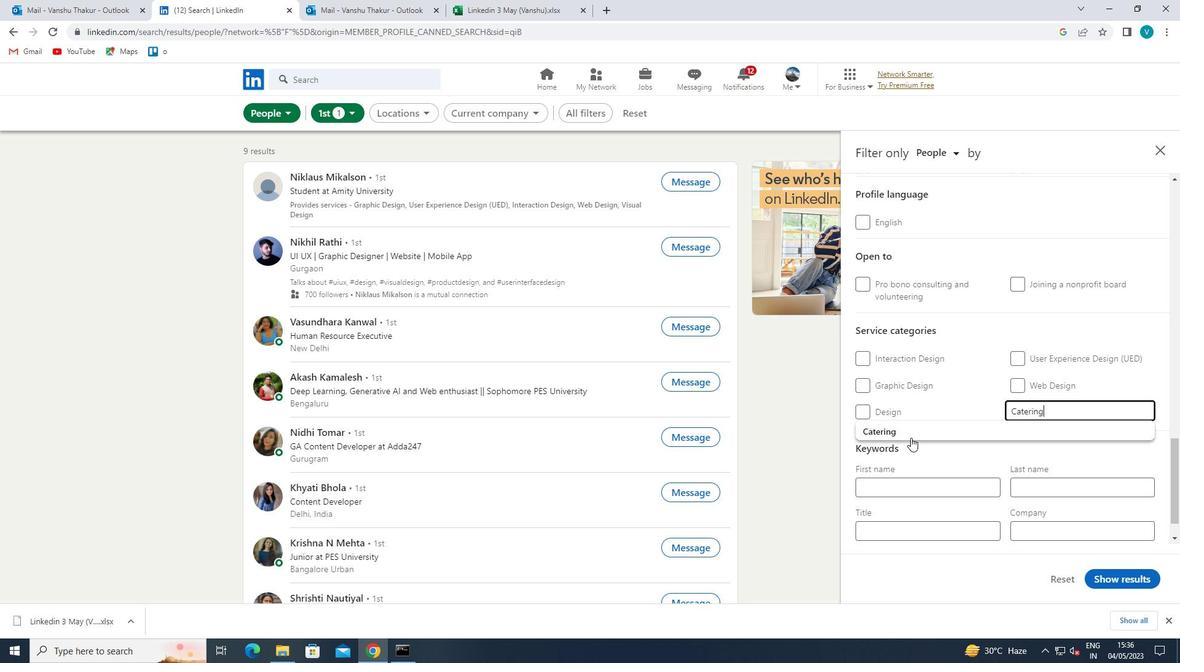 
Action: Mouse moved to (913, 436)
Screenshot: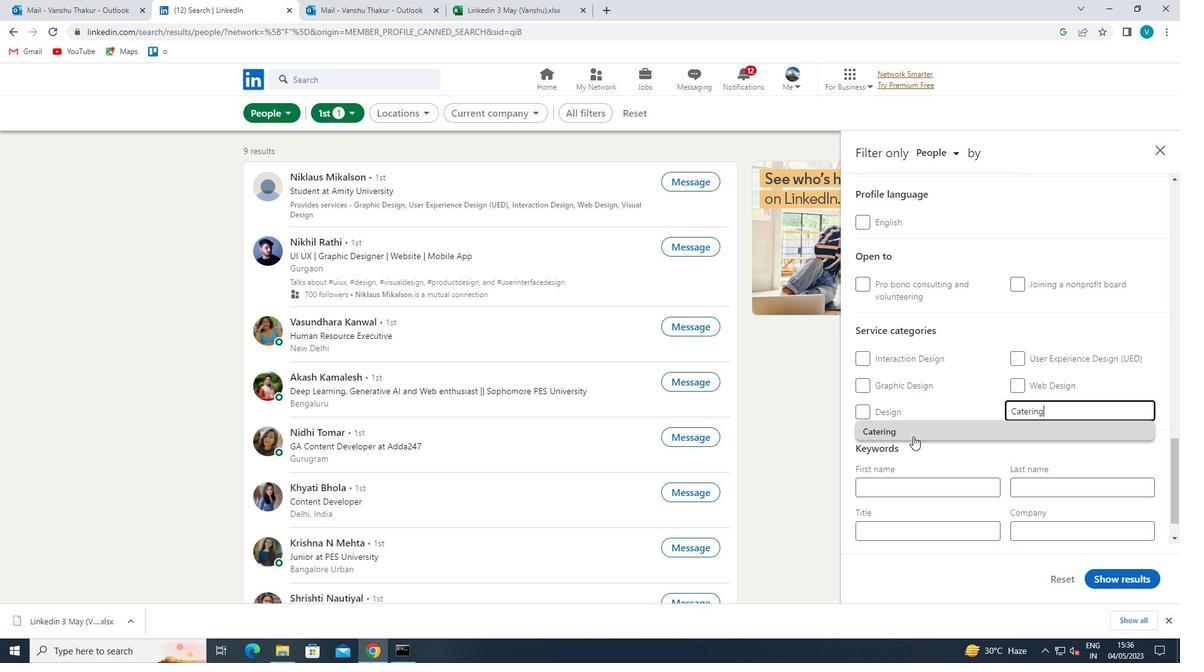 
Action: Mouse scrolled (913, 435) with delta (0, 0)
Screenshot: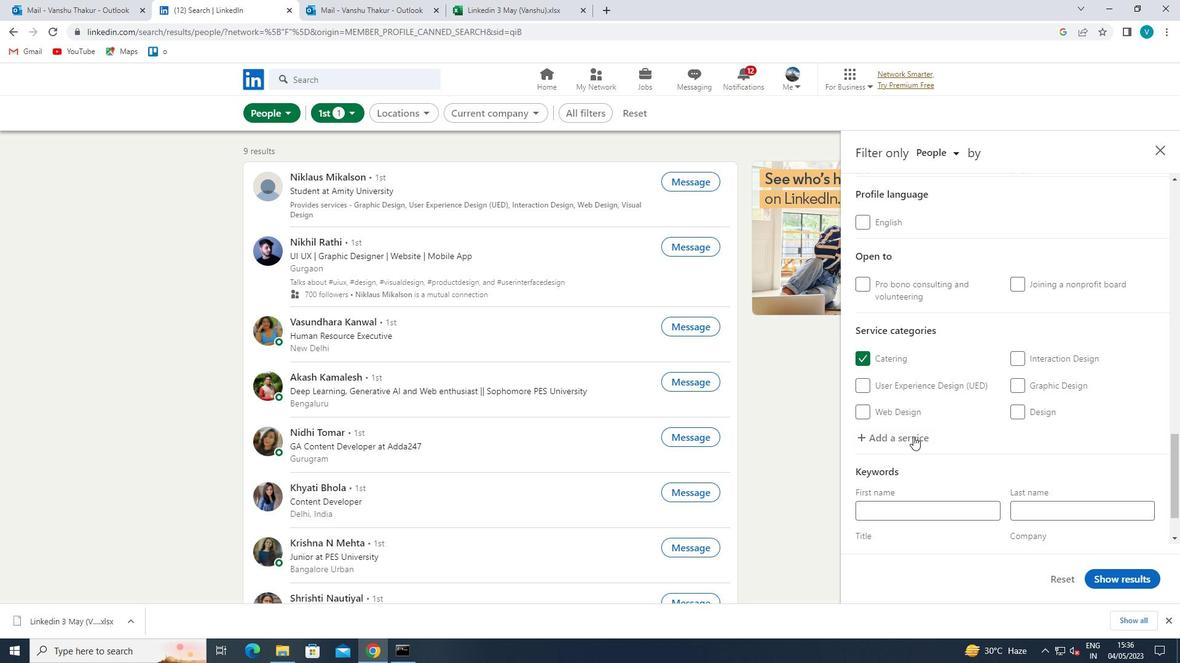 
Action: Mouse scrolled (913, 435) with delta (0, 0)
Screenshot: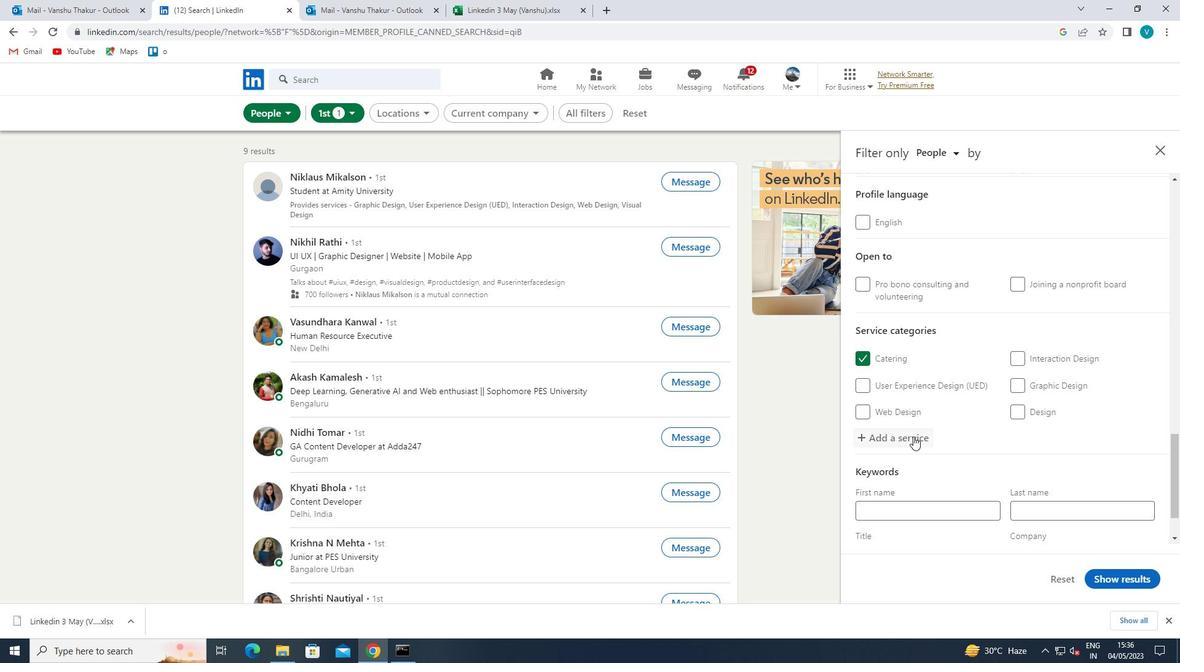 
Action: Mouse scrolled (913, 435) with delta (0, 0)
Screenshot: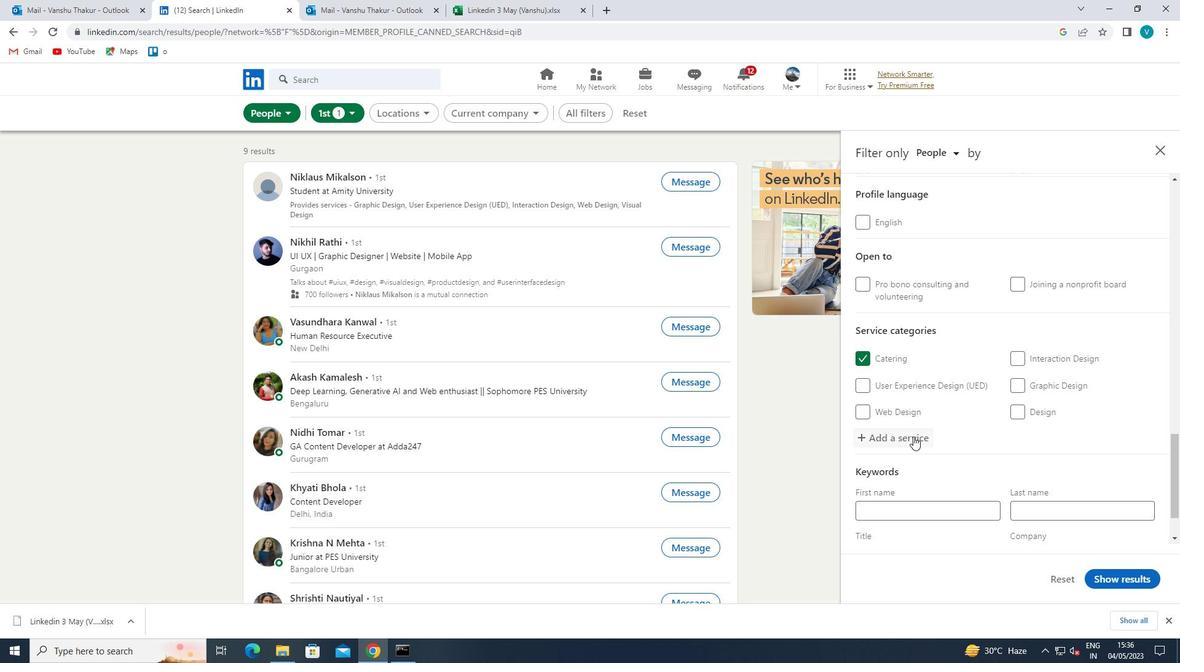 
Action: Mouse scrolled (913, 435) with delta (0, 0)
Screenshot: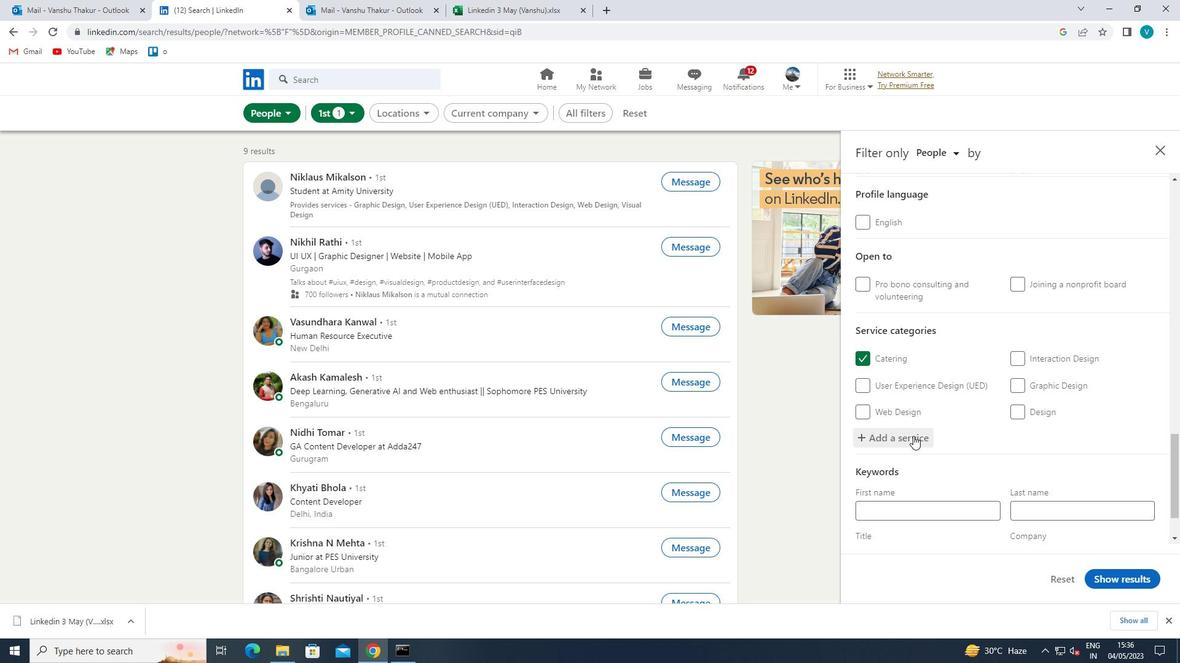 
Action: Mouse moved to (920, 493)
Screenshot: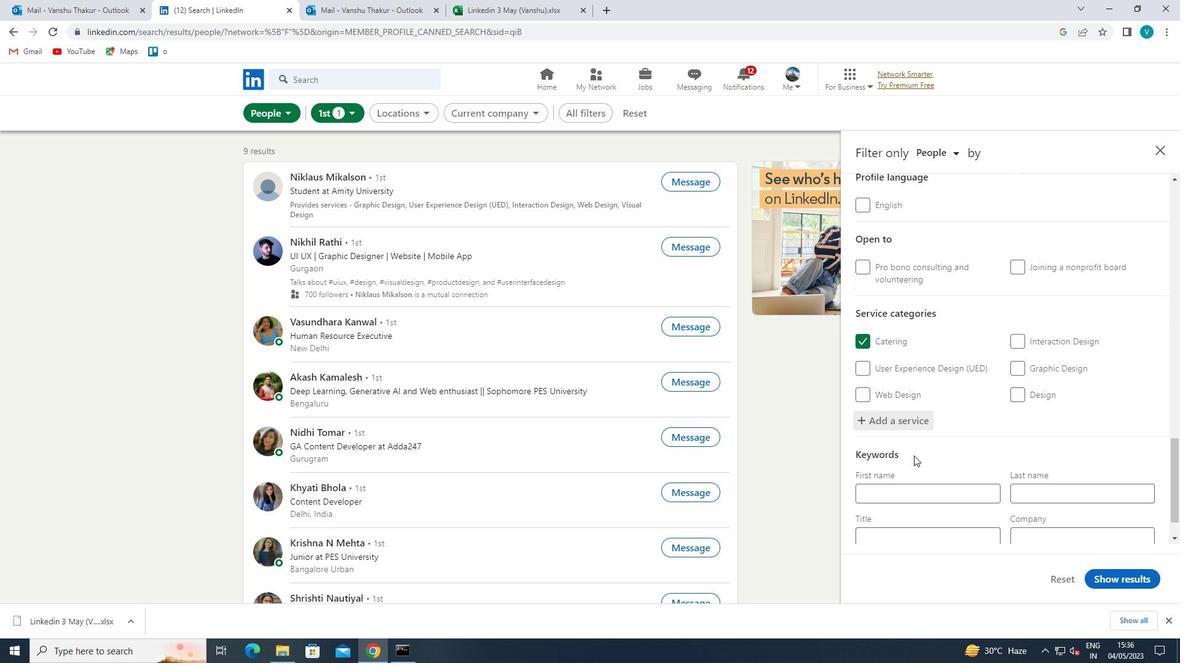 
Action: Mouse pressed left at (920, 493)
Screenshot: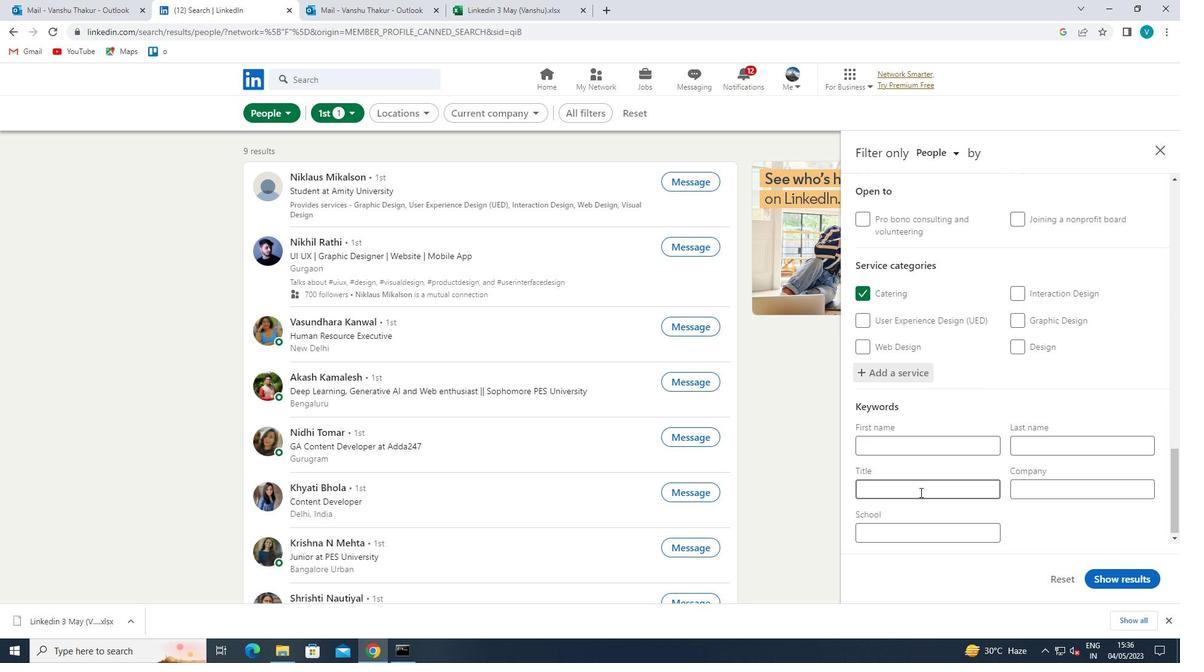 
Action: Mouse moved to (908, 489)
Screenshot: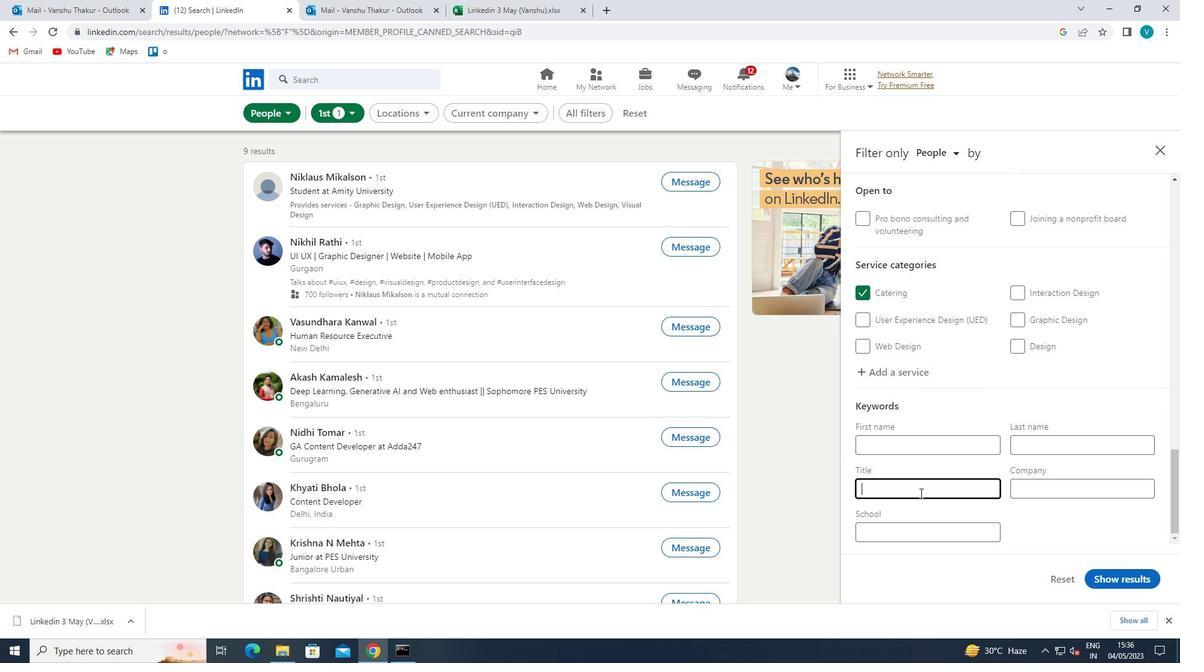 
Action: Key pressed <Key.shift>MANAGING<Key.space><Key.shift>MEN<Key.backspace>MBER
Screenshot: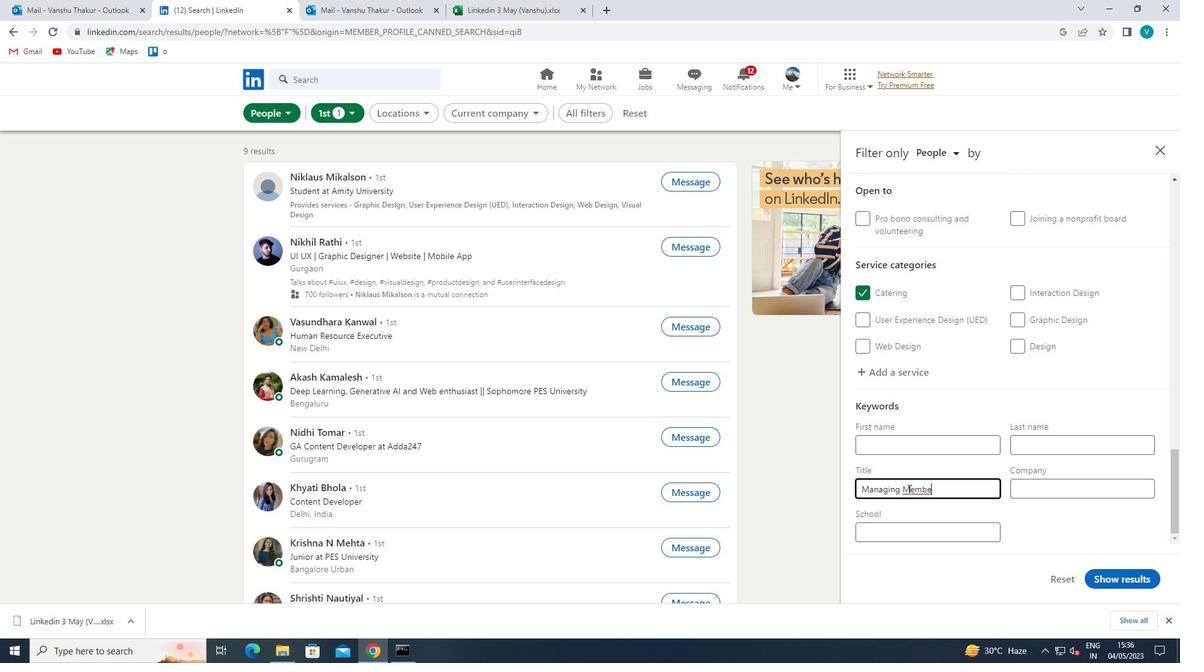 
Action: Mouse moved to (1117, 574)
Screenshot: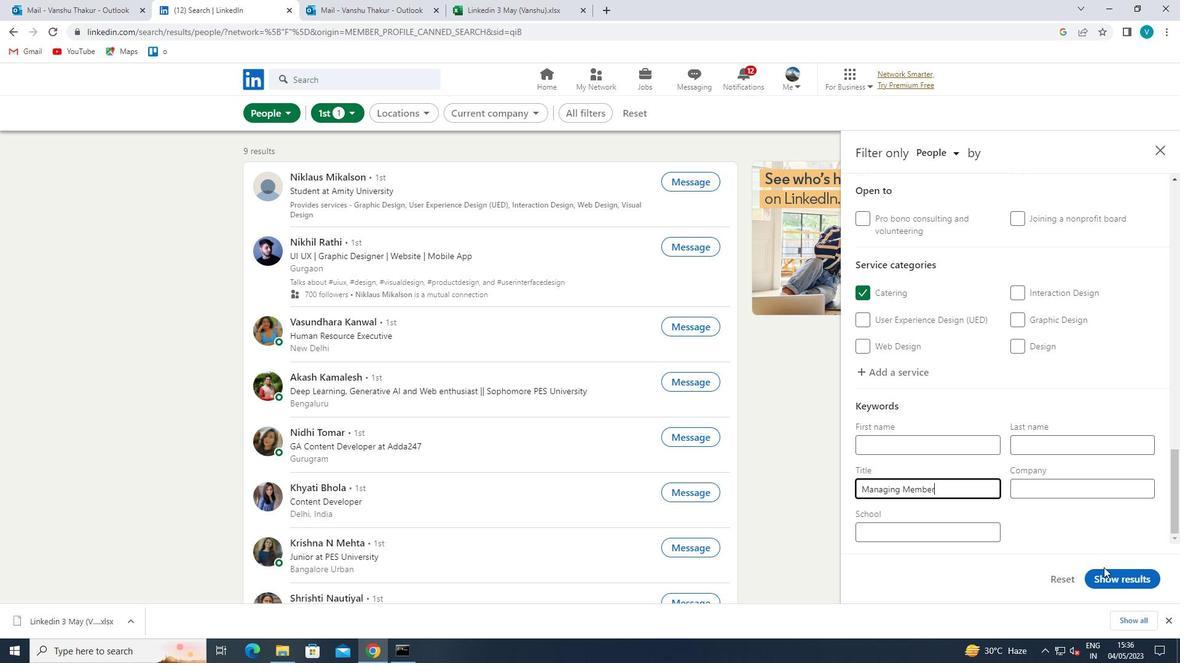 
Action: Mouse pressed left at (1117, 574)
Screenshot: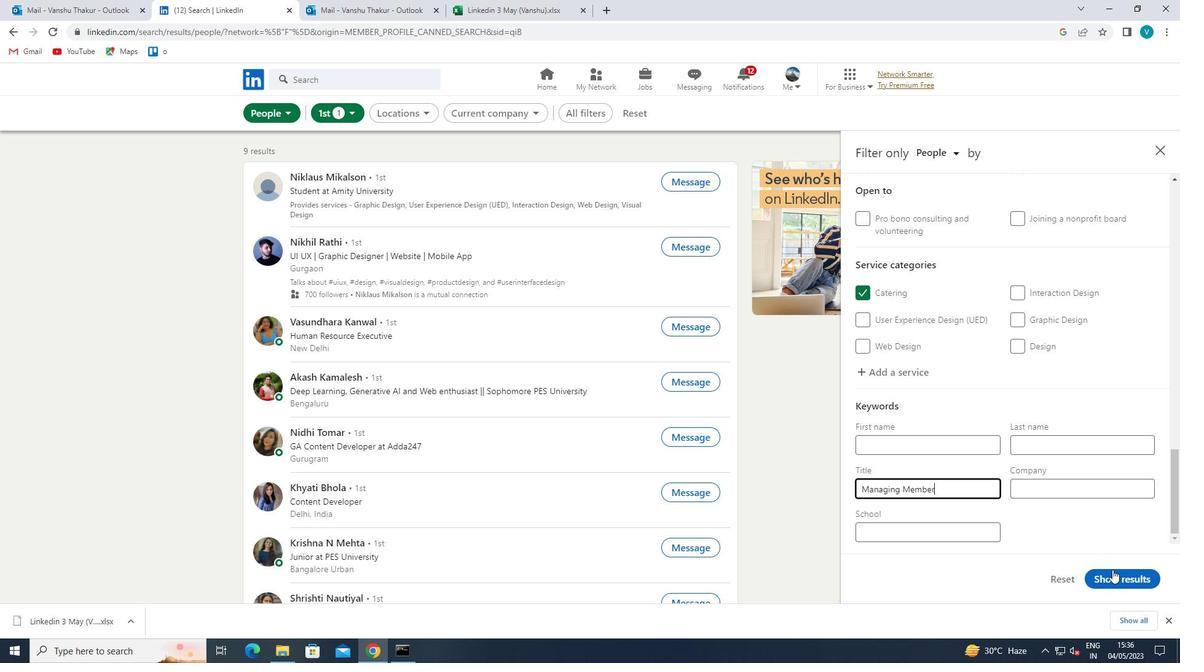 
Action: Mouse moved to (1118, 575)
Screenshot: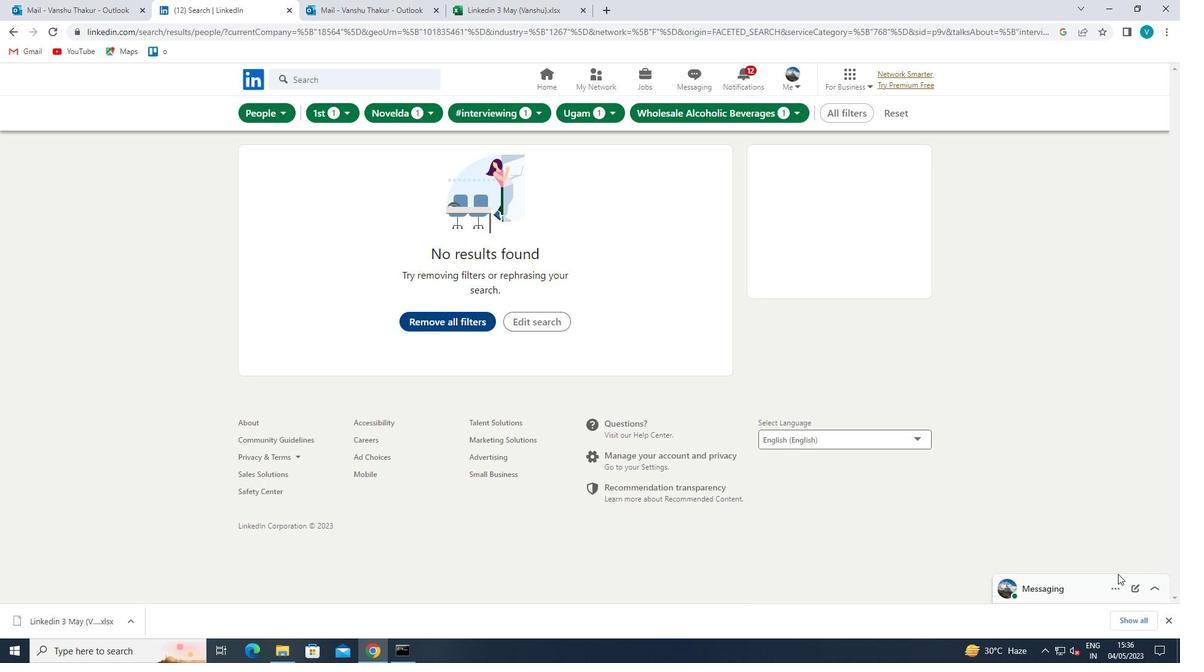 
